 Task: Save favorite listings for beachfront homes in Cape Cod, Miamisburg , with a private beach access, and create a shortlist of coastal properties.
Action: Mouse moved to (829, 451)
Screenshot: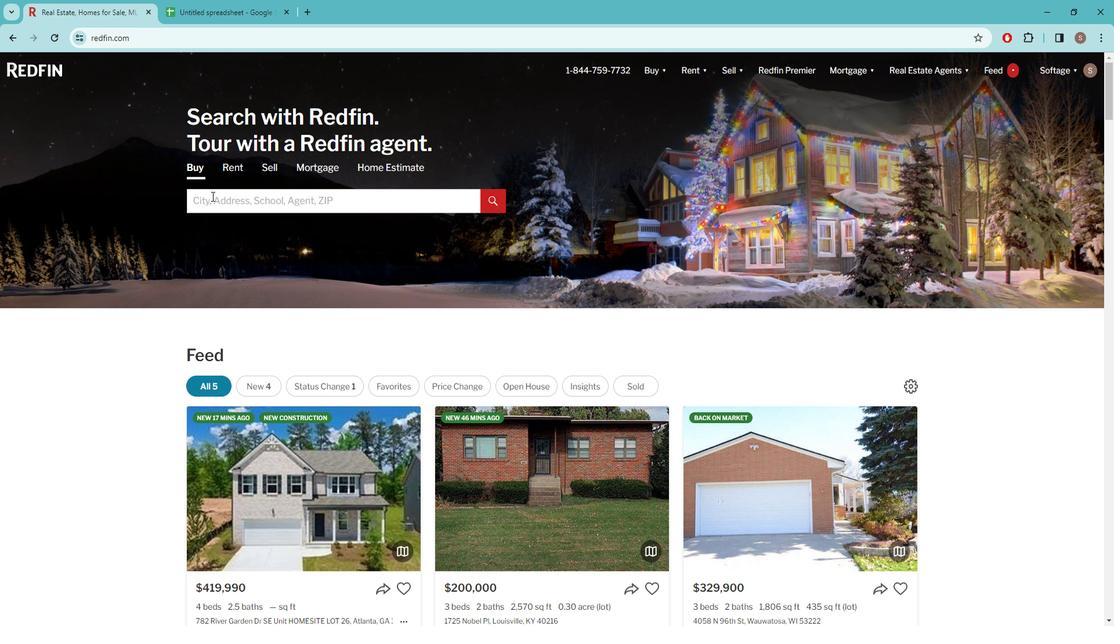 
Action: Mouse pressed left at (829, 451)
Screenshot: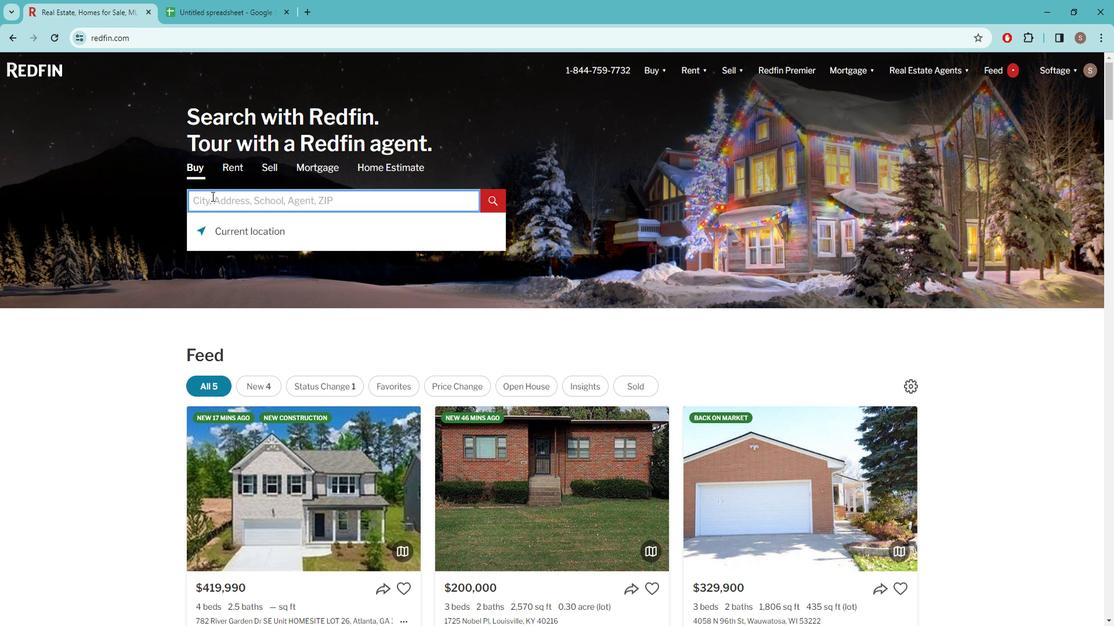 
Action: Key pressed c<Key.caps_lock>APE<Key.space><Key.caps_lock>c<Key.caps_lock>OD,<Key.space><Key.caps_lock>m<Key.caps_lock>ASSACHUSETTS
Screenshot: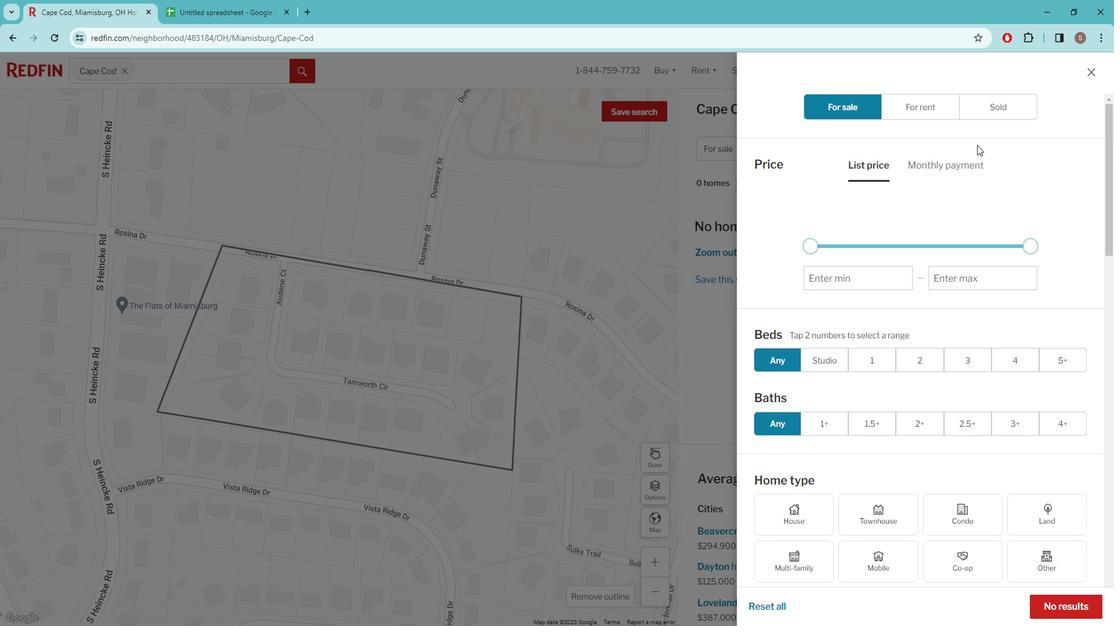 
Action: Mouse moved to (829, 453)
Screenshot: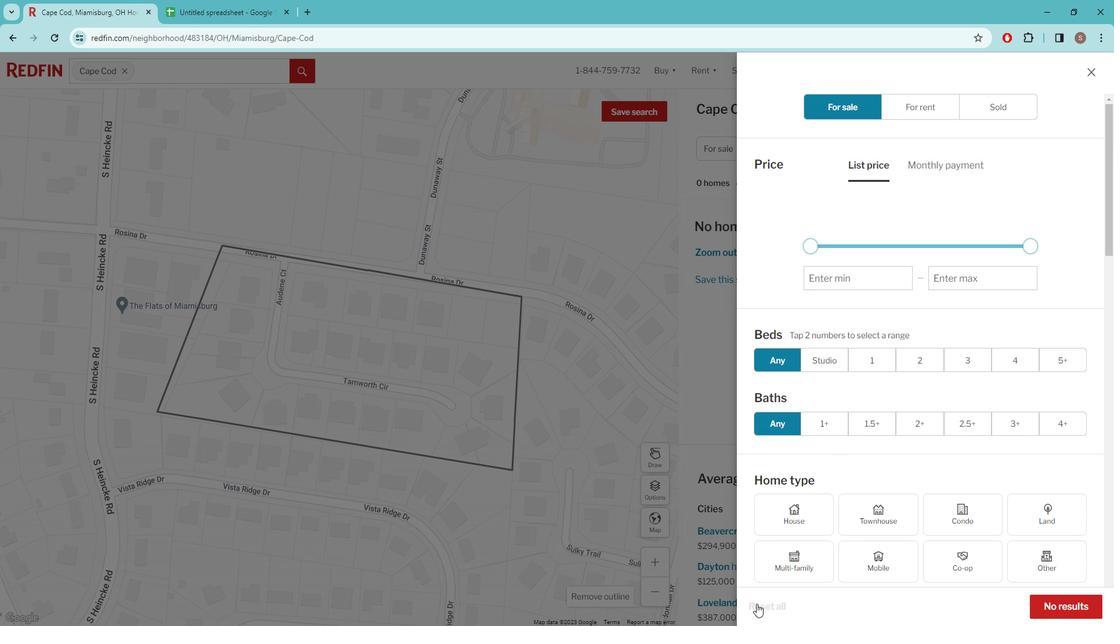 
Action: Key pressed <Key.space><Key.enter>
Screenshot: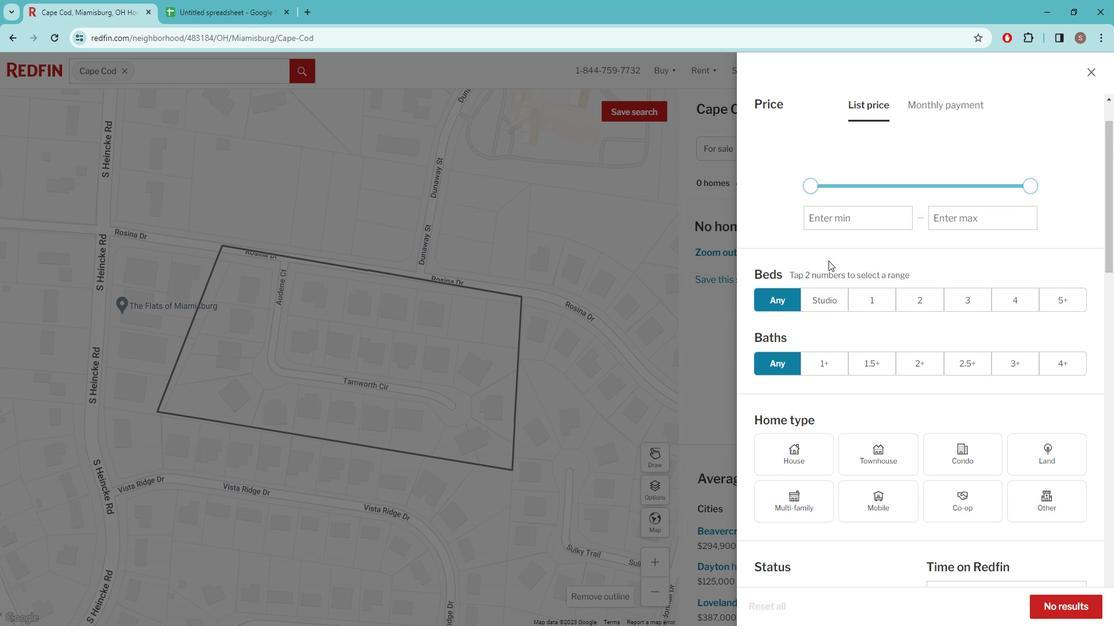 
Action: Mouse moved to (836, 451)
Screenshot: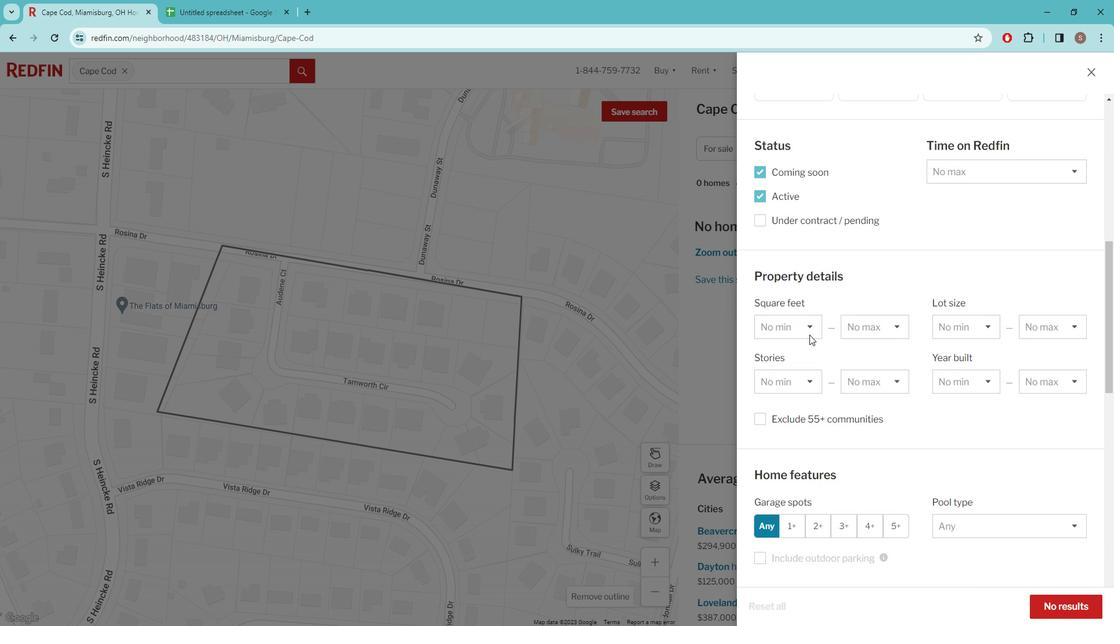 
Action: Mouse pressed left at (836, 451)
Screenshot: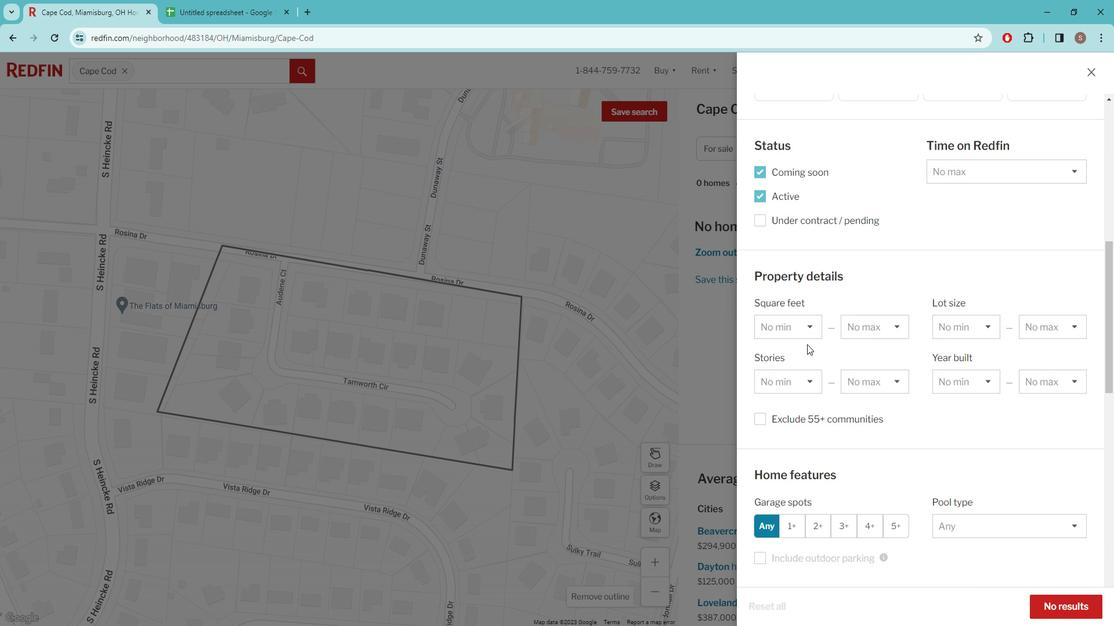 
Action: Mouse moved to (830, 452)
Screenshot: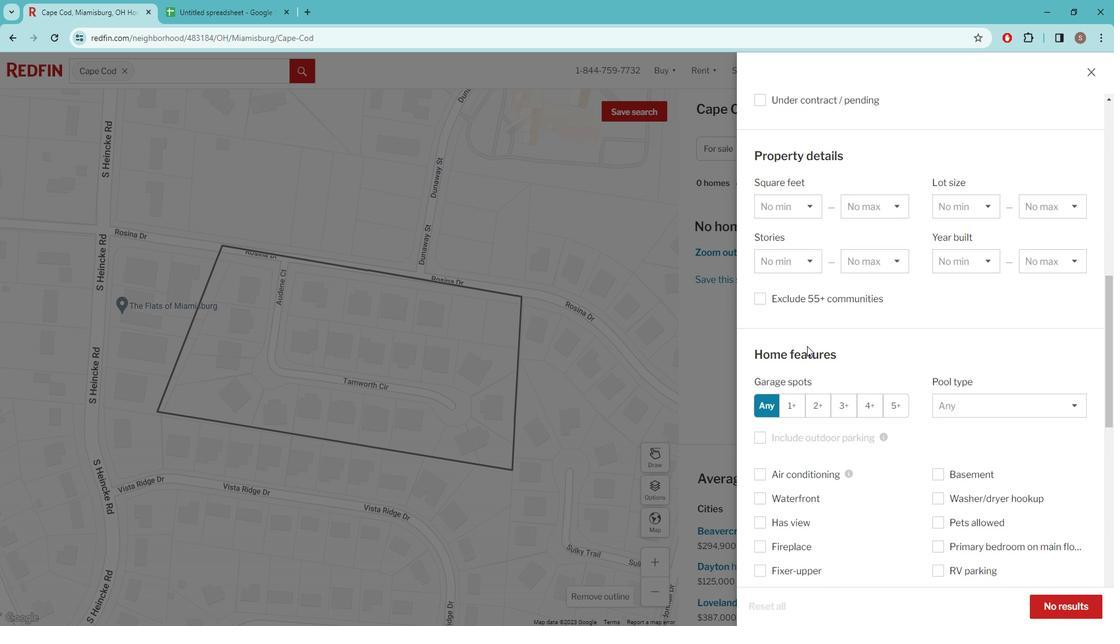 
Action: Mouse pressed left at (830, 452)
Screenshot: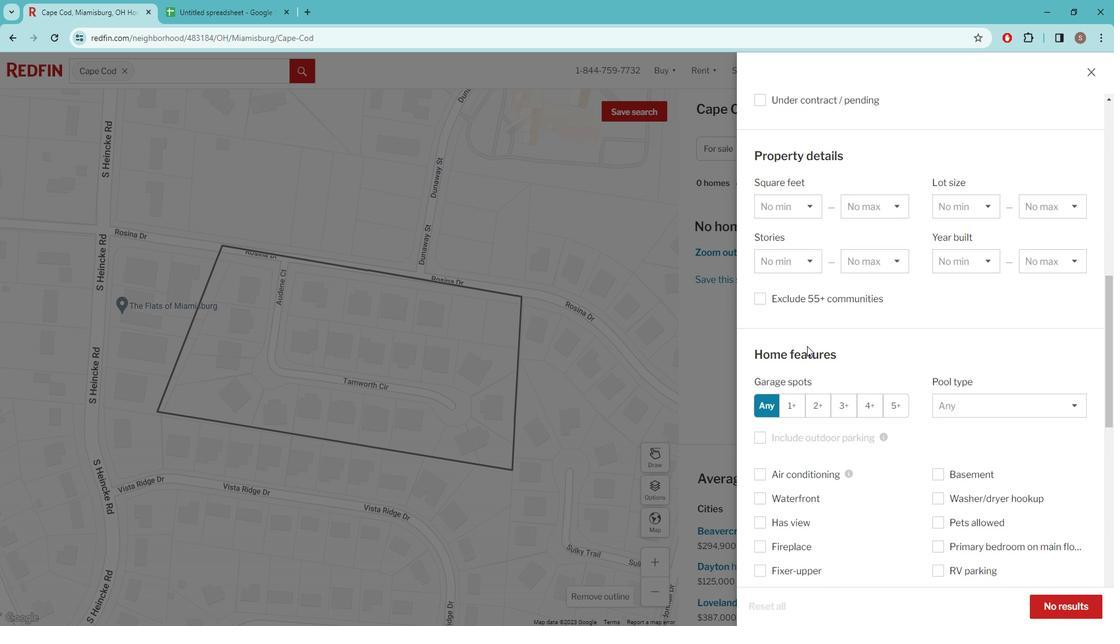 
Action: Mouse moved to (829, 452)
Screenshot: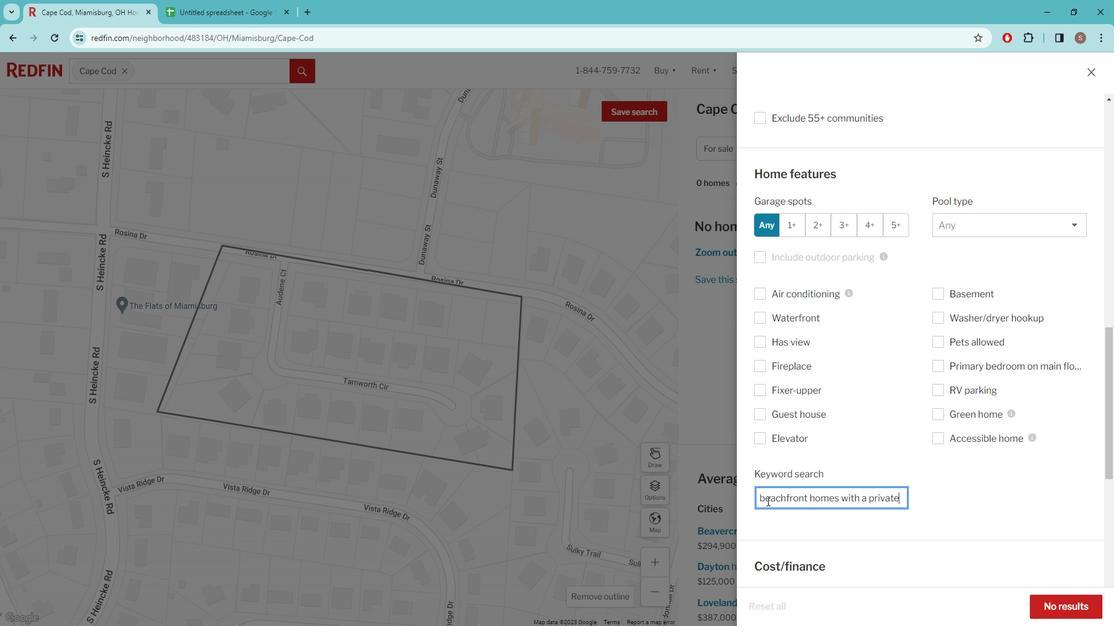 
Action: Key pressed <Key.backspace><Key.backspace><Key.backspace><Key.backspace><Key.backspace><Key.backspace><Key.backspace><Key.backspace><Key.backspace><Key.backspace><Key.backspace><Key.backspace><Key.backspace><Key.backspace><Key.backspace><Key.backspace><Key.space><Key.alt_l><Key.alt_l><Key.alt_l><Key.alt_l><Key.alt_l><Key.alt_l><Key.alt_l><Key.alt_l><Key.alt_l><Key.alt_l><Key.delete>
Screenshot: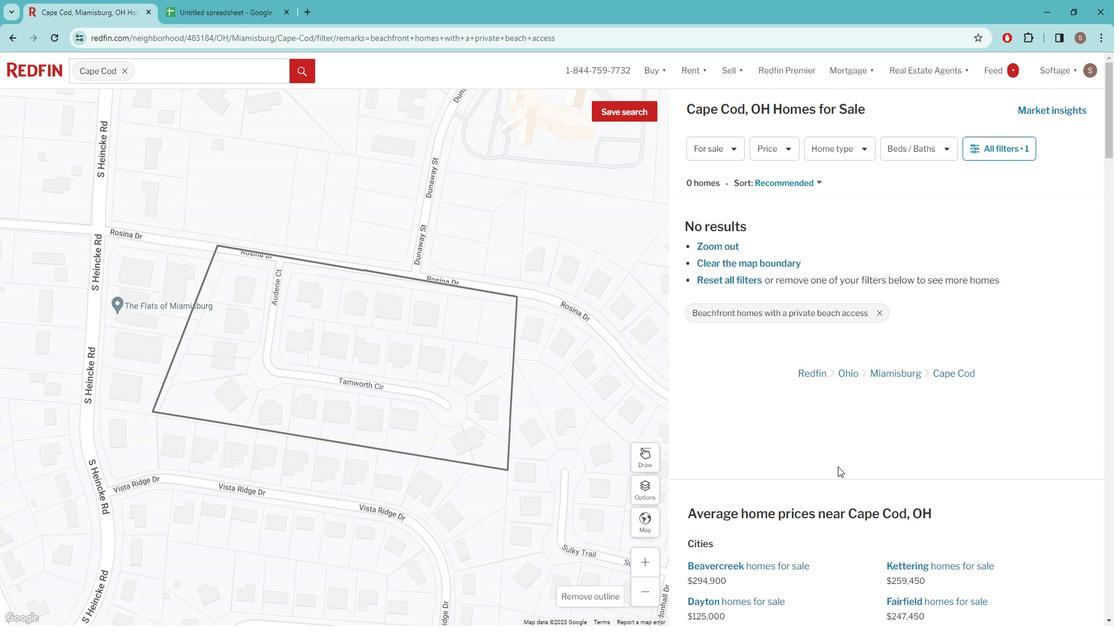 
Action: Mouse moved to (828, 453)
Screenshot: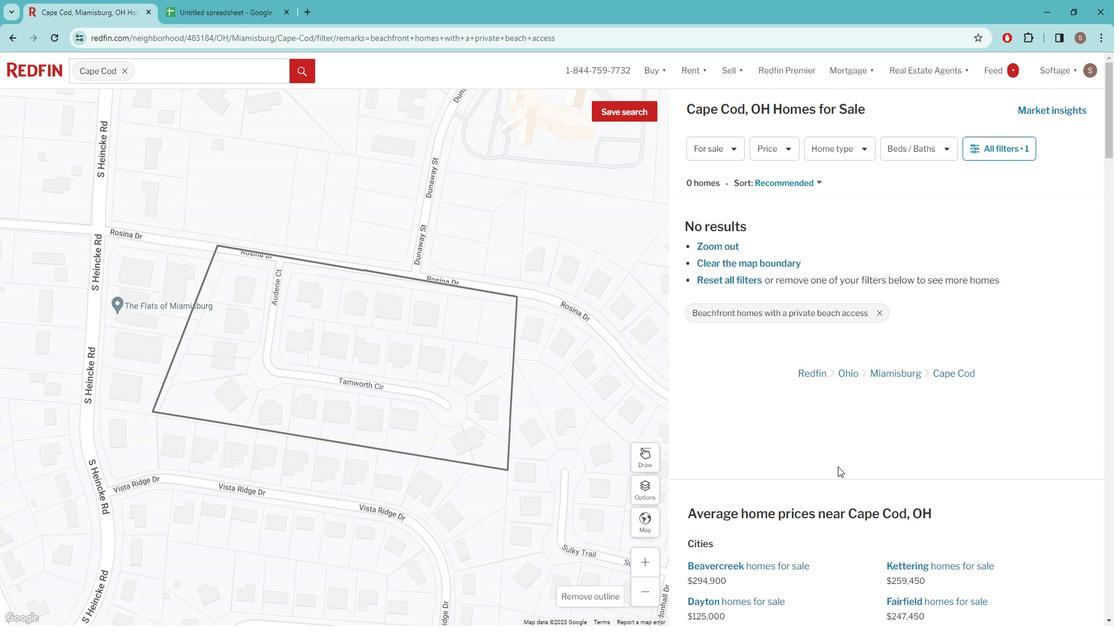 
Action: Mouse pressed left at (828, 453)
Screenshot: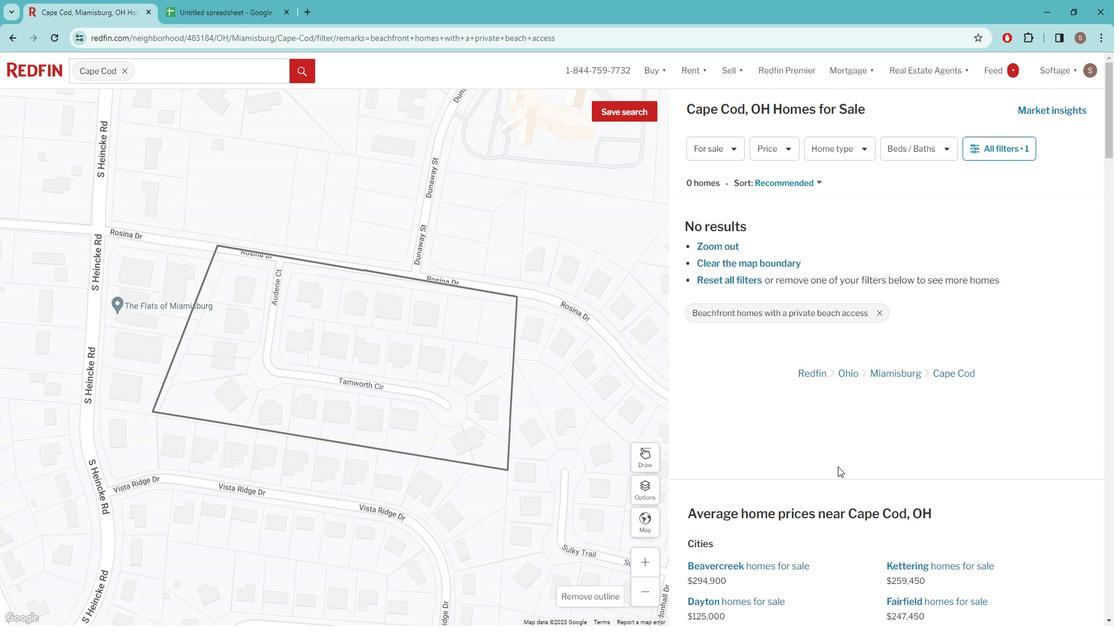 
Action: Mouse moved to (842, 447)
Screenshot: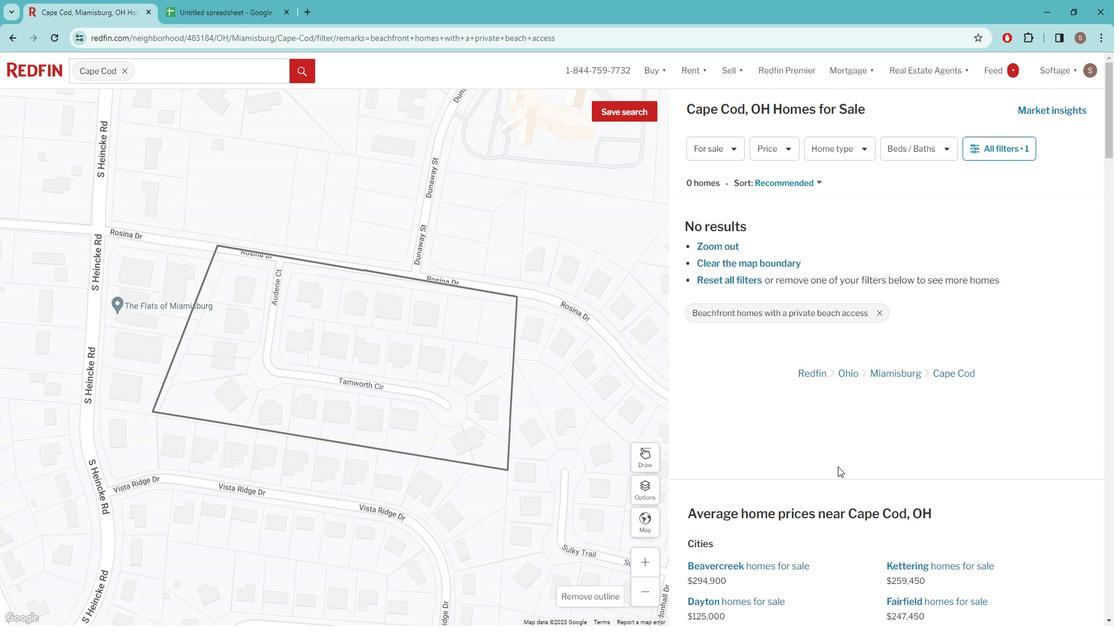 
Action: Mouse pressed left at (842, 447)
Screenshot: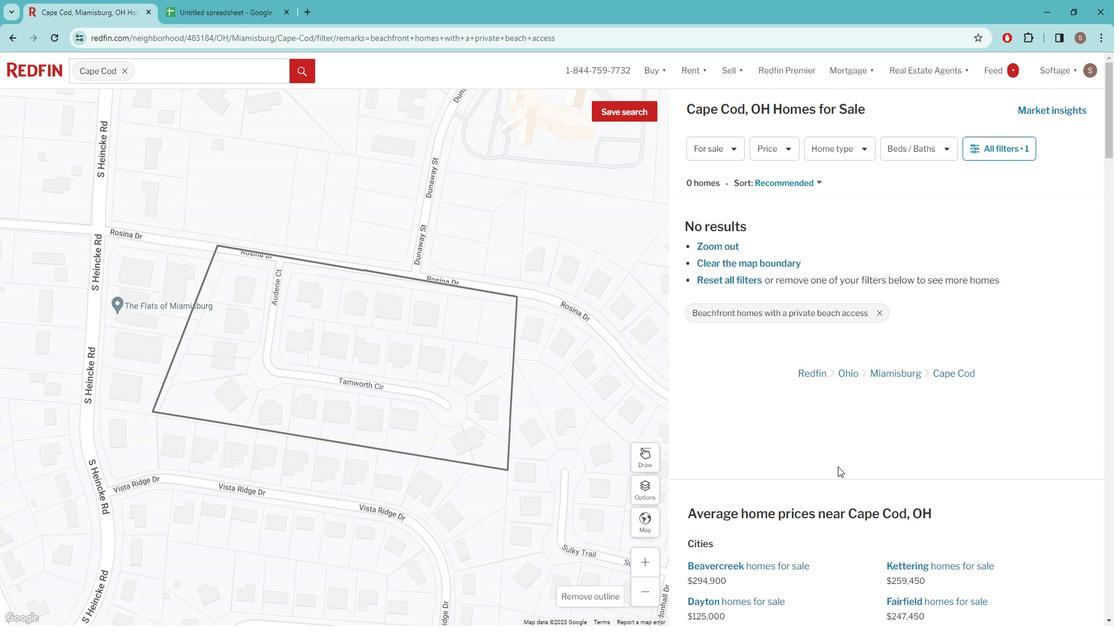 
Action: Mouse moved to (826, 445)
Screenshot: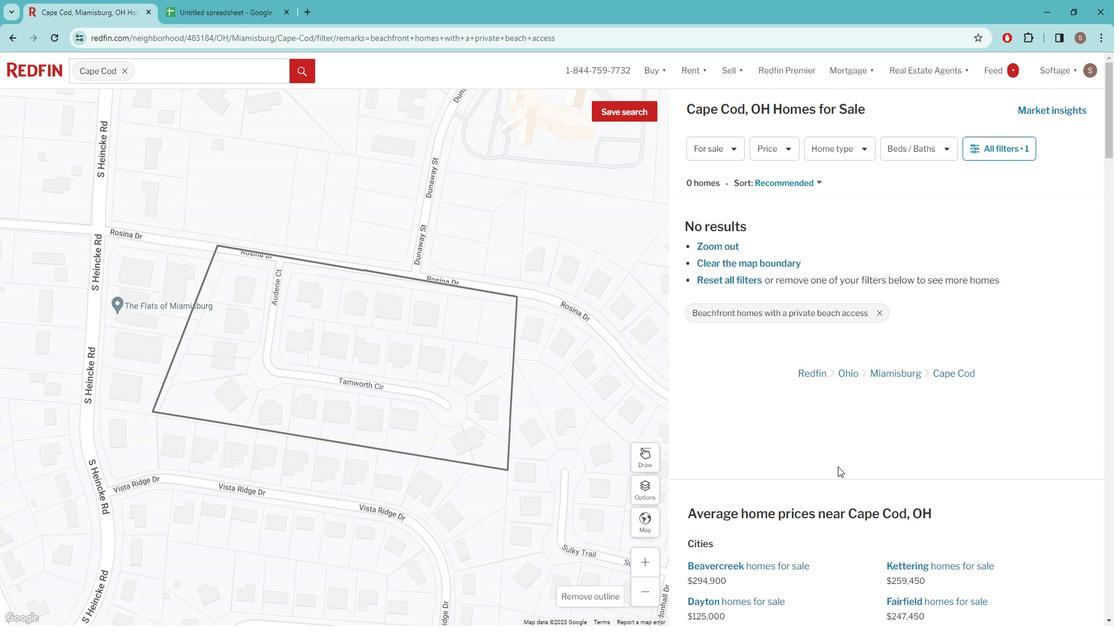 
Action: Mouse pressed left at (826, 445)
Screenshot: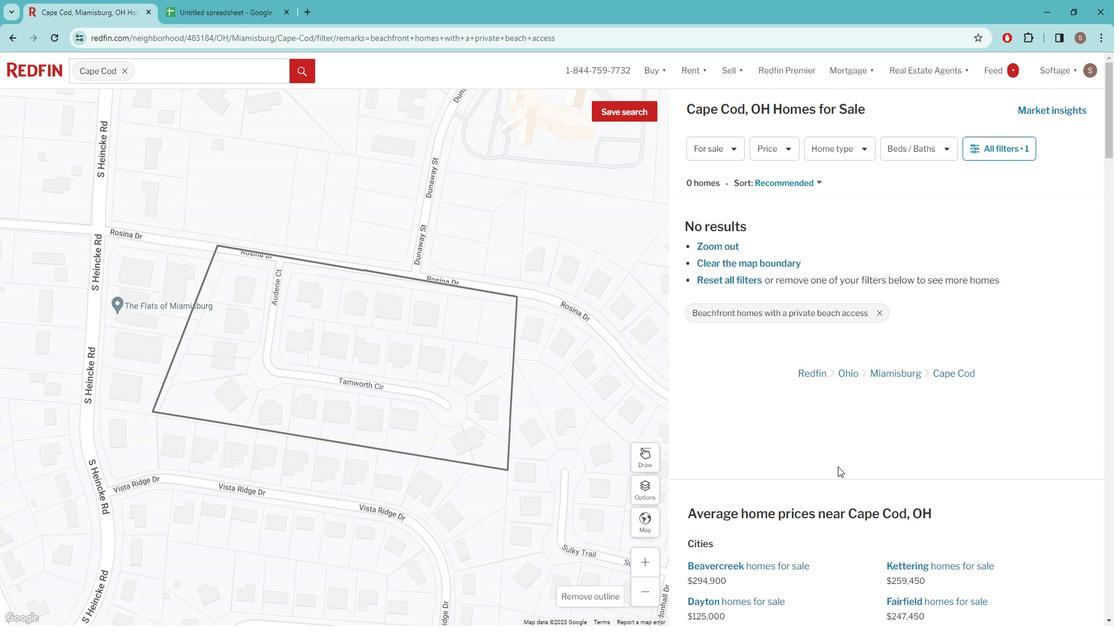 
Action: Mouse moved to (830, 451)
Screenshot: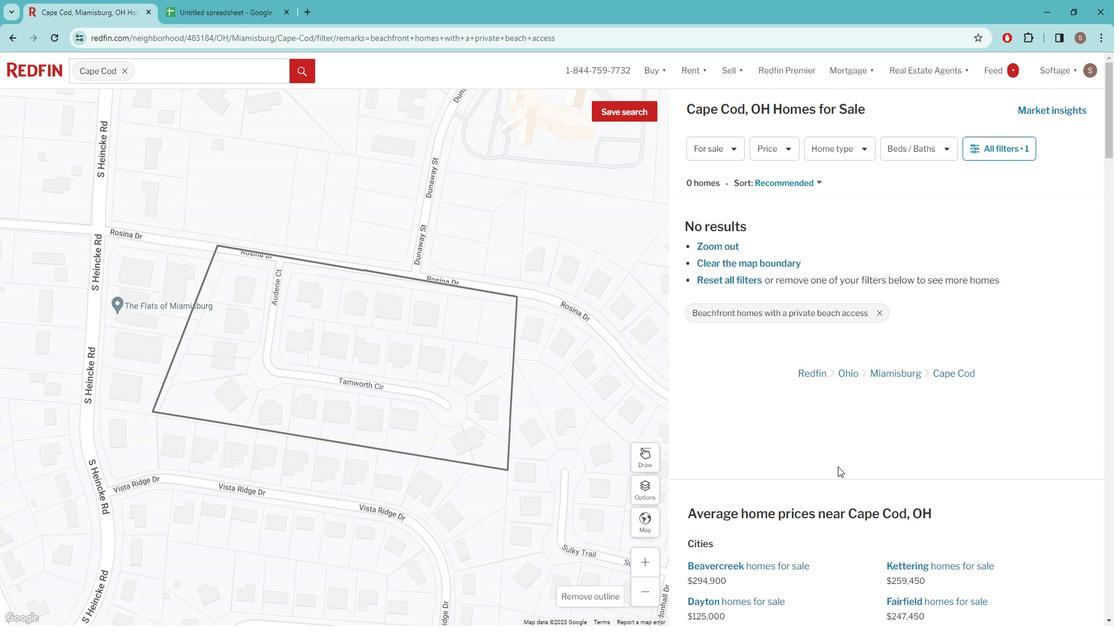 
Action: Mouse pressed left at (830, 451)
Screenshot: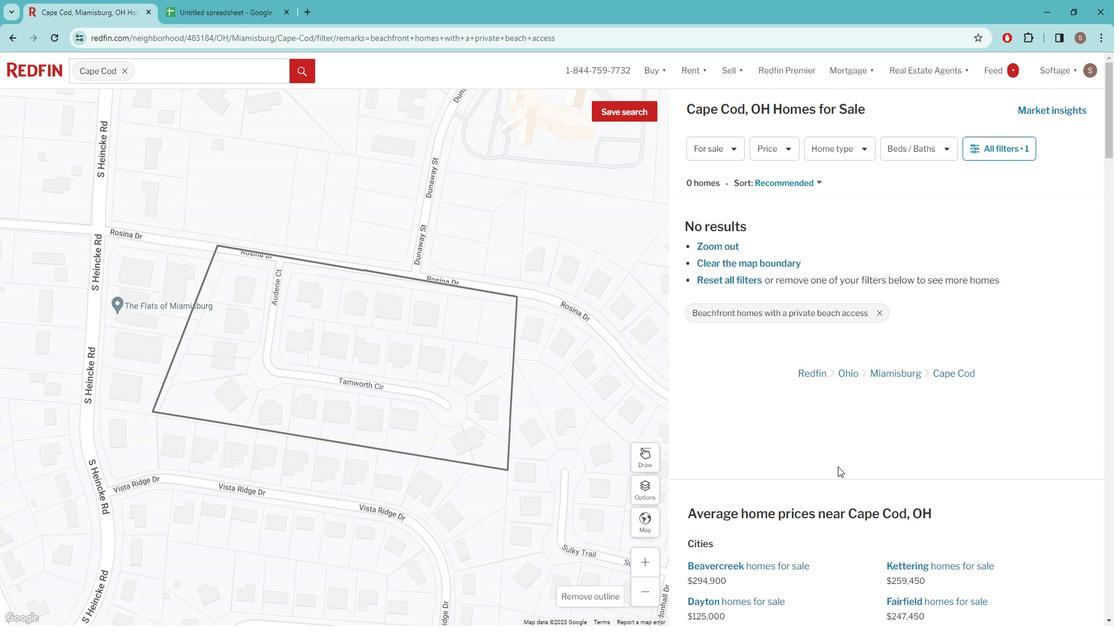 
Action: Mouse moved to (827, 459)
Screenshot: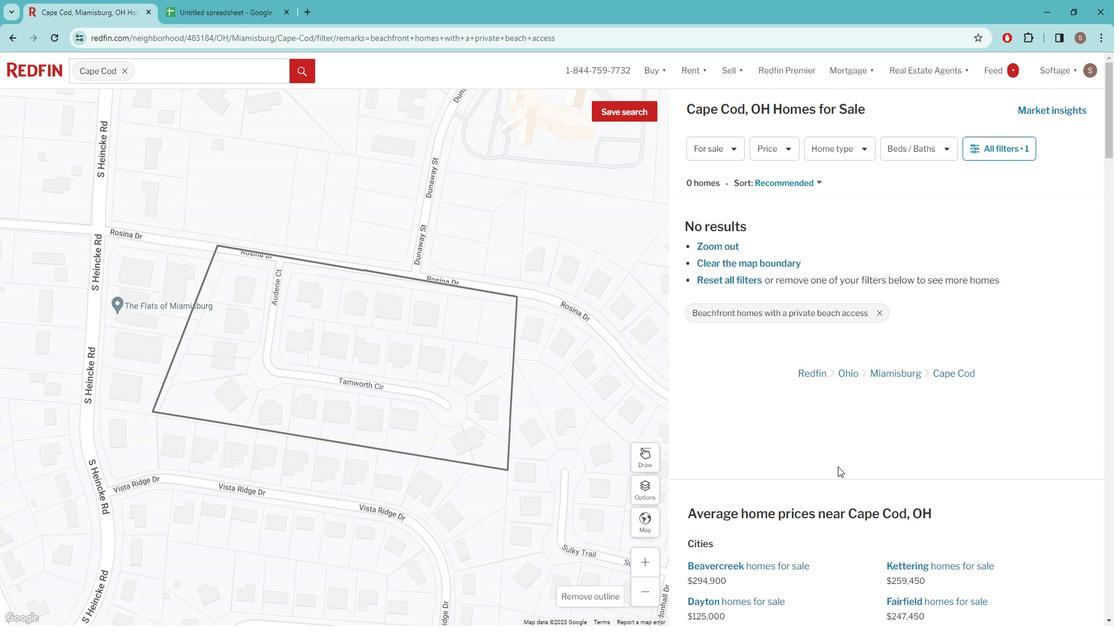 
Action: Mouse pressed left at (827, 459)
Screenshot: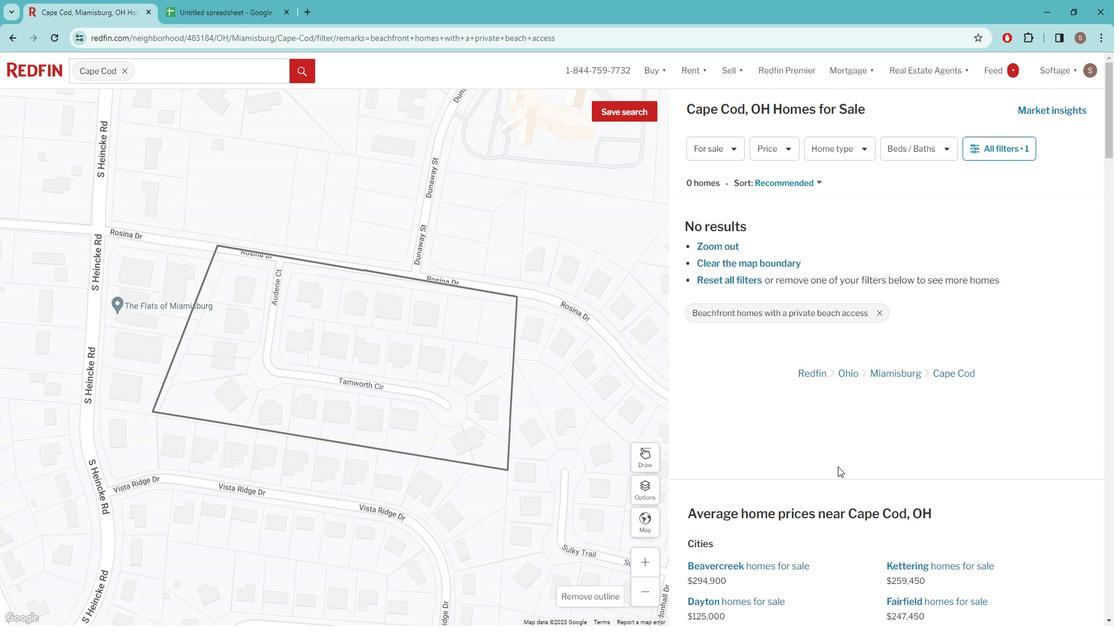 
Action: Mouse moved to (841, 449)
Screenshot: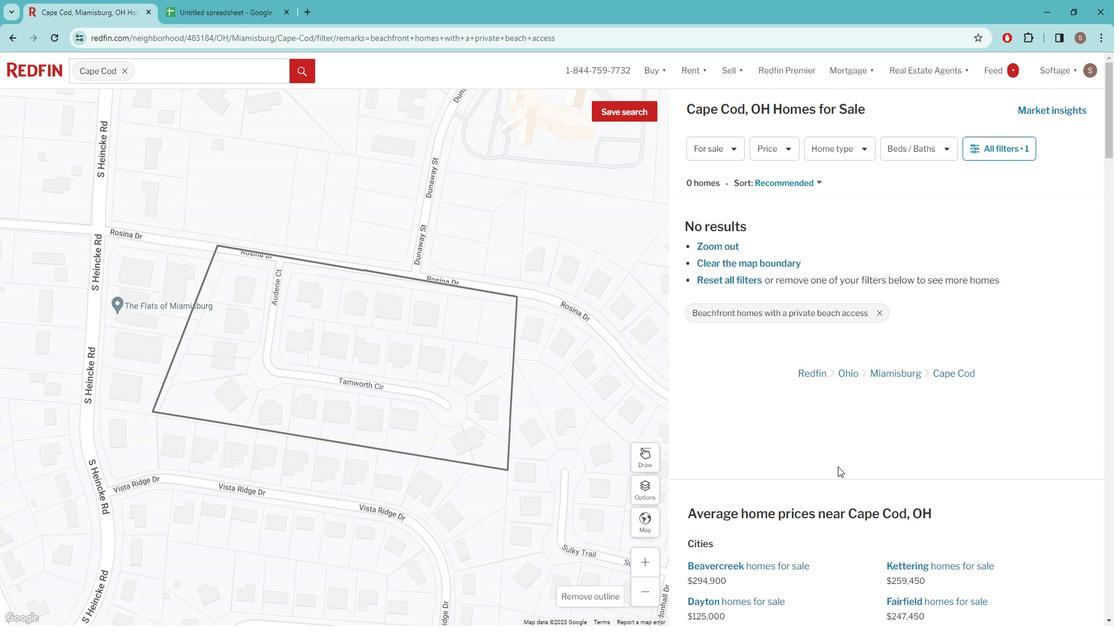 
Action: Mouse pressed left at (841, 449)
Screenshot: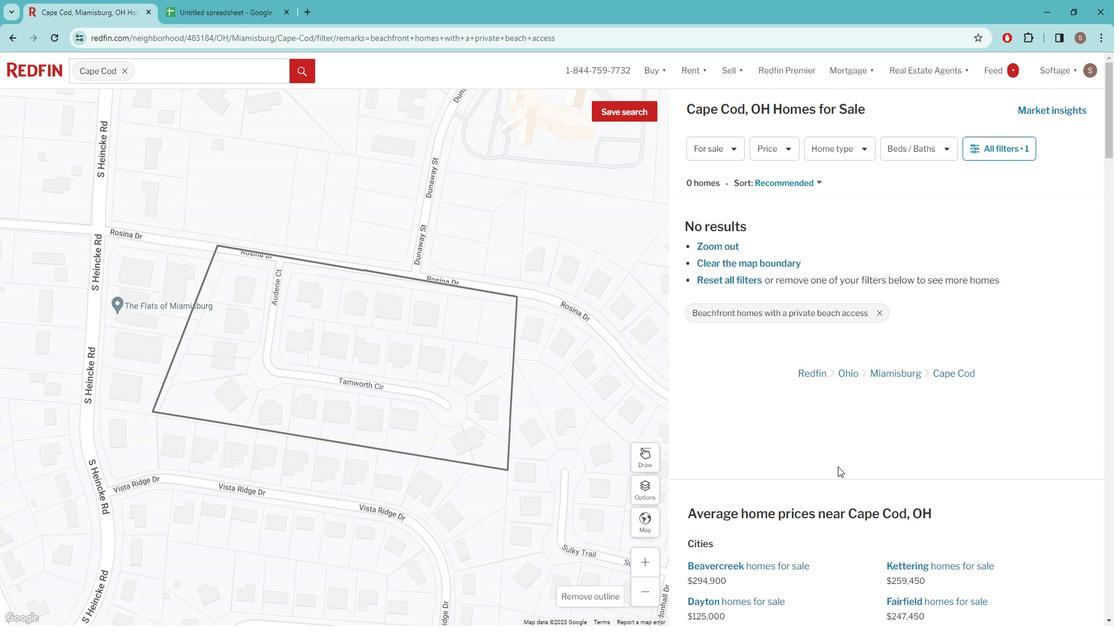 
Action: Mouse moved to (837, 470)
Screenshot: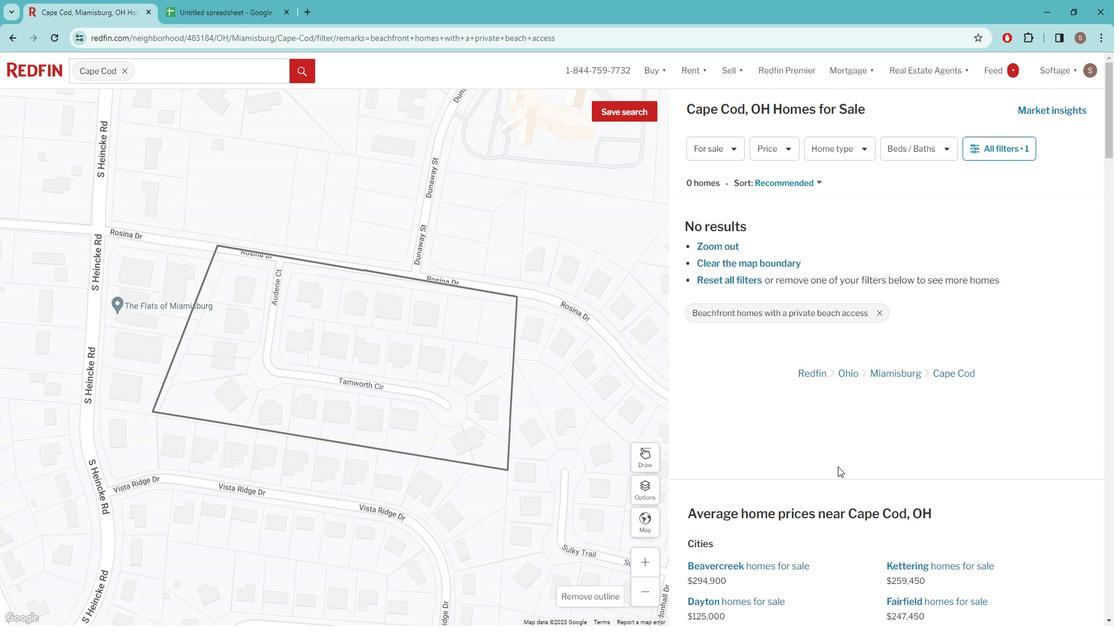 
Action: Mouse pressed left at (837, 470)
Screenshot: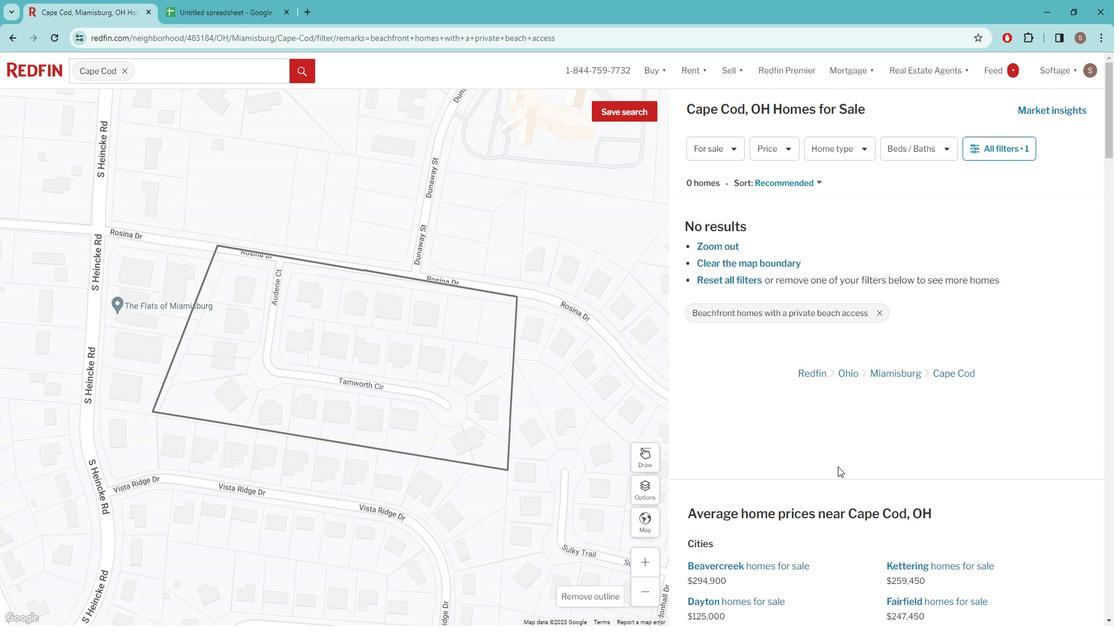 
Action: Mouse moved to (838, 460)
Screenshot: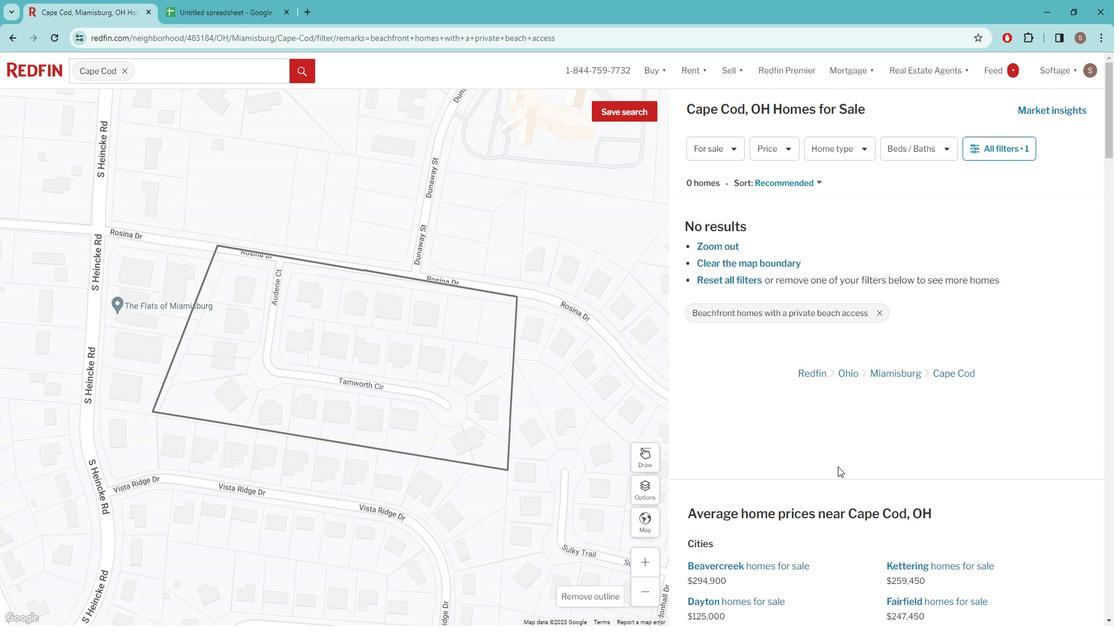 
Action: Mouse scrolled (838, 460) with delta (0, 0)
Screenshot: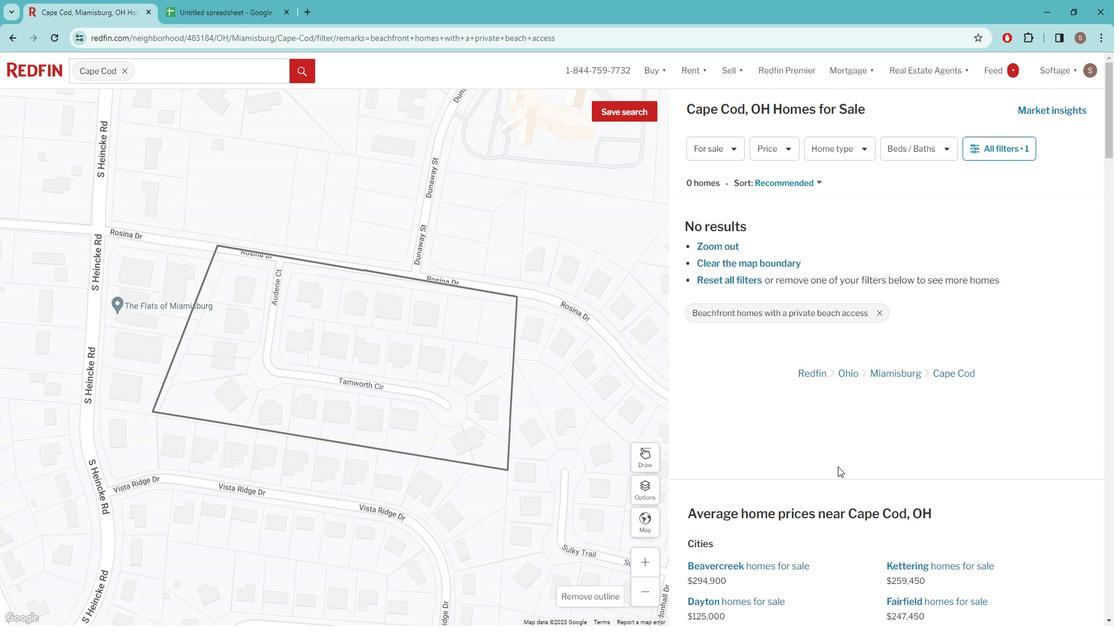 
Action: Mouse scrolled (838, 460) with delta (0, 0)
Screenshot: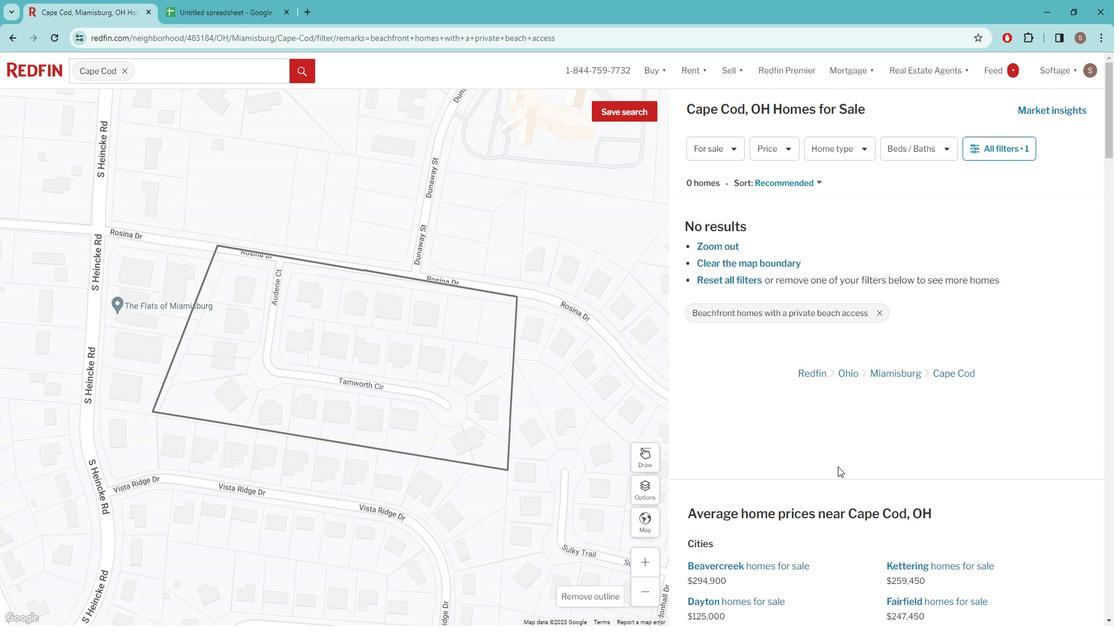 
Action: Mouse moved to (838, 460)
Screenshot: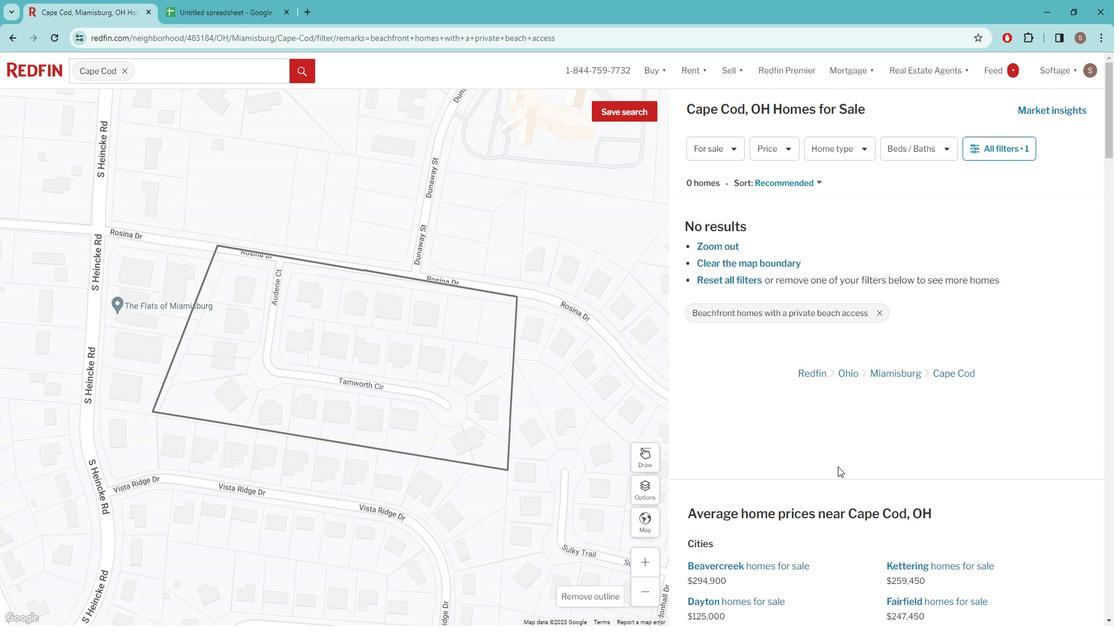 
Action: Mouse scrolled (838, 460) with delta (0, 0)
Screenshot: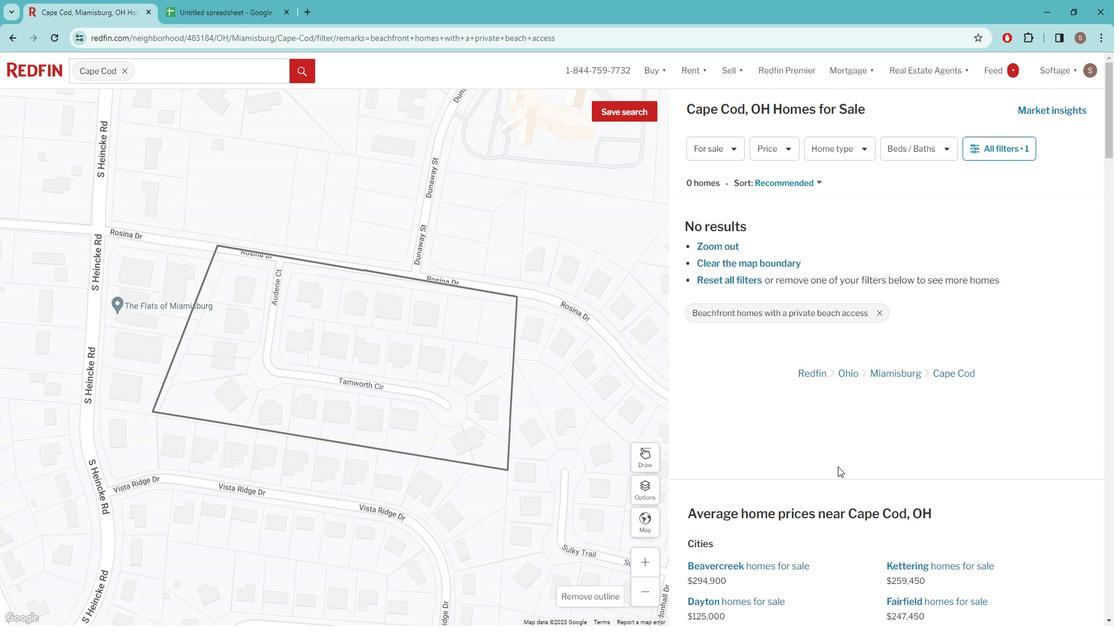 
Action: Mouse moved to (838, 459)
Screenshot: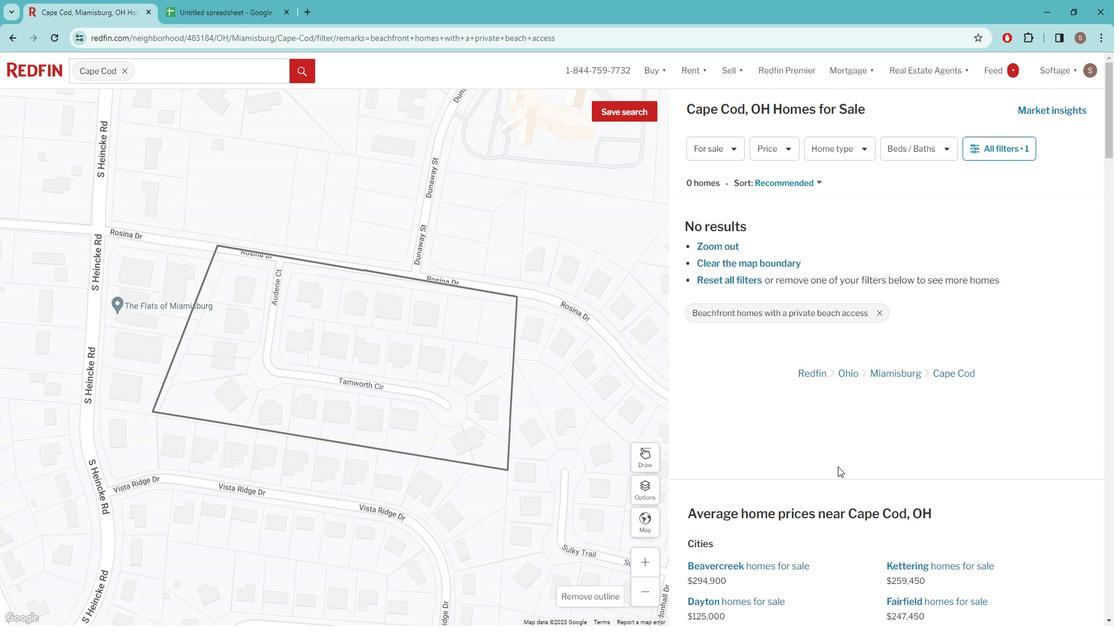 
Action: Mouse scrolled (838, 459) with delta (0, 0)
Screenshot: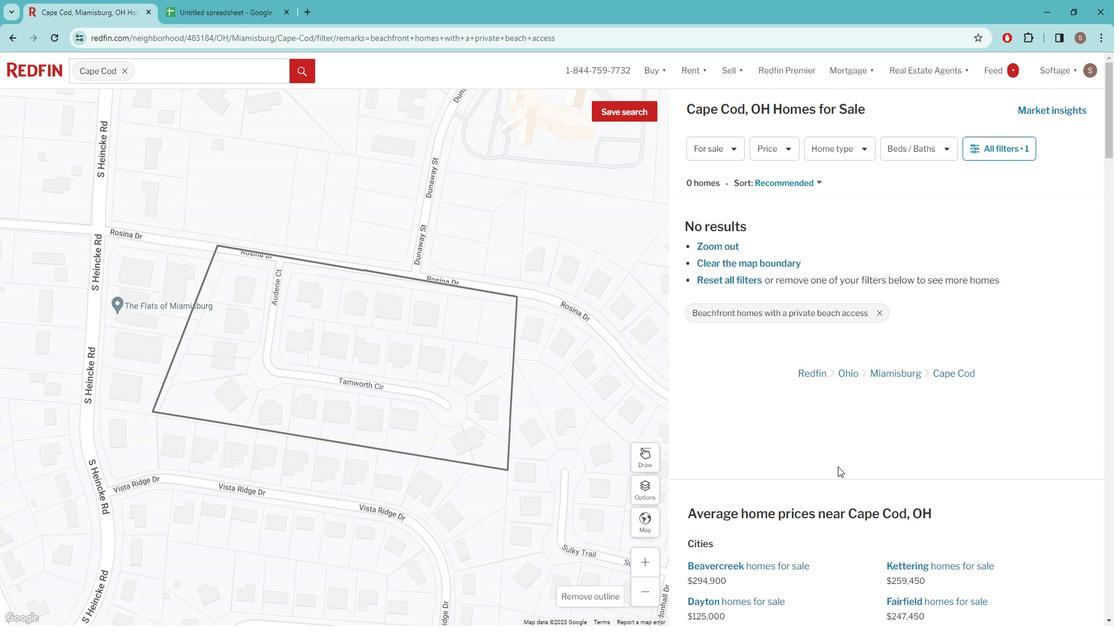 
Action: Mouse moved to (838, 459)
Screenshot: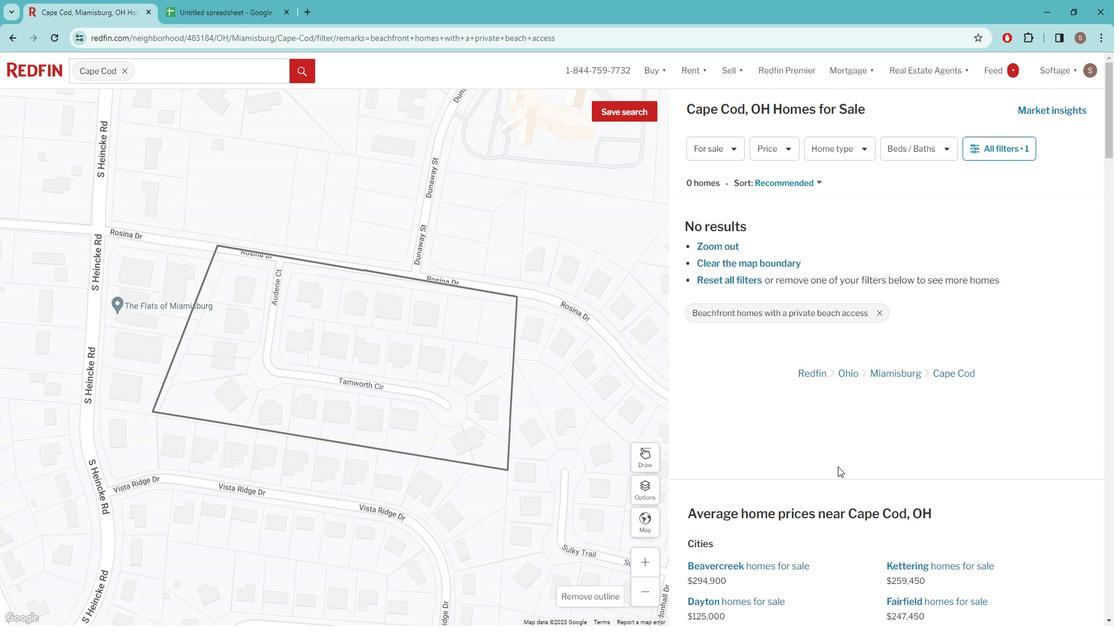 
Action: Mouse scrolled (838, 459) with delta (0, 0)
Screenshot: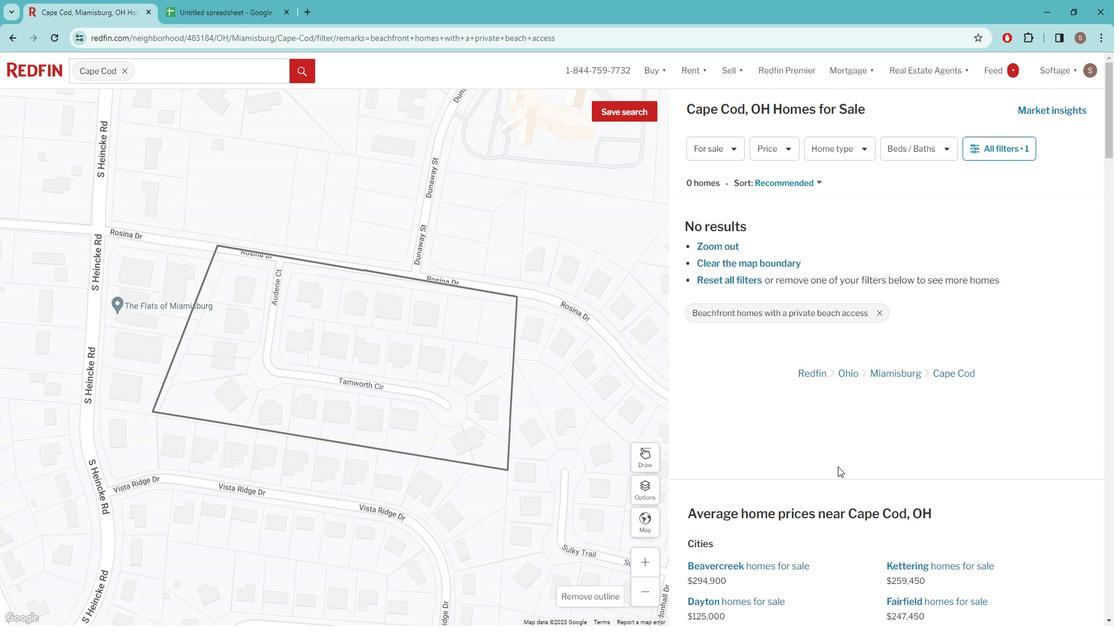 
Action: Mouse moved to (838, 457)
Screenshot: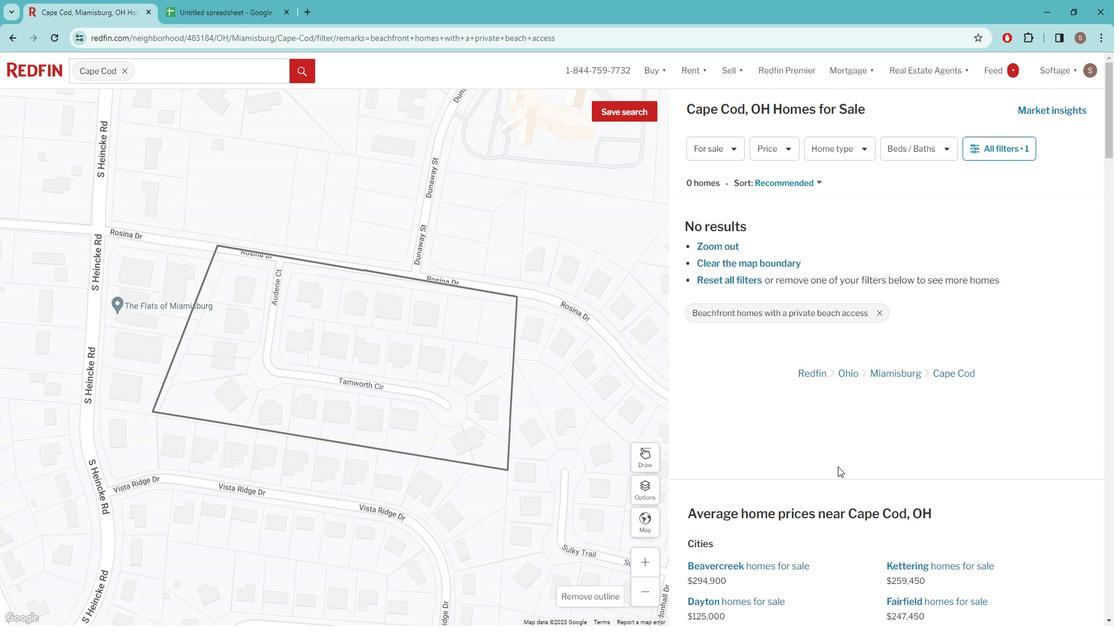 
Action: Mouse scrolled (838, 457) with delta (0, 0)
Screenshot: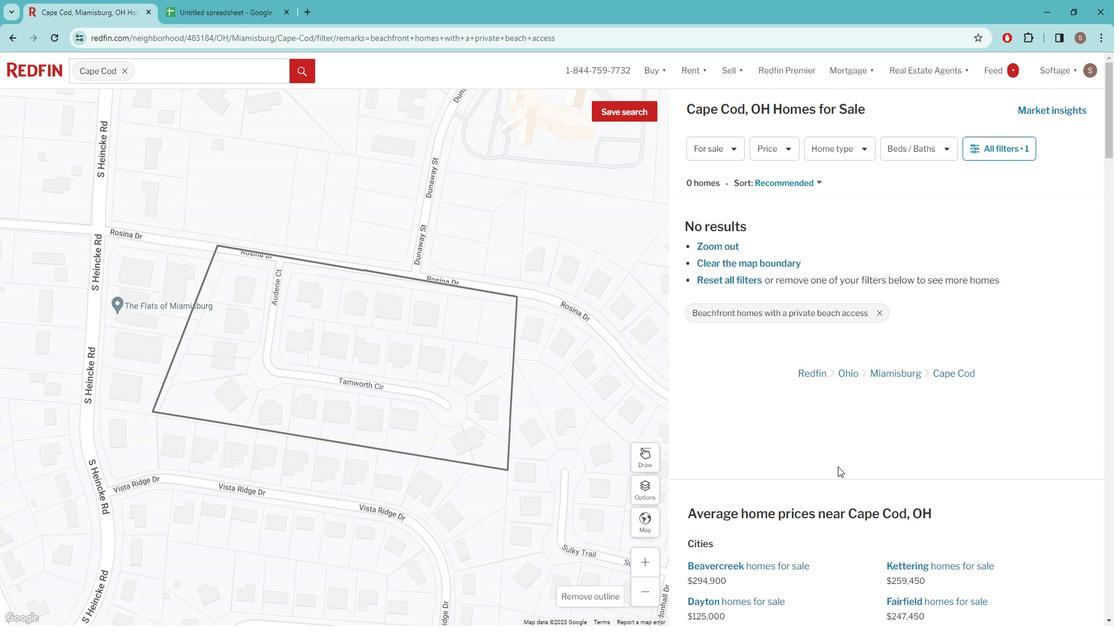 
Action: Mouse moved to (838, 457)
Screenshot: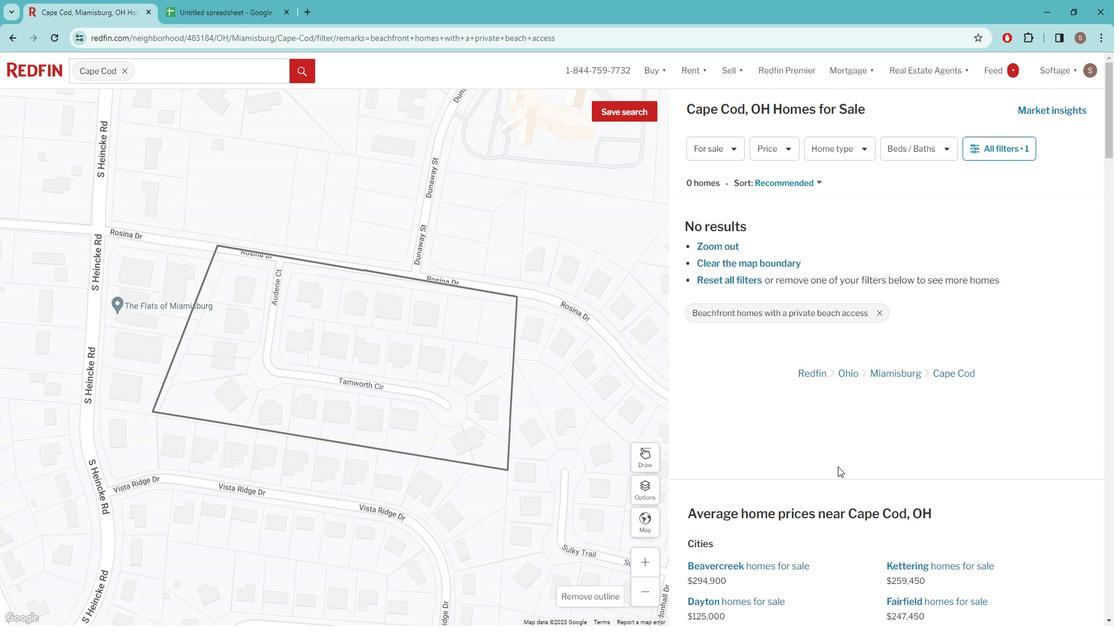 
Action: Mouse scrolled (838, 457) with delta (0, 0)
Screenshot: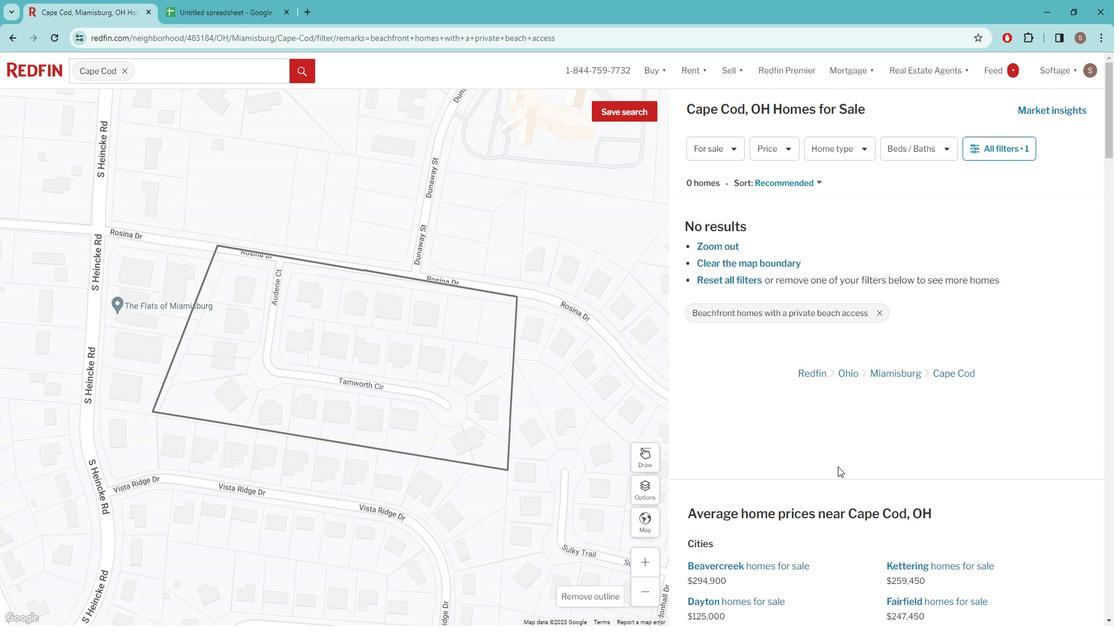 
Action: Mouse moved to (837, 461)
Screenshot: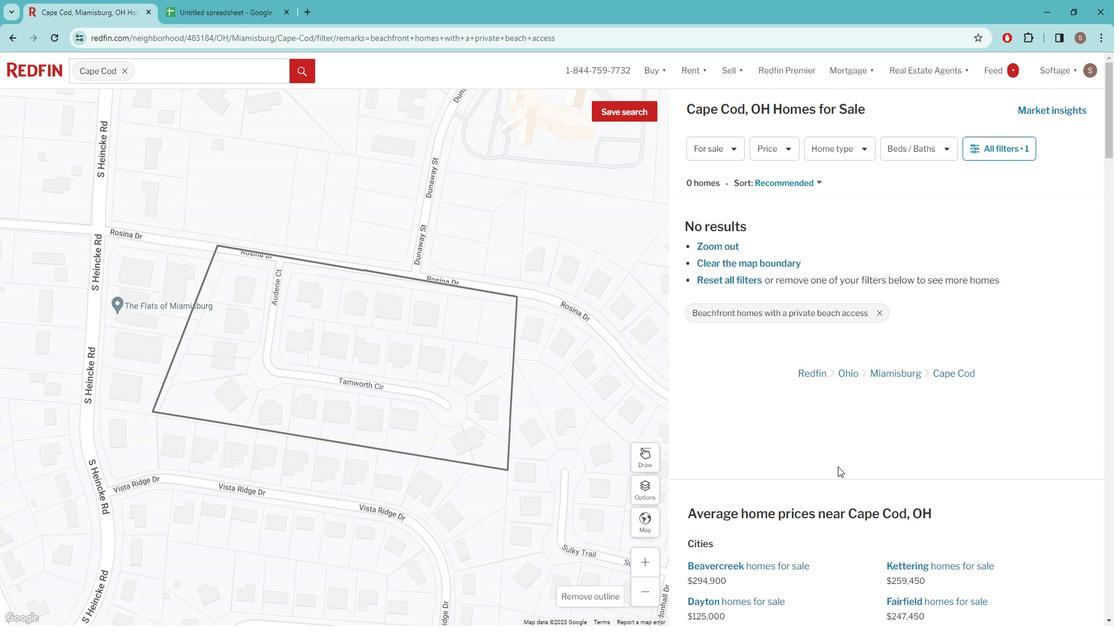 
Action: Mouse scrolled (837, 461) with delta (0, 0)
Screenshot: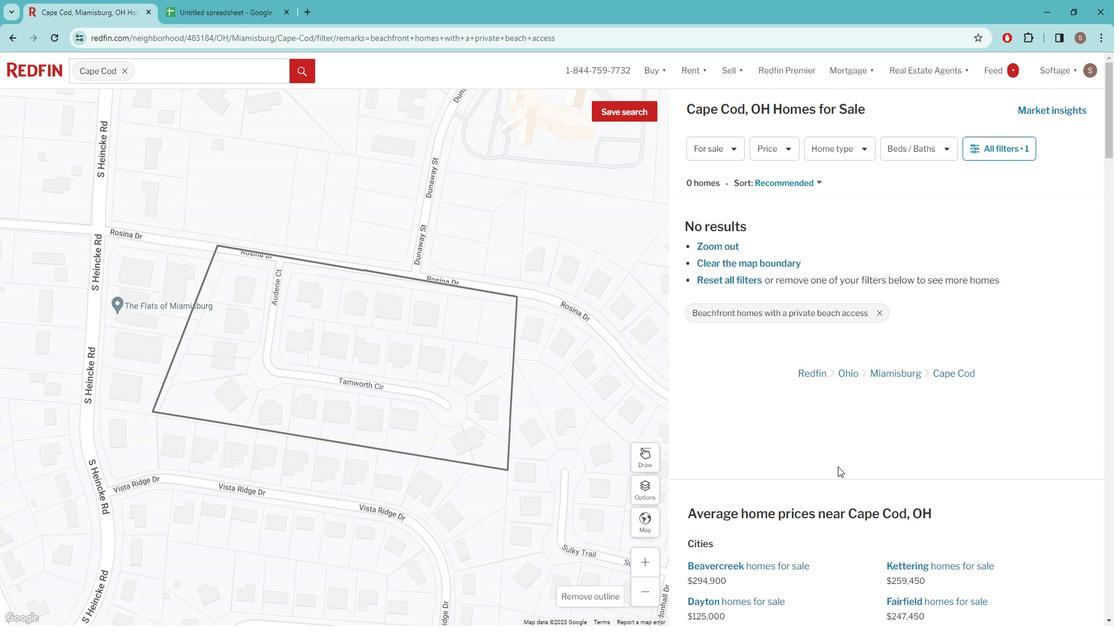 
Action: Mouse scrolled (837, 461) with delta (0, 0)
Screenshot: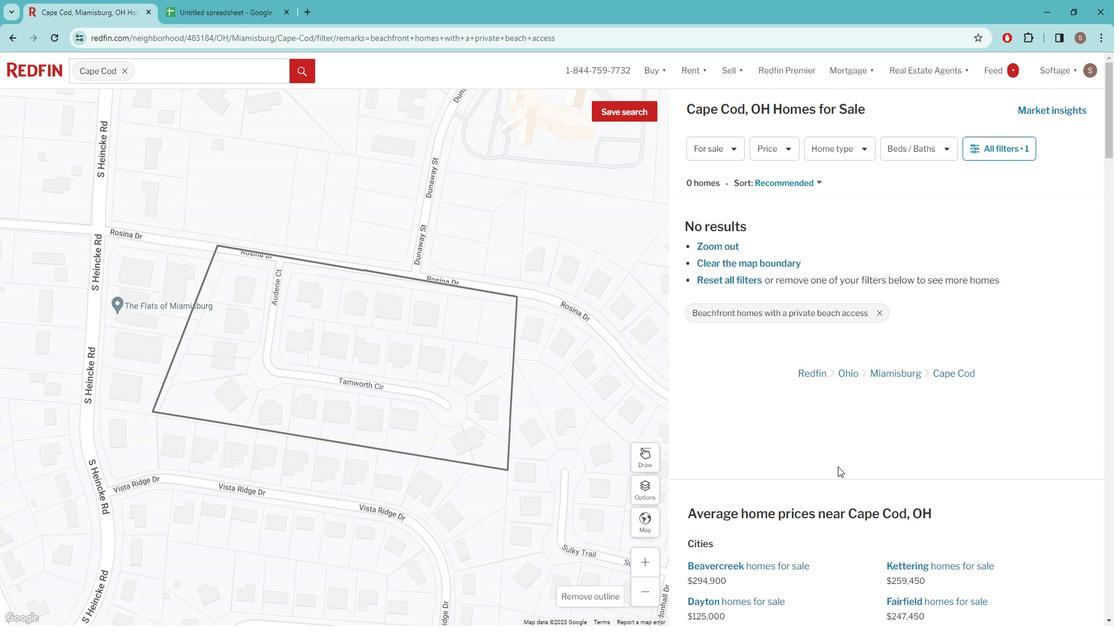 
Action: Mouse scrolled (837, 461) with delta (0, 0)
Screenshot: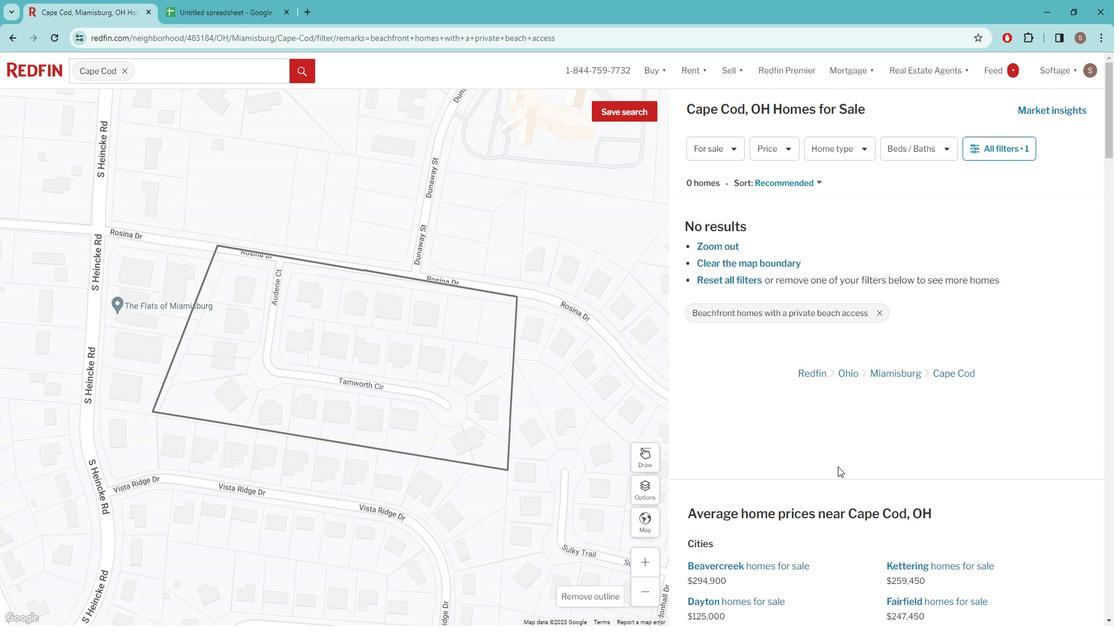 
Action: Mouse scrolled (837, 461) with delta (0, 0)
Screenshot: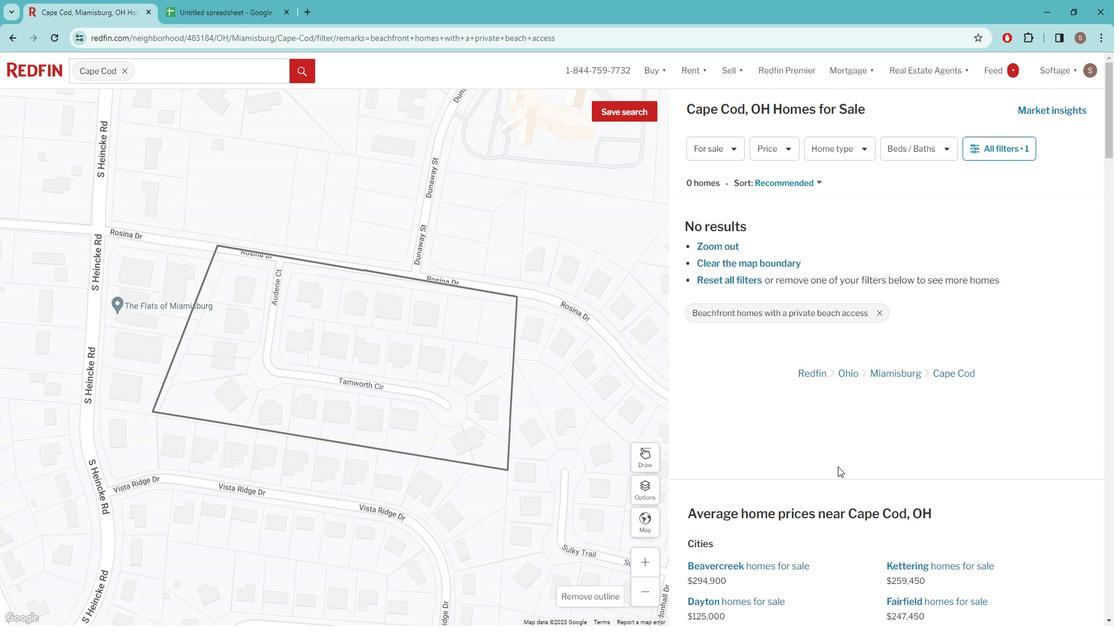 
Action: Mouse scrolled (837, 461) with delta (0, 0)
Screenshot: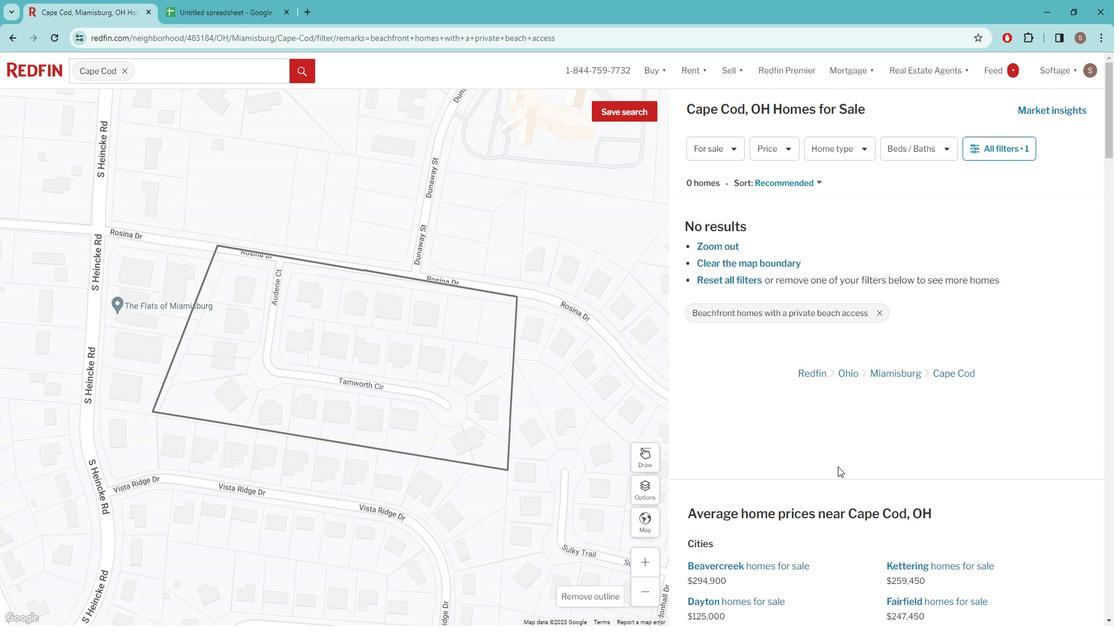 
Action: Mouse moved to (838, 467)
Screenshot: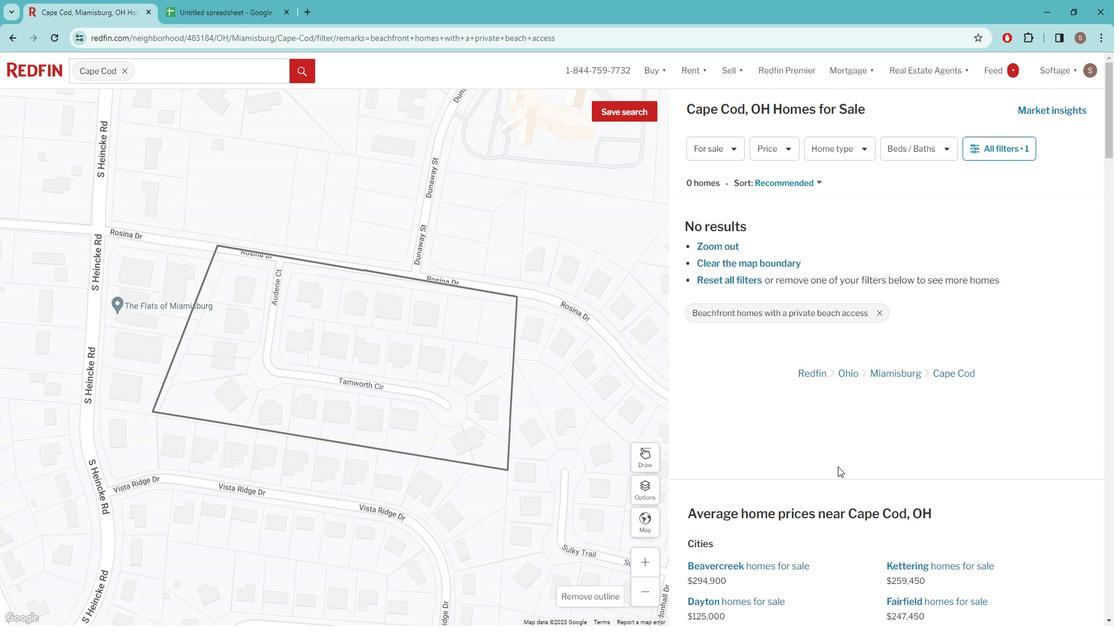 
Action: Mouse pressed left at (838, 467)
Screenshot: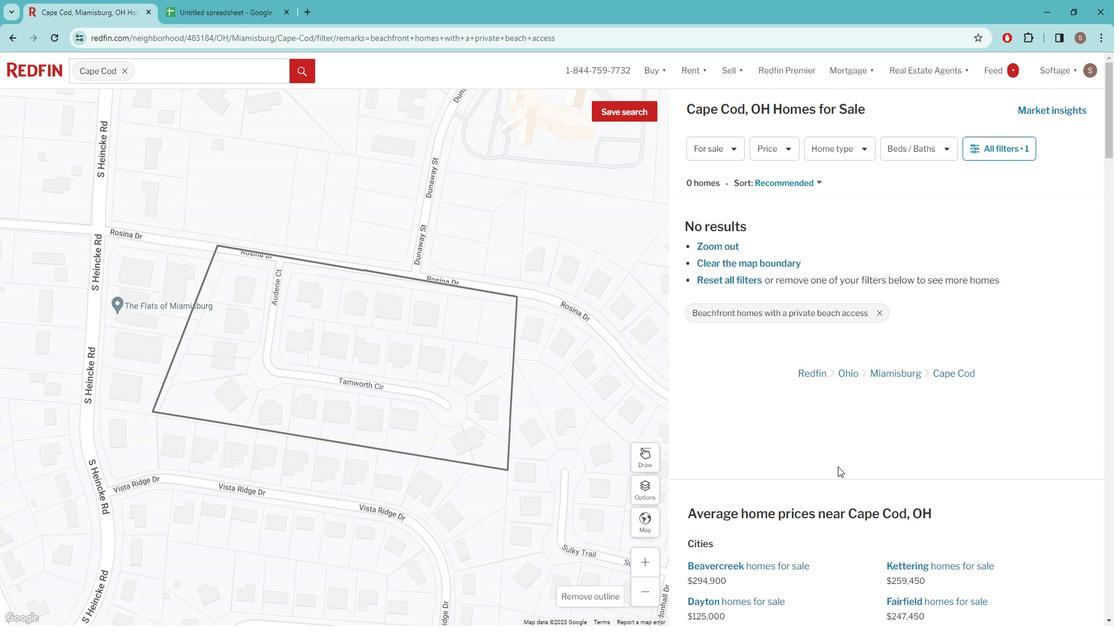 
Action: Key pressed ctrl+BEACHFRONT<Key.space>HOME<Key.space>WITH<Key.space>PRIVATE<Key.space>BEACH<Key.space>ACCESS
Screenshot: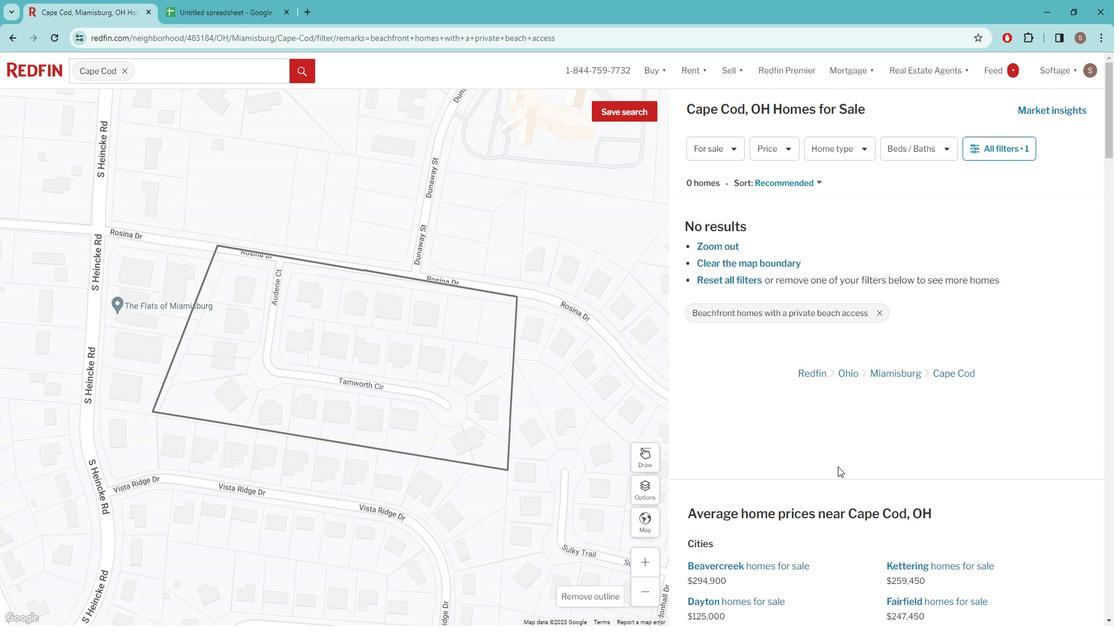 
Action: Mouse moved to (840, 466)
Screenshot: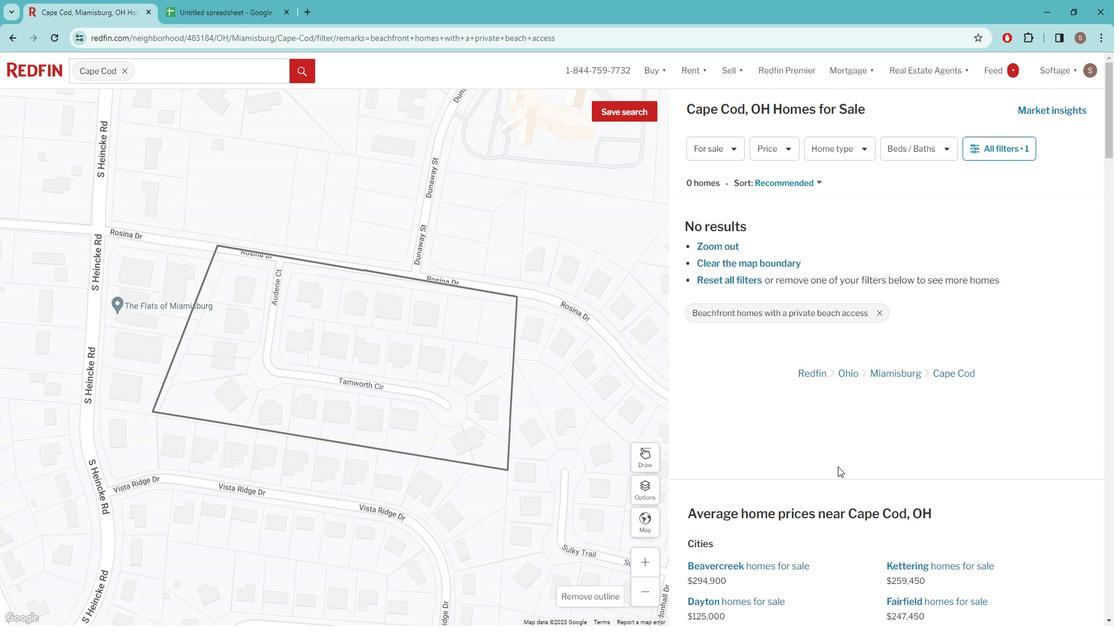 
Action: Mouse scrolled (840, 466) with delta (0, 0)
Screenshot: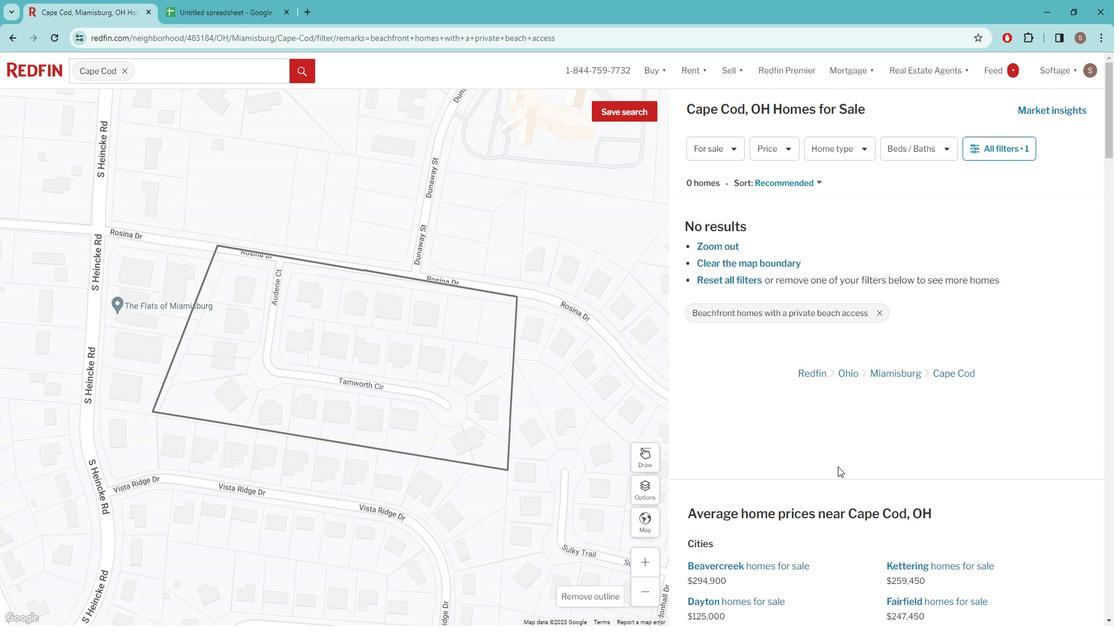 
Action: Mouse scrolled (840, 466) with delta (0, 0)
Screenshot: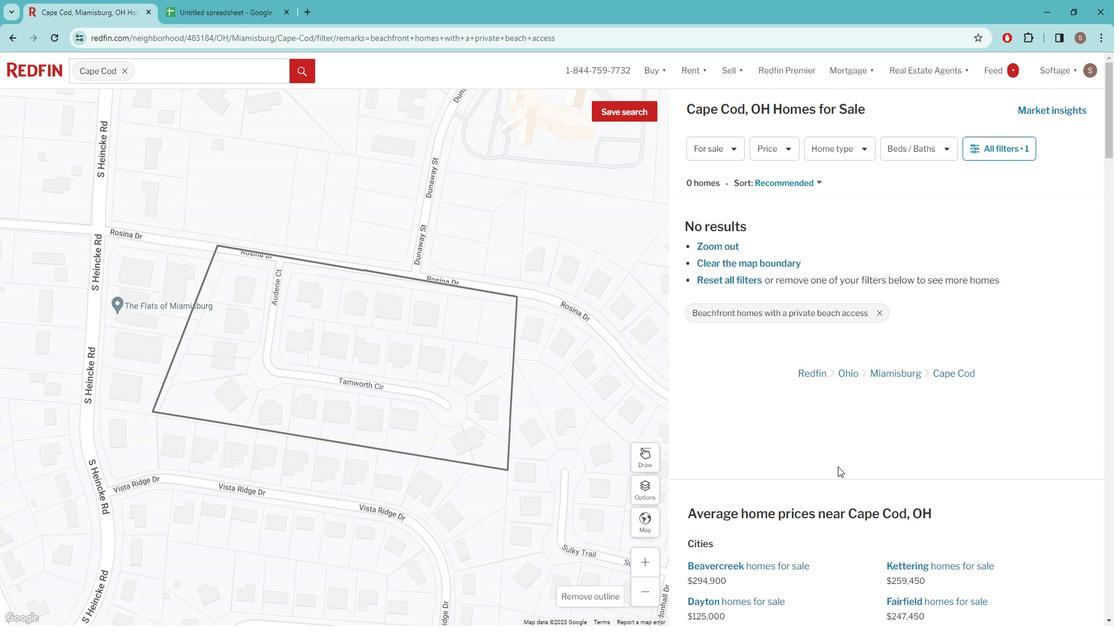 
Action: Mouse scrolled (840, 466) with delta (0, 0)
Screenshot: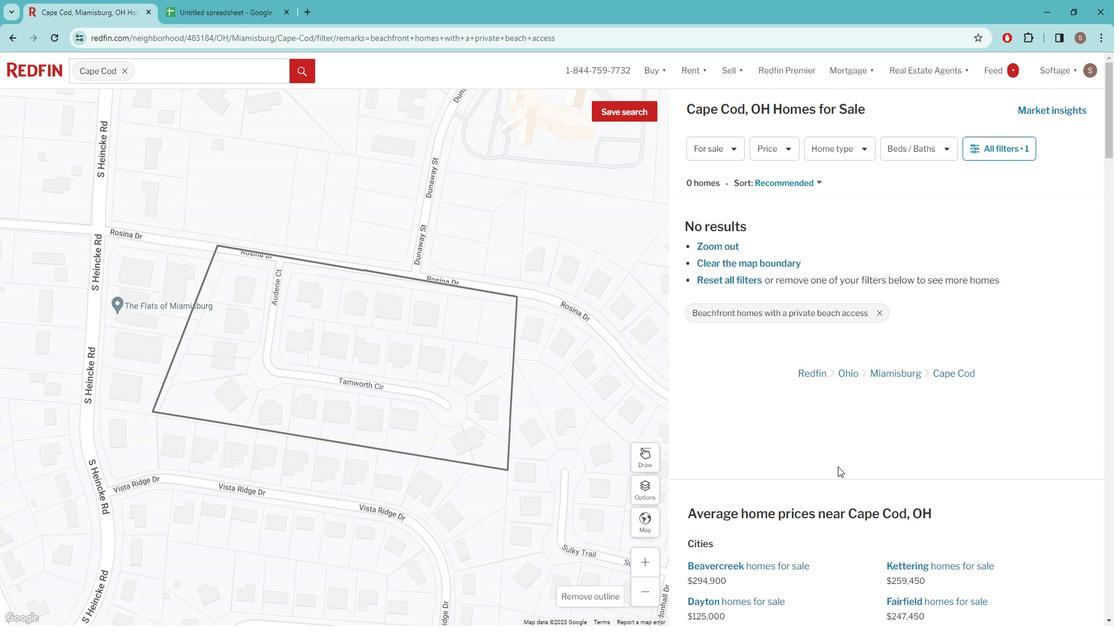 
Action: Mouse scrolled (840, 466) with delta (0, 0)
Screenshot: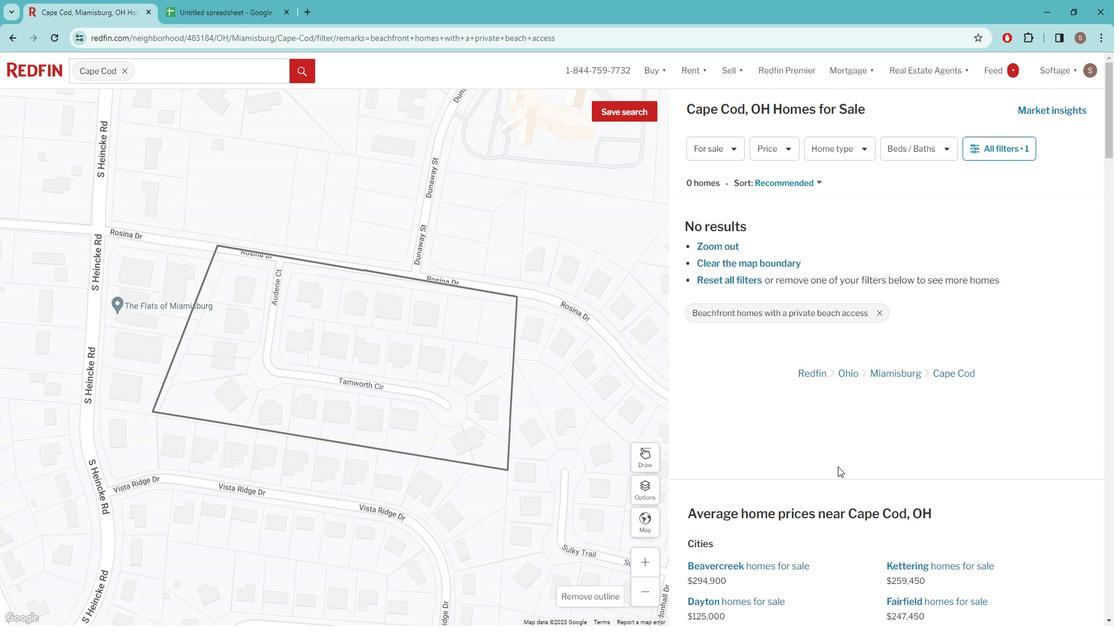 
Action: Mouse scrolled (840, 466) with delta (0, 0)
Screenshot: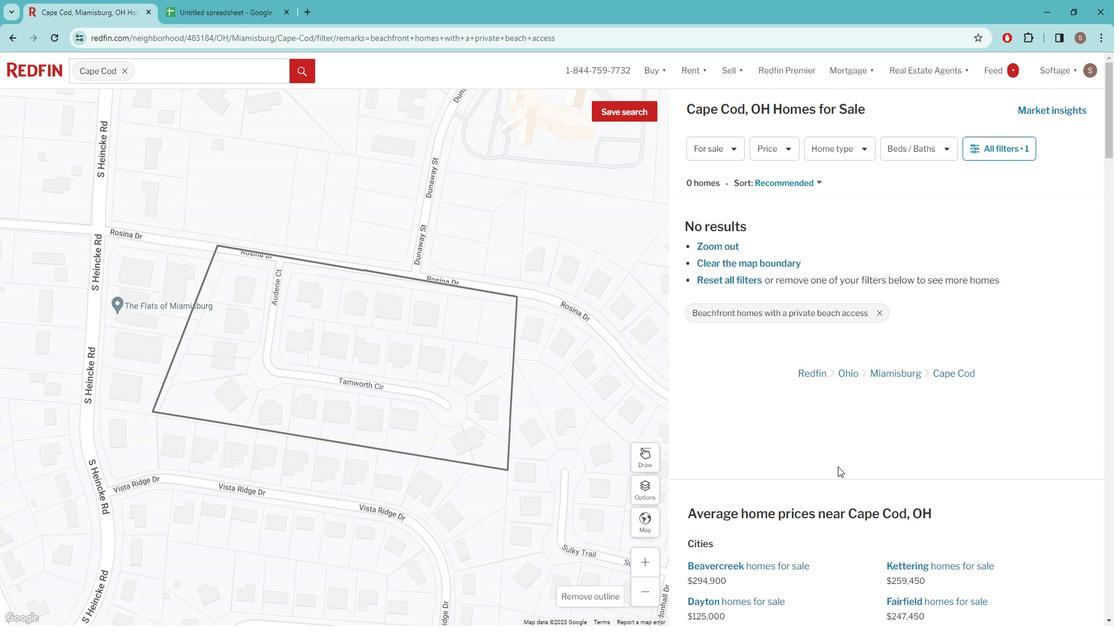 
Action: Mouse moved to (840, 464)
Screenshot: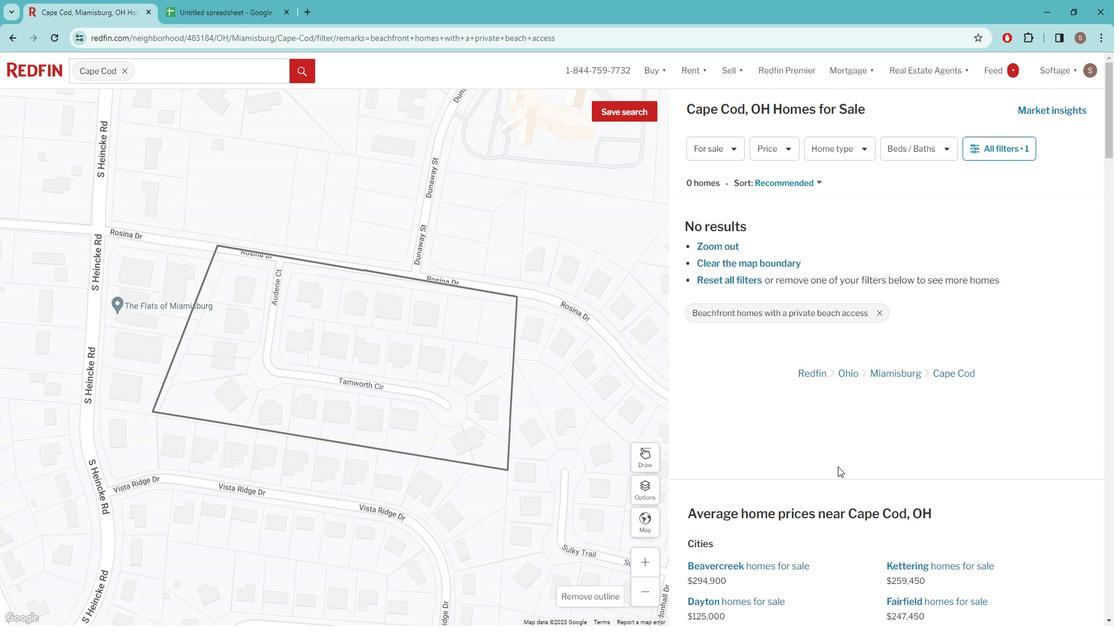 
Action: Mouse scrolled (840, 464) with delta (0, 0)
Screenshot: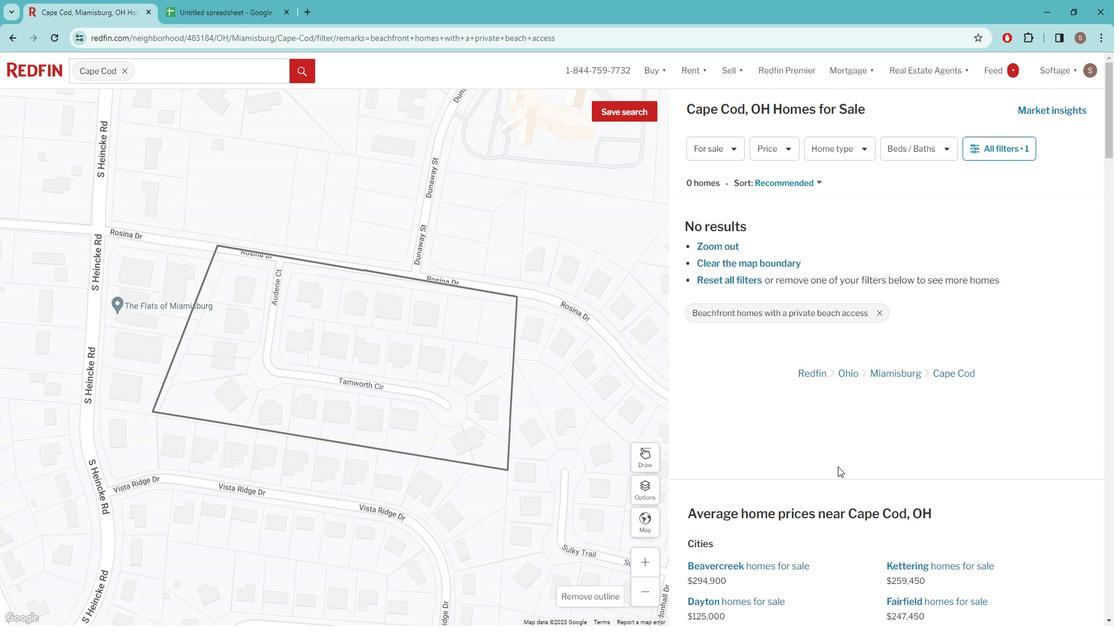
Action: Mouse scrolled (840, 464) with delta (0, 0)
Screenshot: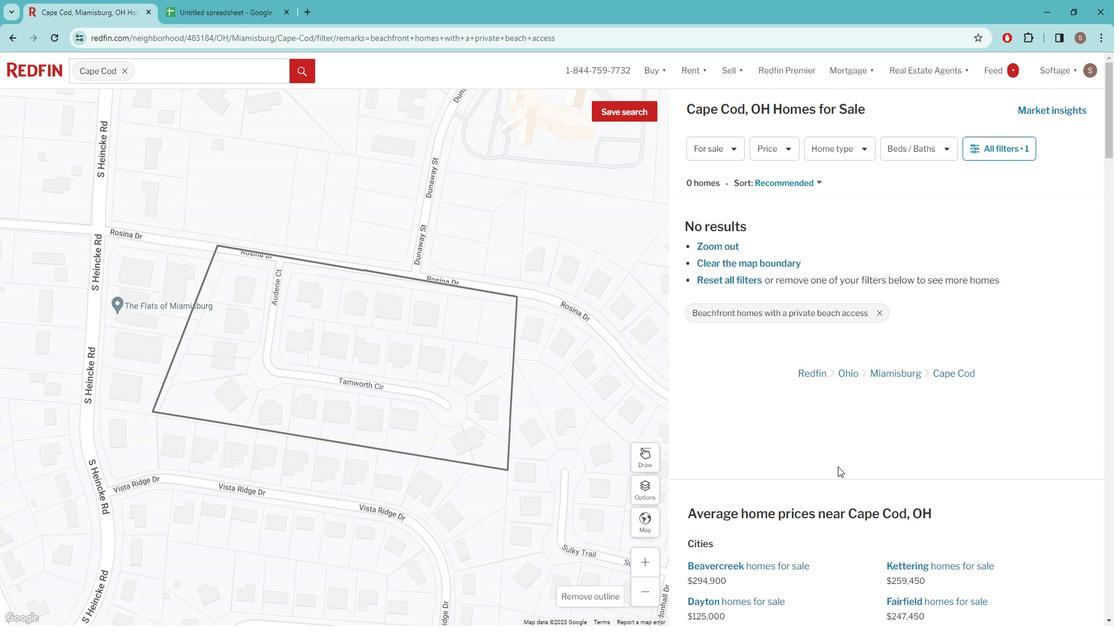 
Action: Mouse scrolled (840, 464) with delta (0, 0)
Screenshot: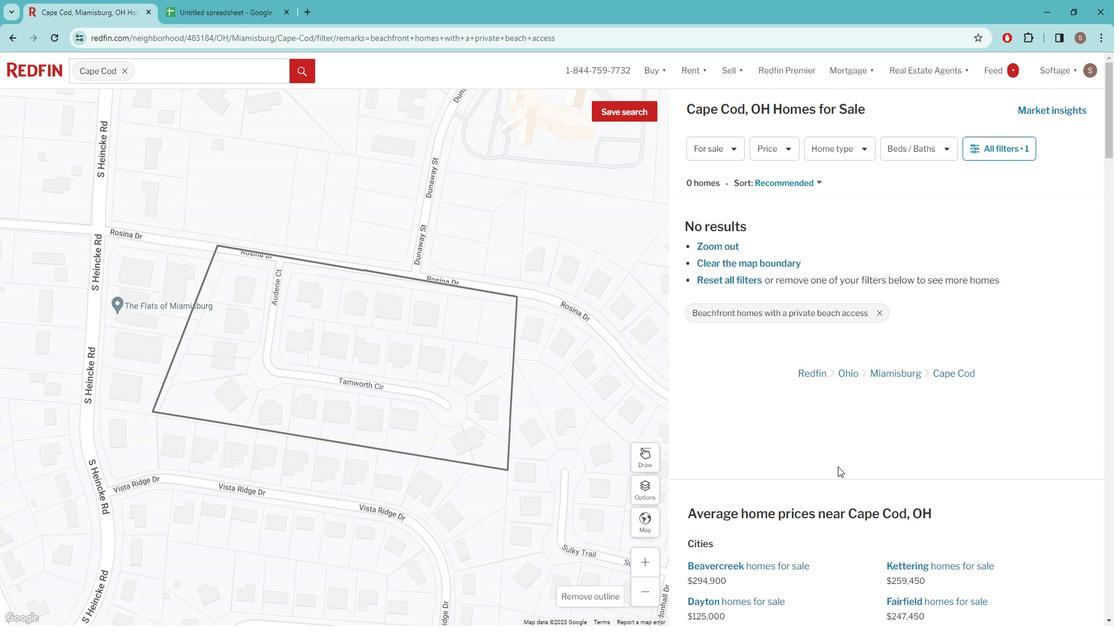 
Action: Mouse scrolled (840, 464) with delta (0, 0)
Screenshot: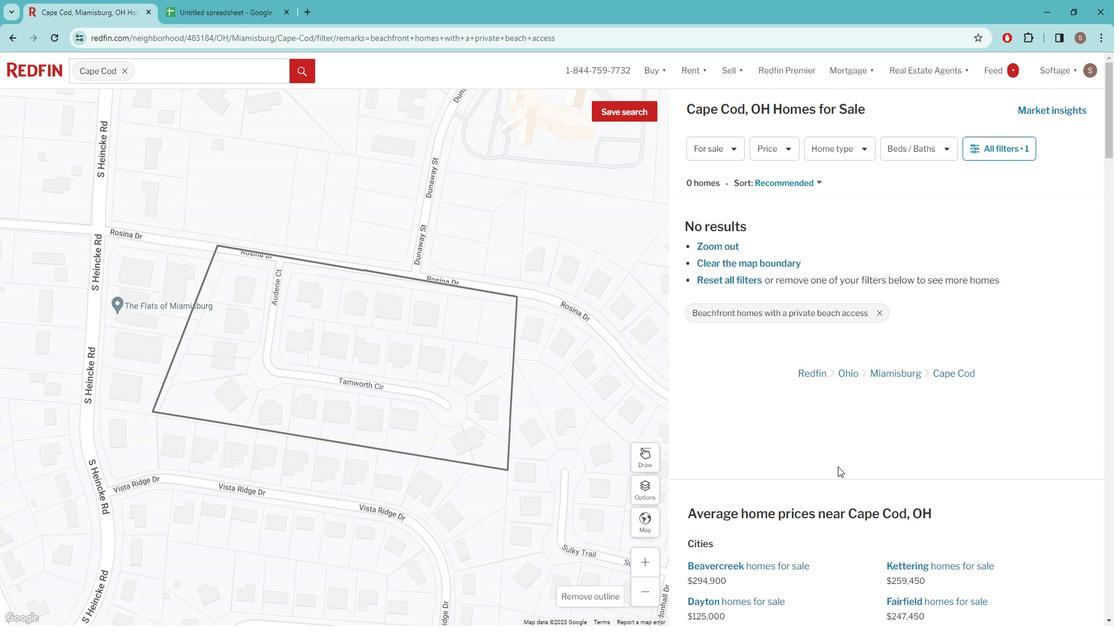 
Action: Mouse moved to (842, 470)
Screenshot: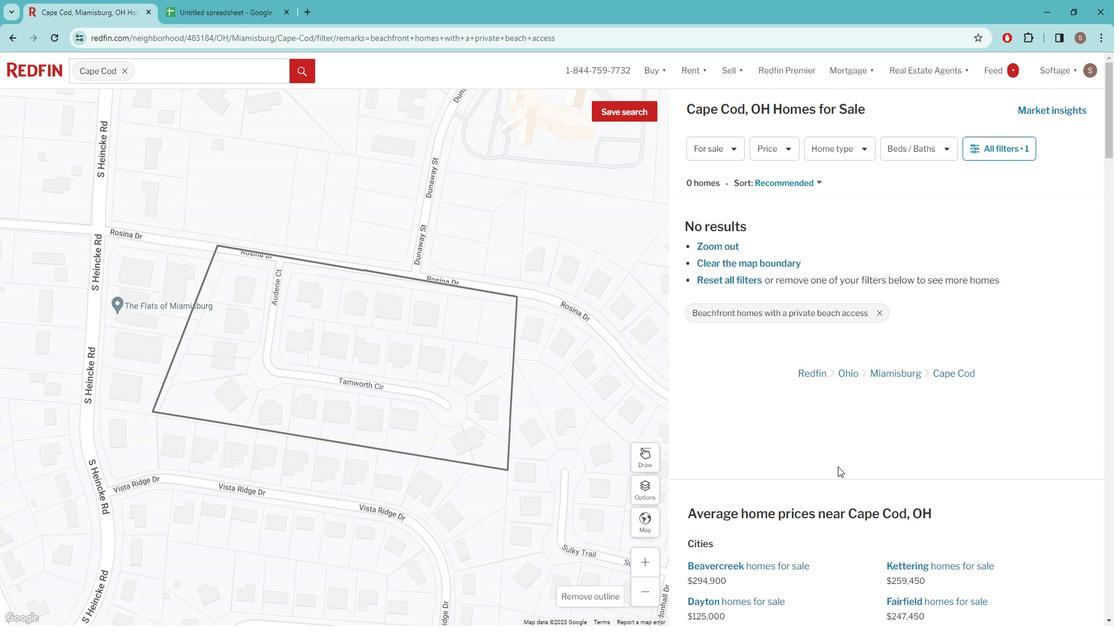
Action: Mouse pressed left at (842, 470)
Screenshot: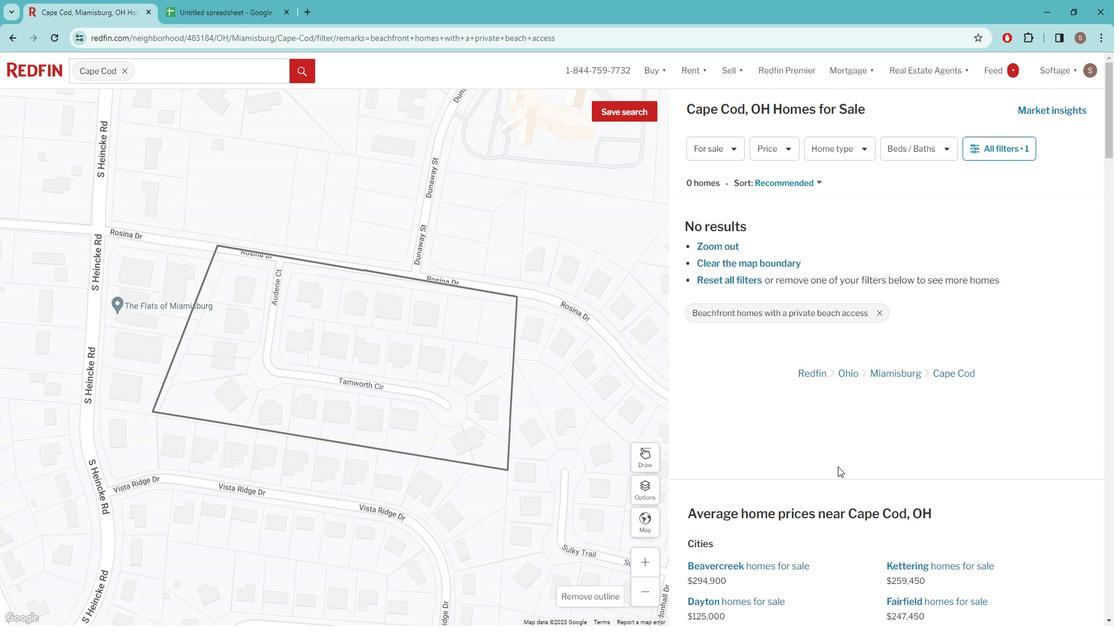 
Action: Mouse moved to (841, 449)
Screenshot: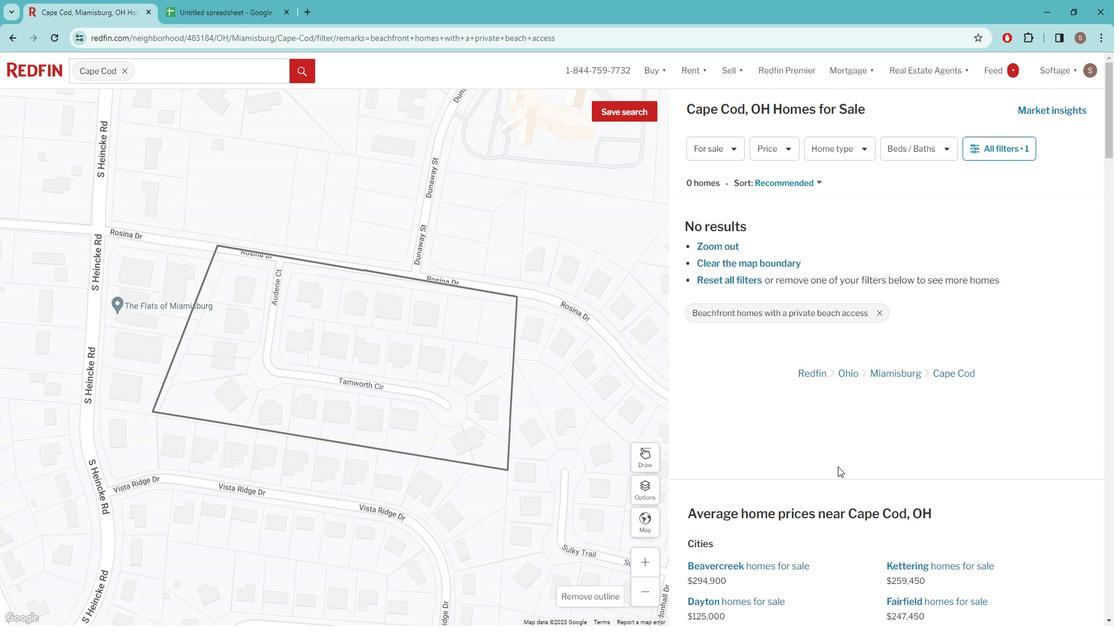 
Action: Mouse pressed left at (841, 449)
Screenshot: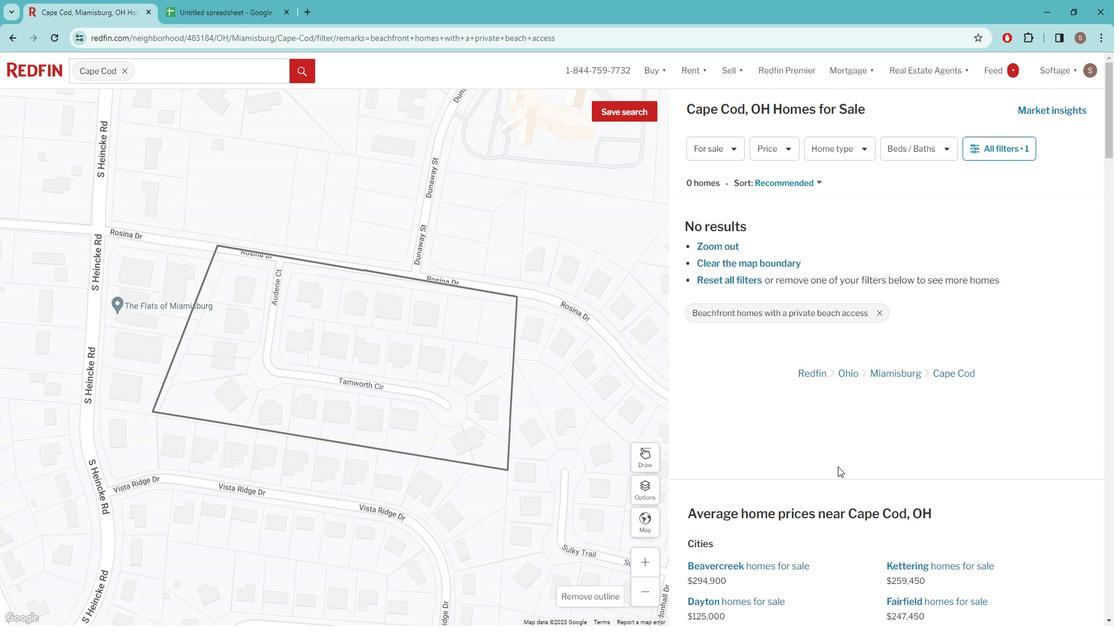 
Action: Mouse moved to (839, 459)
Screenshot: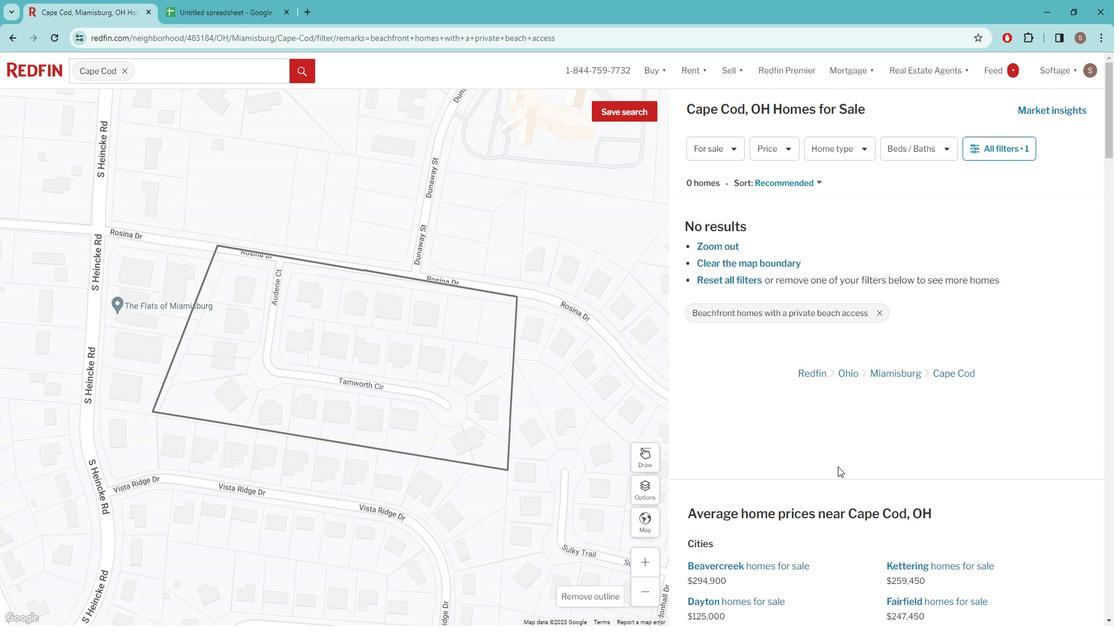 
Action: Mouse scrolled (839, 459) with delta (0, 0)
Screenshot: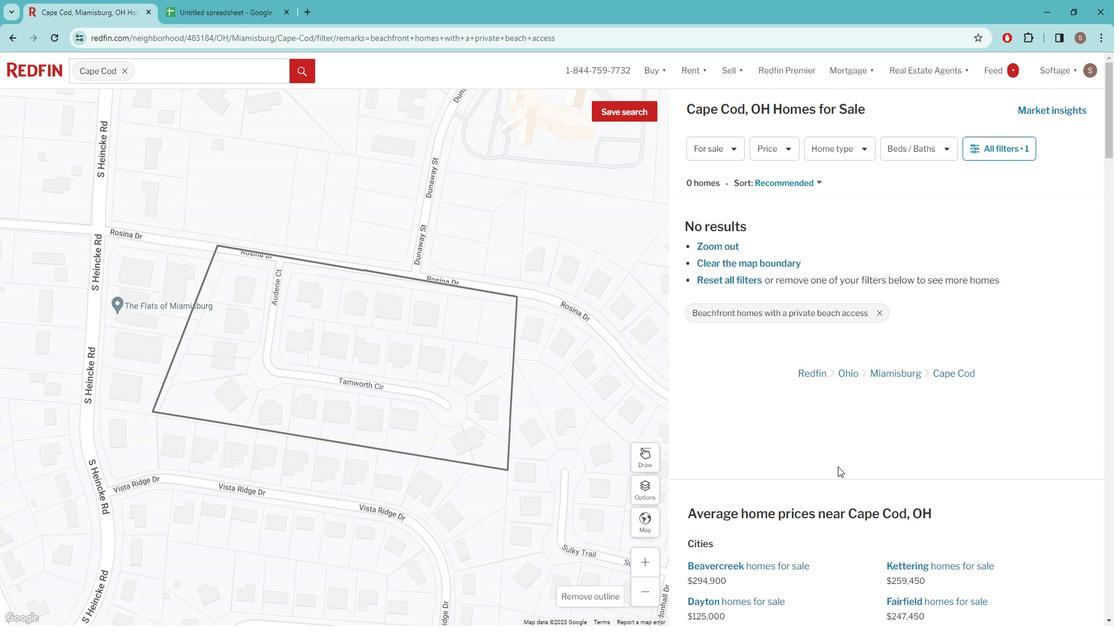 
Action: Mouse scrolled (839, 459) with delta (0, 0)
Screenshot: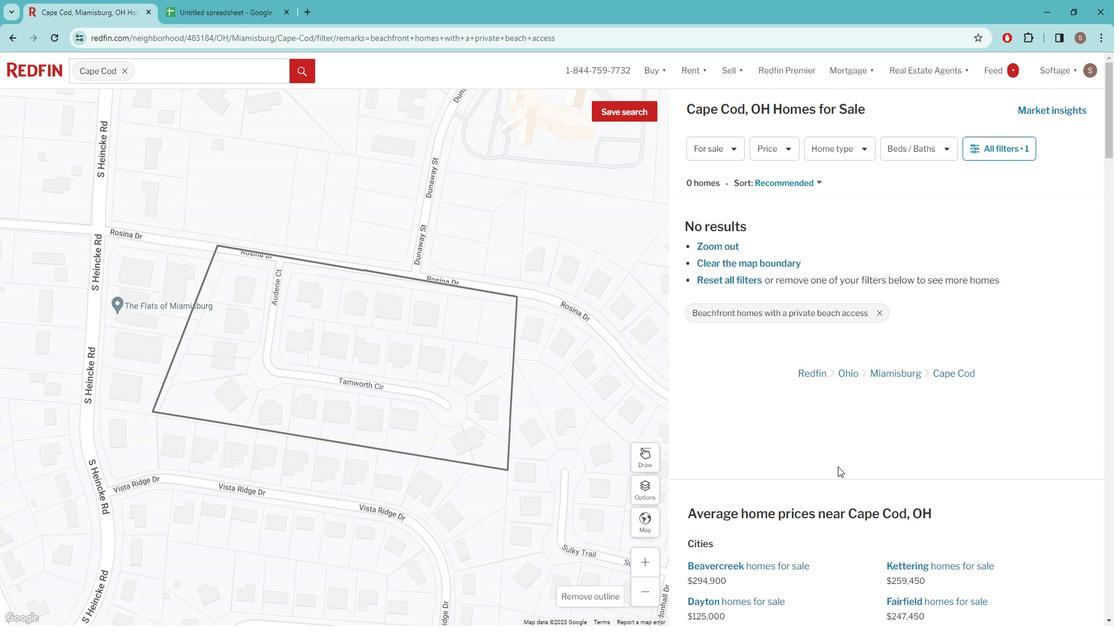 
Action: Mouse scrolled (839, 459) with delta (0, 0)
Screenshot: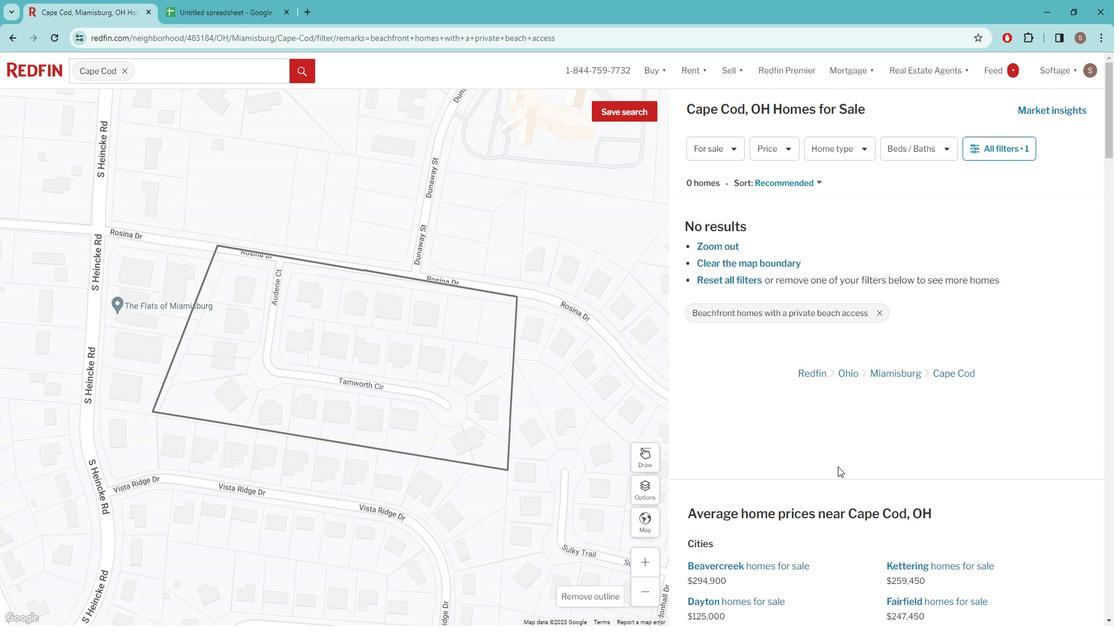 
Action: Mouse scrolled (839, 459) with delta (0, 0)
Screenshot: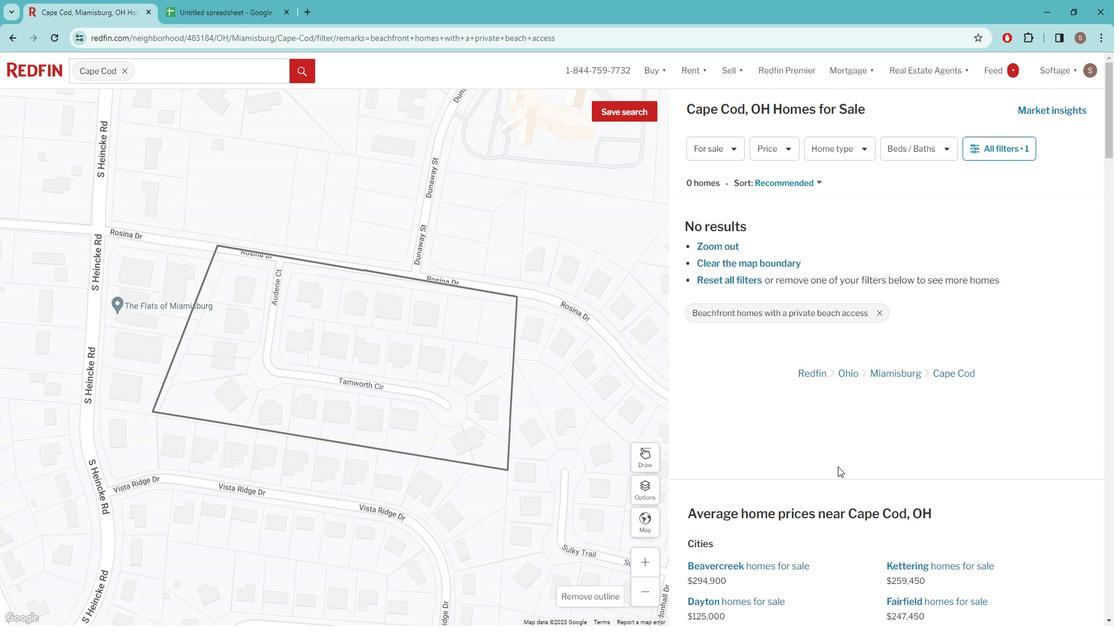 
Action: Mouse scrolled (839, 459) with delta (0, 0)
Screenshot: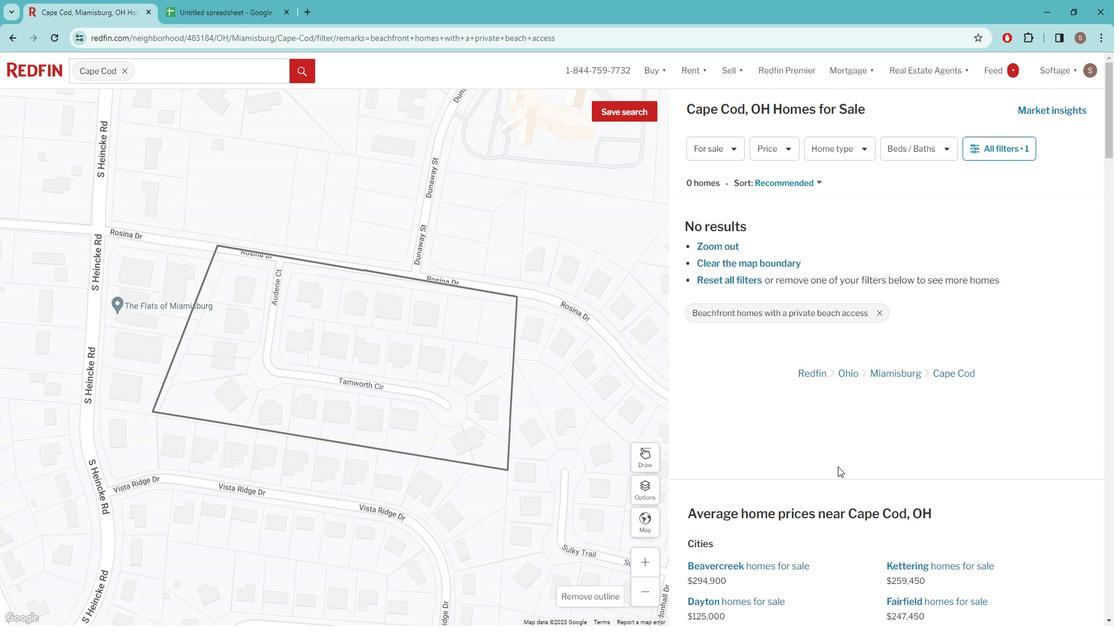 
Action: Mouse scrolled (839, 459) with delta (0, 0)
Screenshot: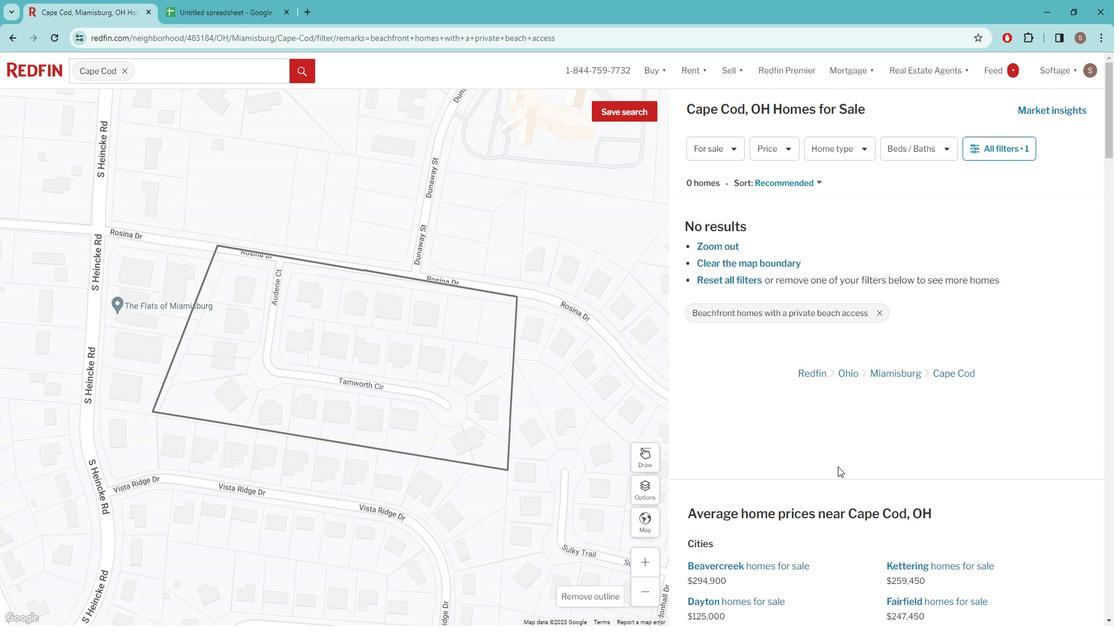 
Action: Mouse moved to (838, 459)
Screenshot: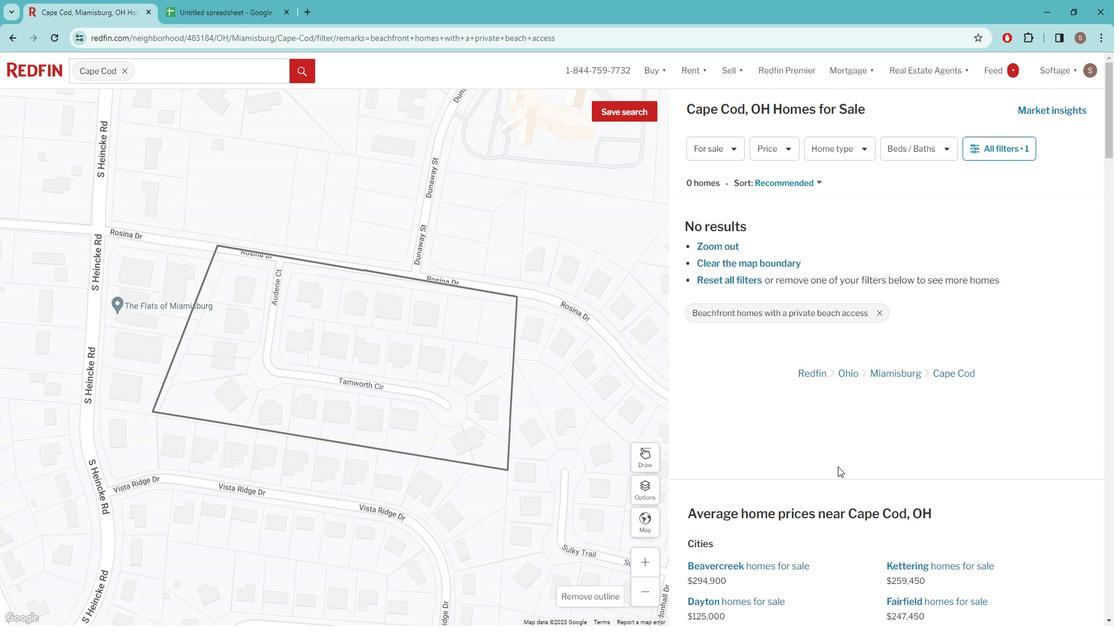 
Action: Mouse scrolled (838, 459) with delta (0, 0)
Screenshot: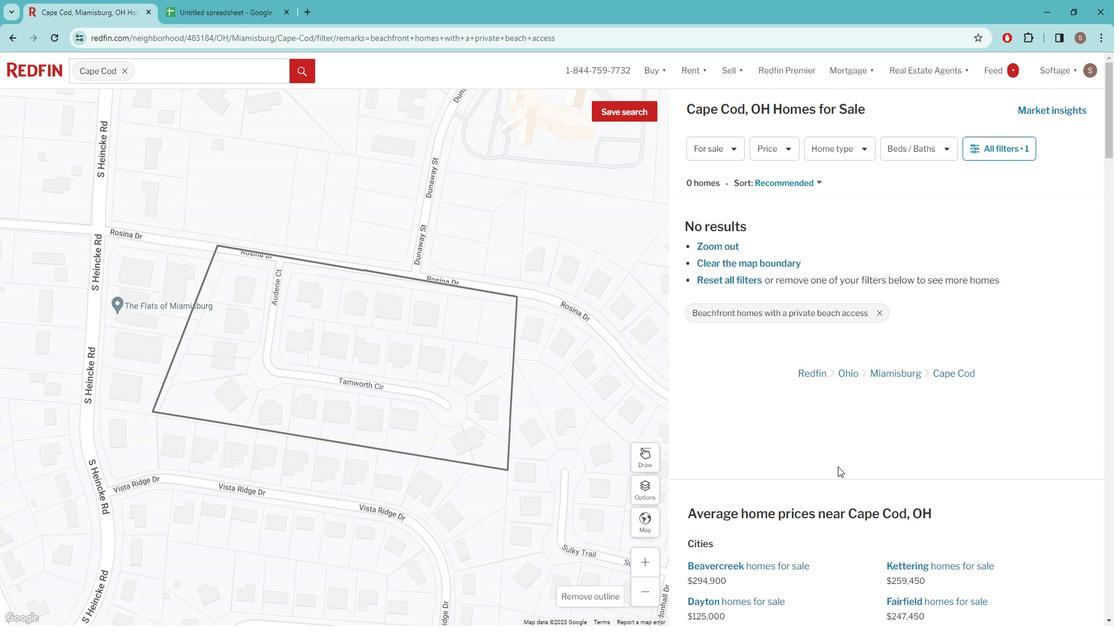 
Action: Mouse scrolled (838, 459) with delta (0, 0)
Screenshot: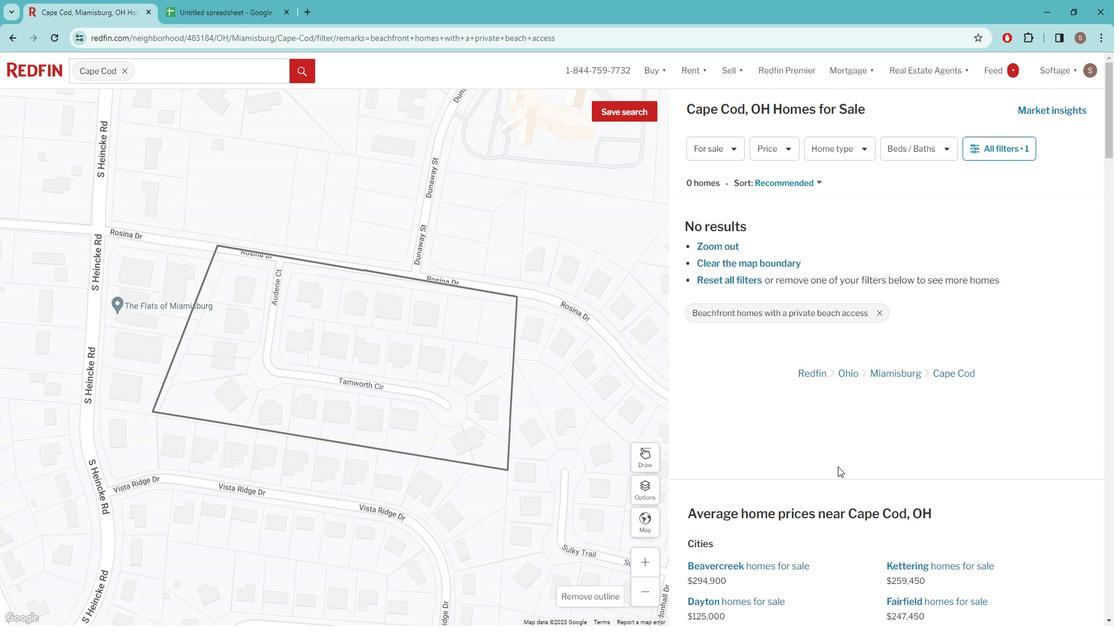 
Action: Mouse scrolled (838, 459) with delta (0, 0)
Screenshot: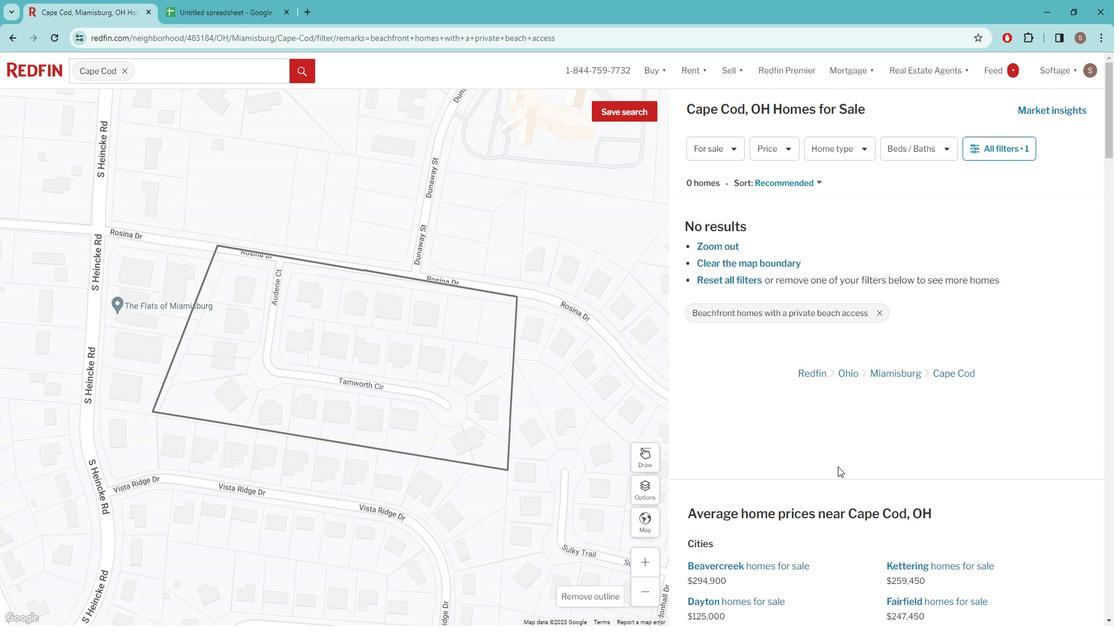
Action: Mouse scrolled (838, 459) with delta (0, 0)
Screenshot: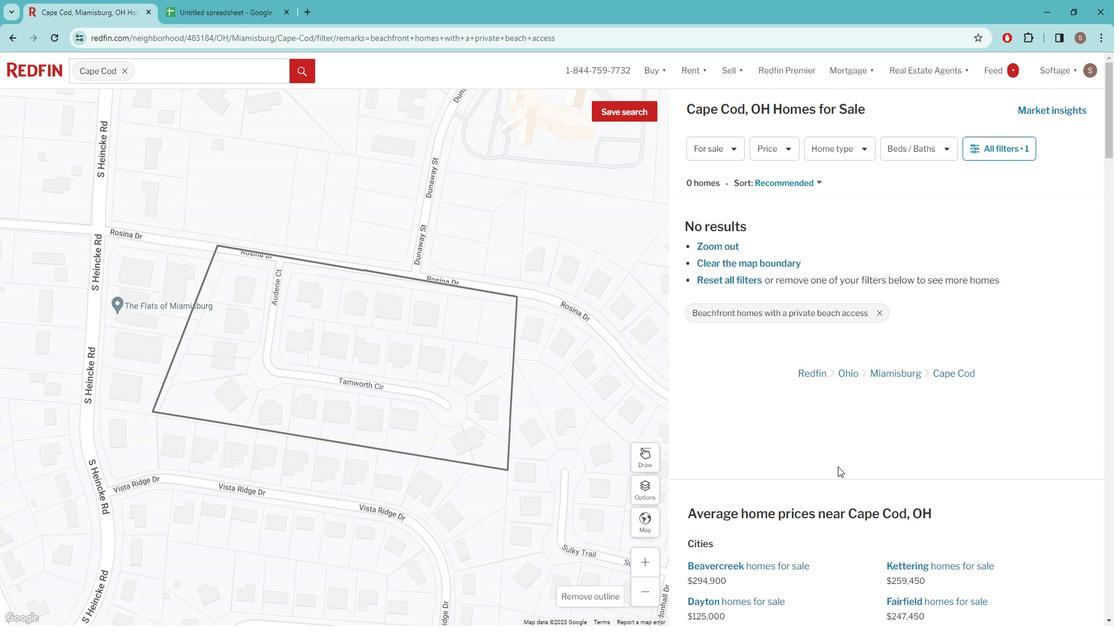 
Action: Mouse scrolled (838, 459) with delta (0, 0)
Screenshot: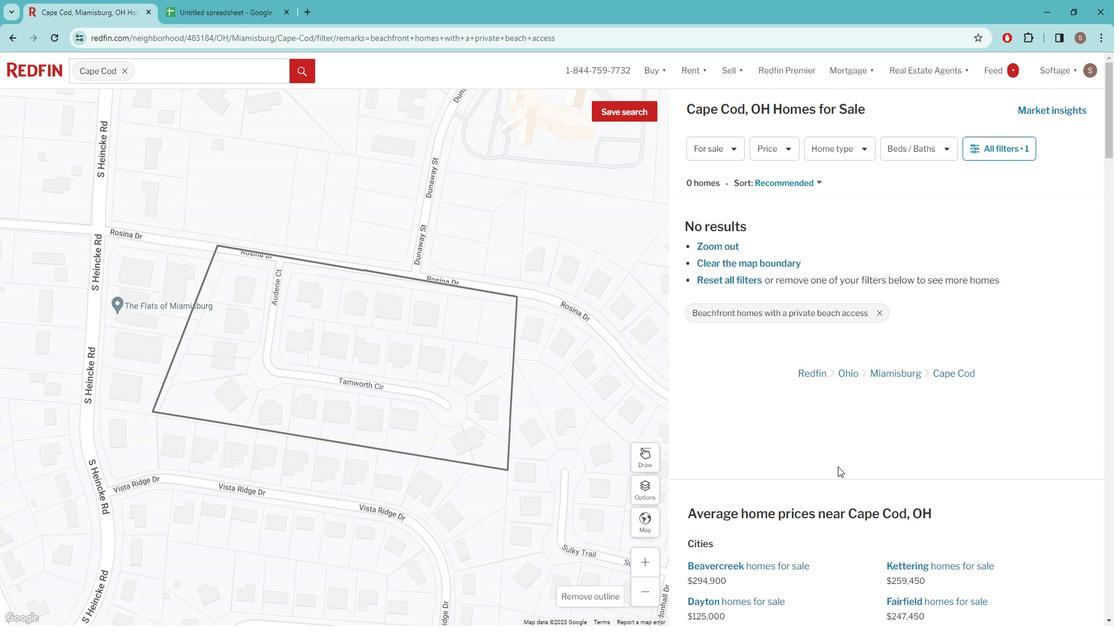 
Action: Mouse scrolled (838, 459) with delta (0, 0)
Screenshot: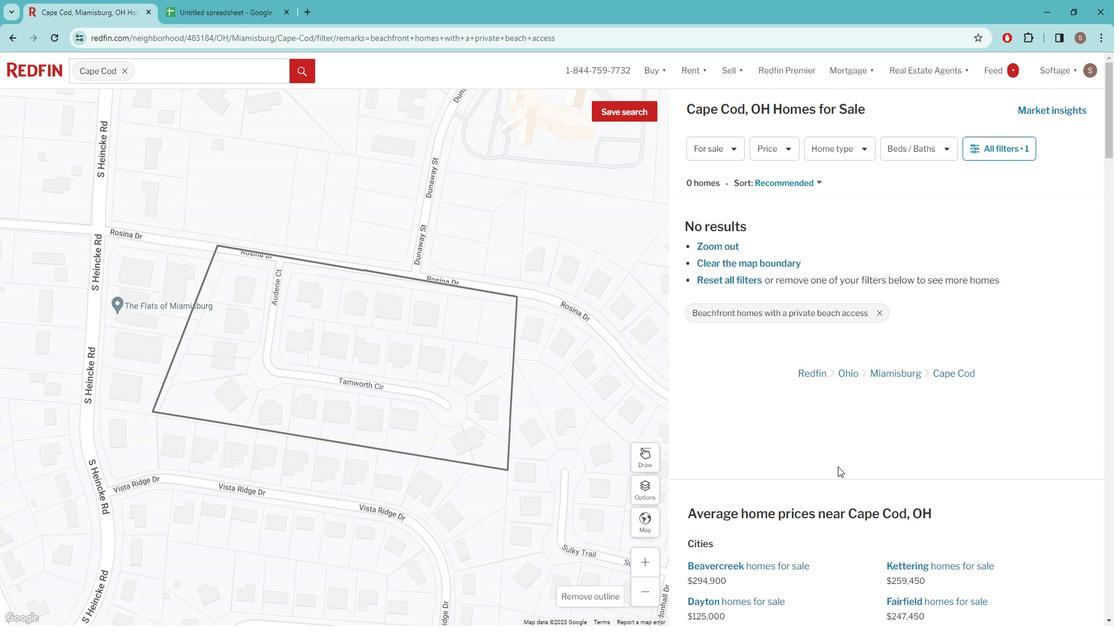
Action: Mouse scrolled (838, 459) with delta (0, 0)
Screenshot: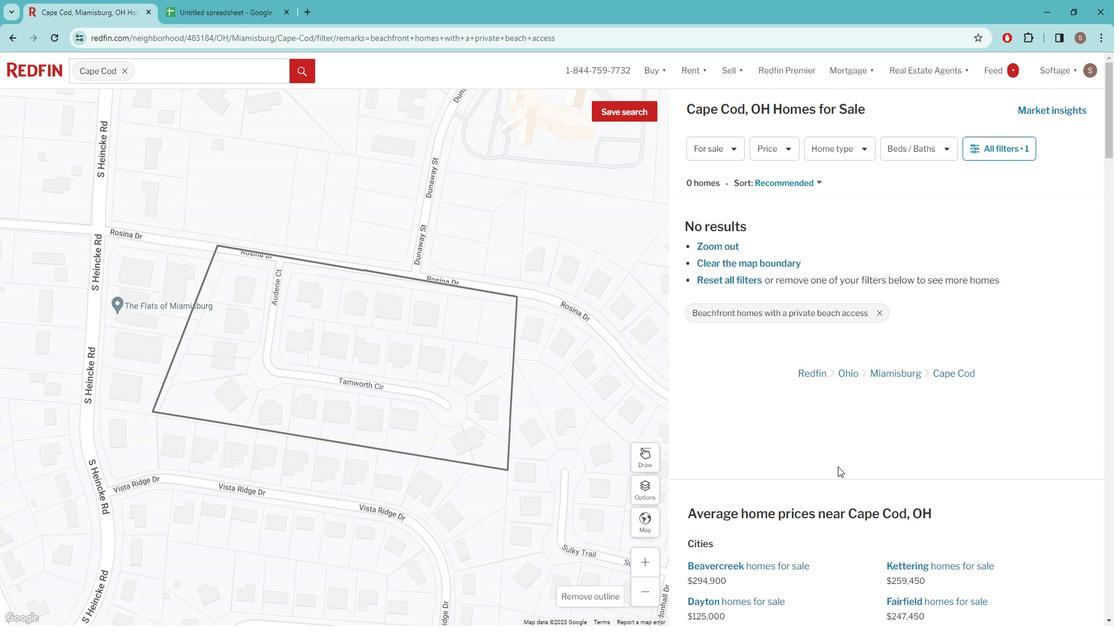 
Action: Mouse scrolled (838, 459) with delta (0, 0)
Screenshot: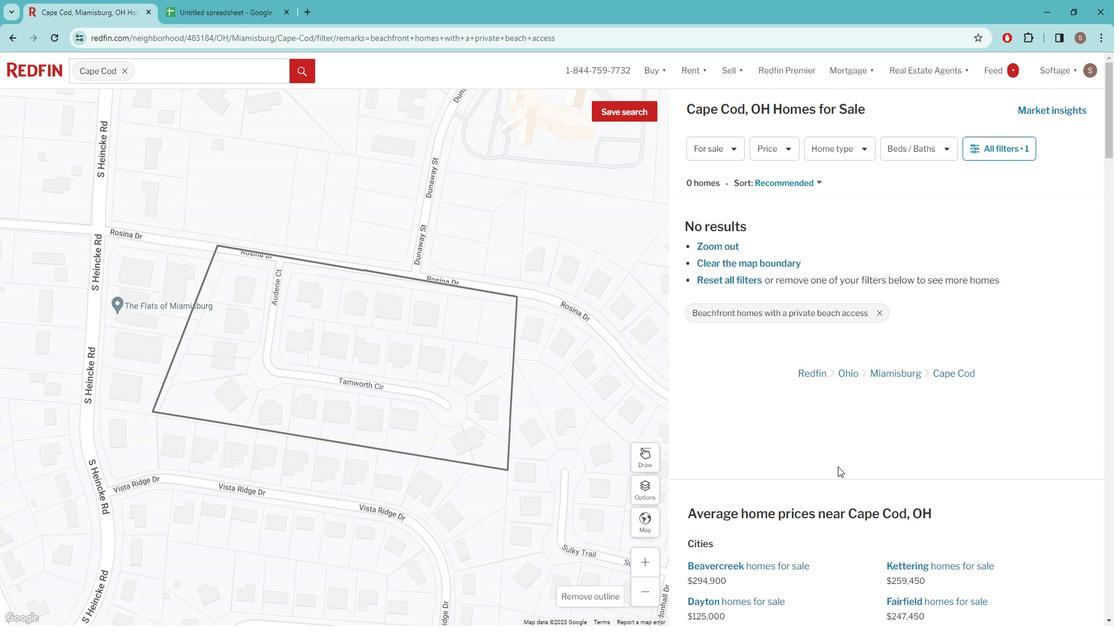 
Action: Mouse scrolled (838, 459) with delta (0, 0)
Screenshot: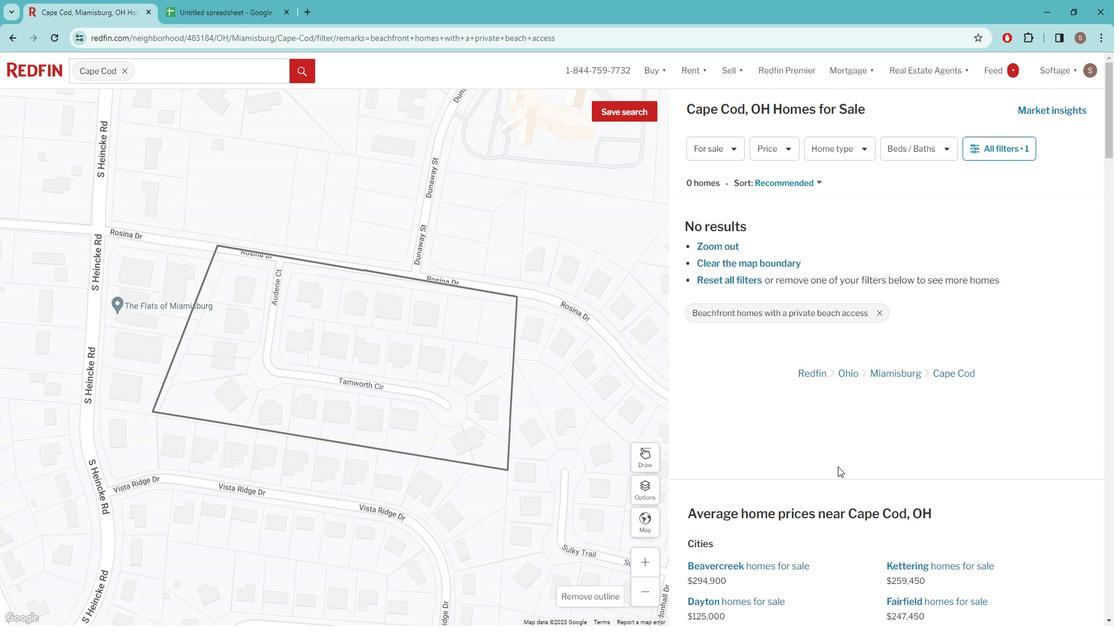 
Action: Mouse scrolled (838, 459) with delta (0, 0)
Screenshot: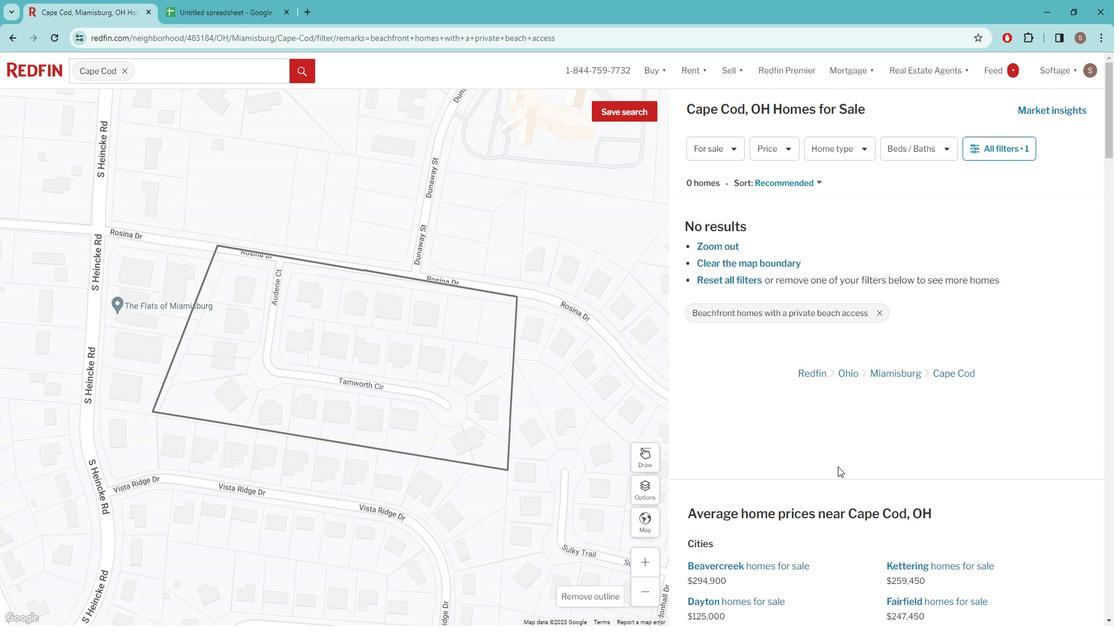 
Action: Mouse scrolled (838, 459) with delta (0, 0)
Screenshot: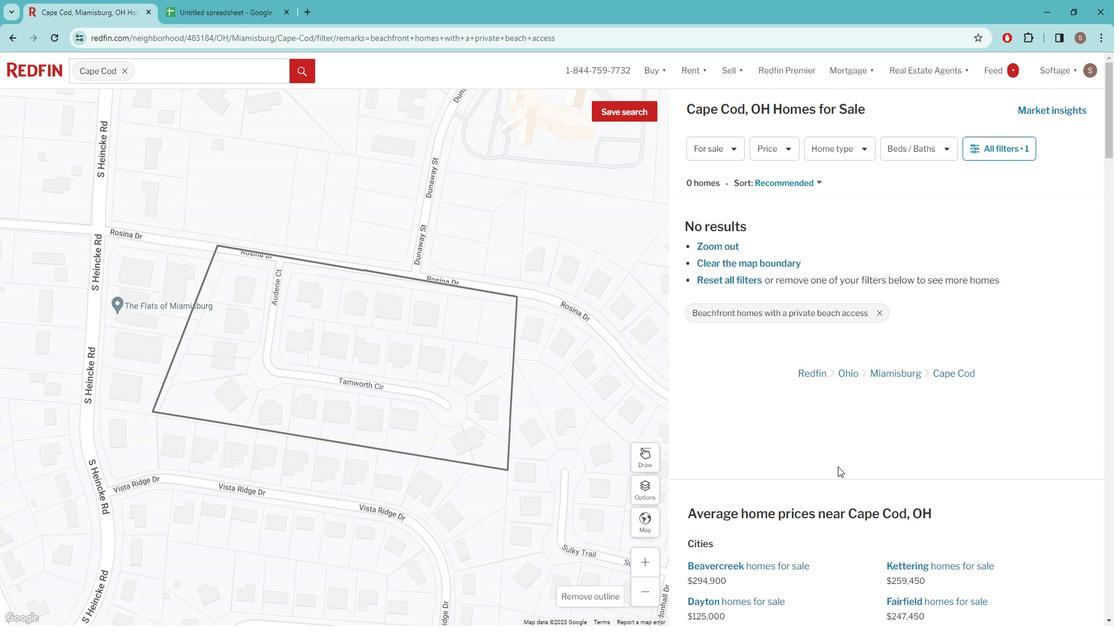 
Action: Mouse moved to (838, 459)
Screenshot: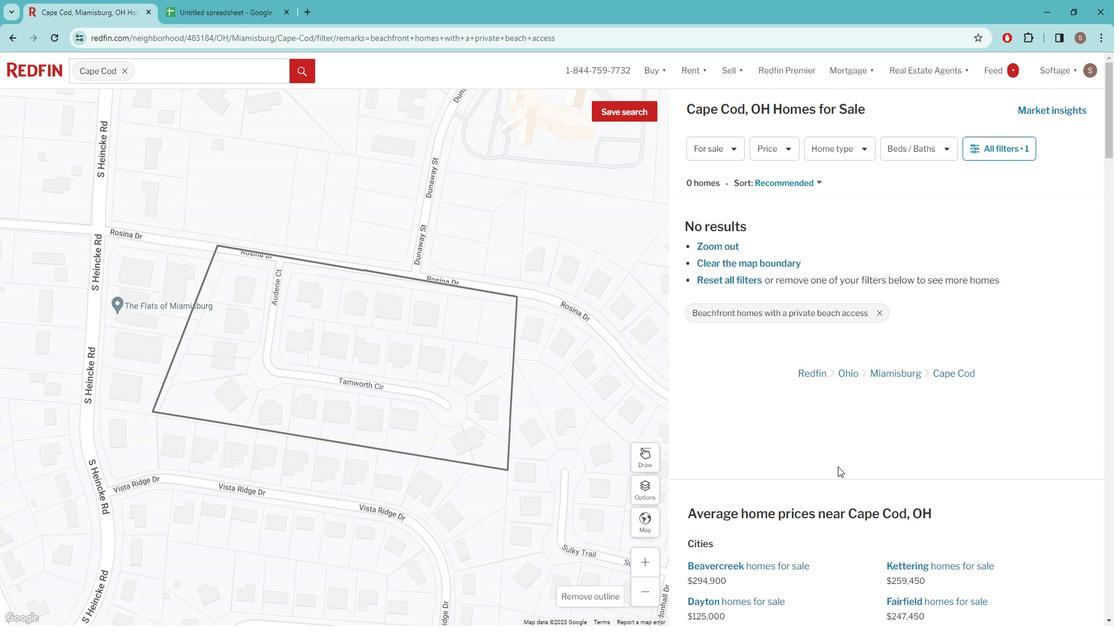 
Action: Mouse scrolled (838, 459) with delta (0, 0)
Screenshot: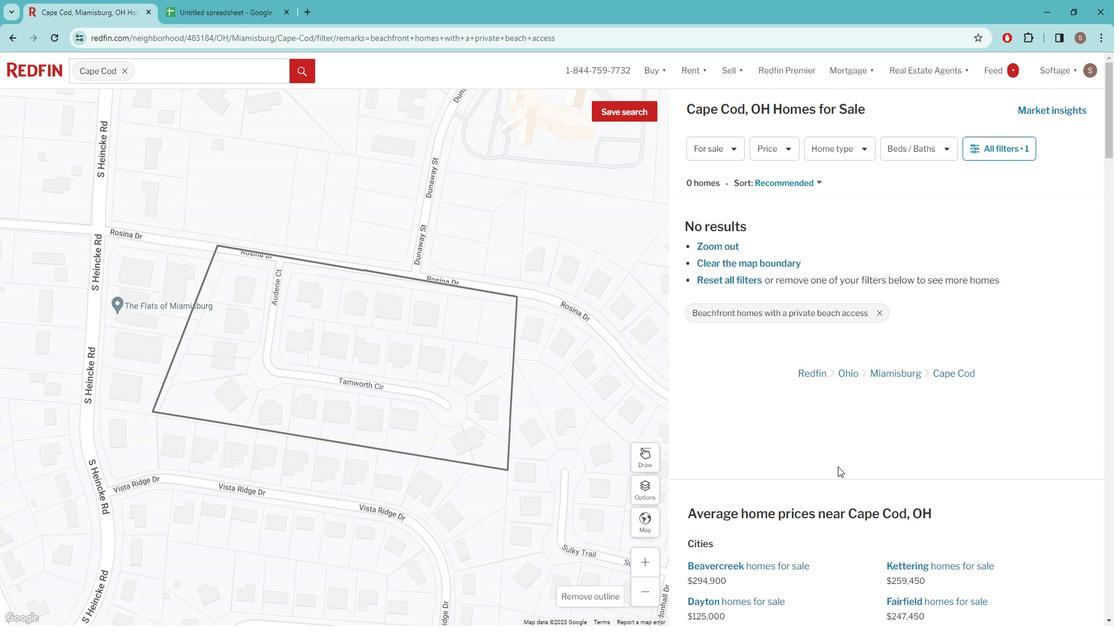 
Action: Mouse scrolled (838, 459) with delta (0, 0)
Screenshot: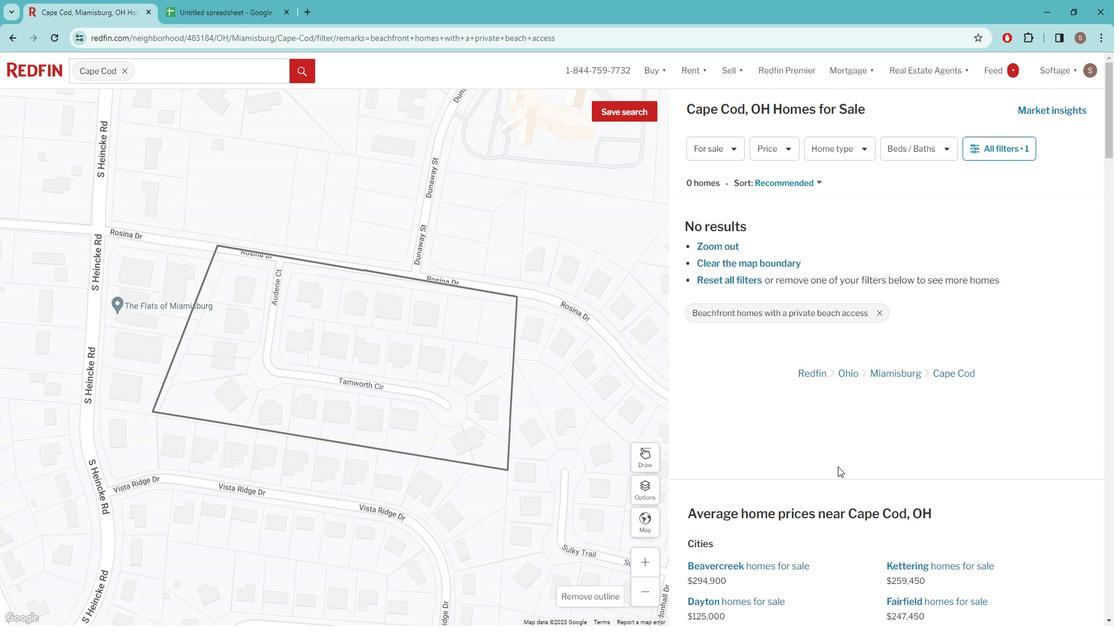 
Action: Mouse scrolled (838, 459) with delta (0, 0)
Screenshot: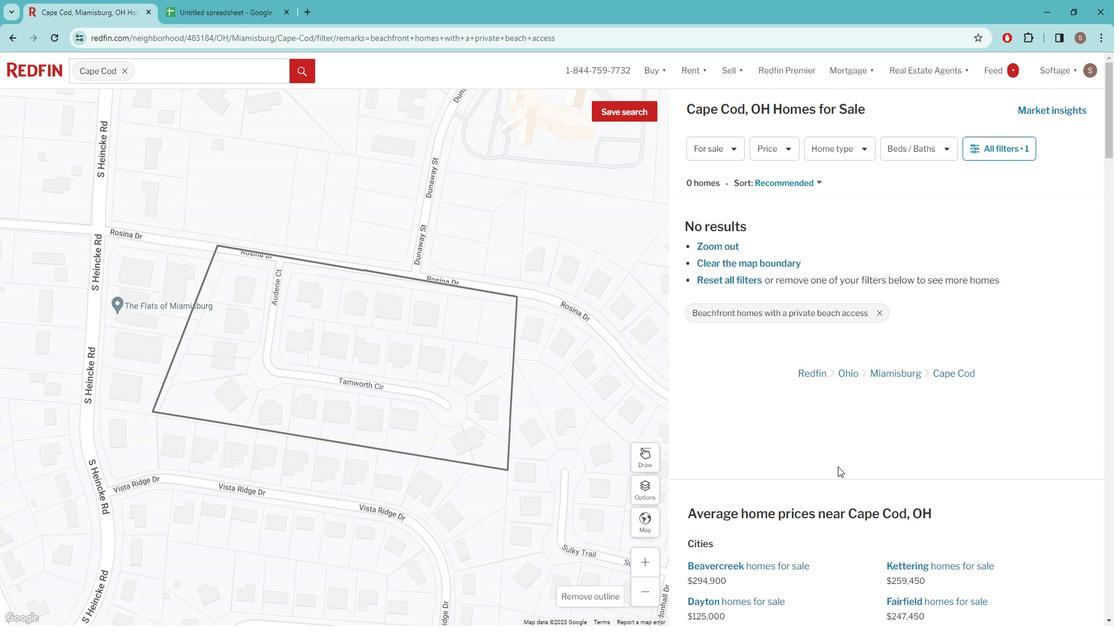 
Action: Mouse scrolled (838, 459) with delta (0, 0)
Screenshot: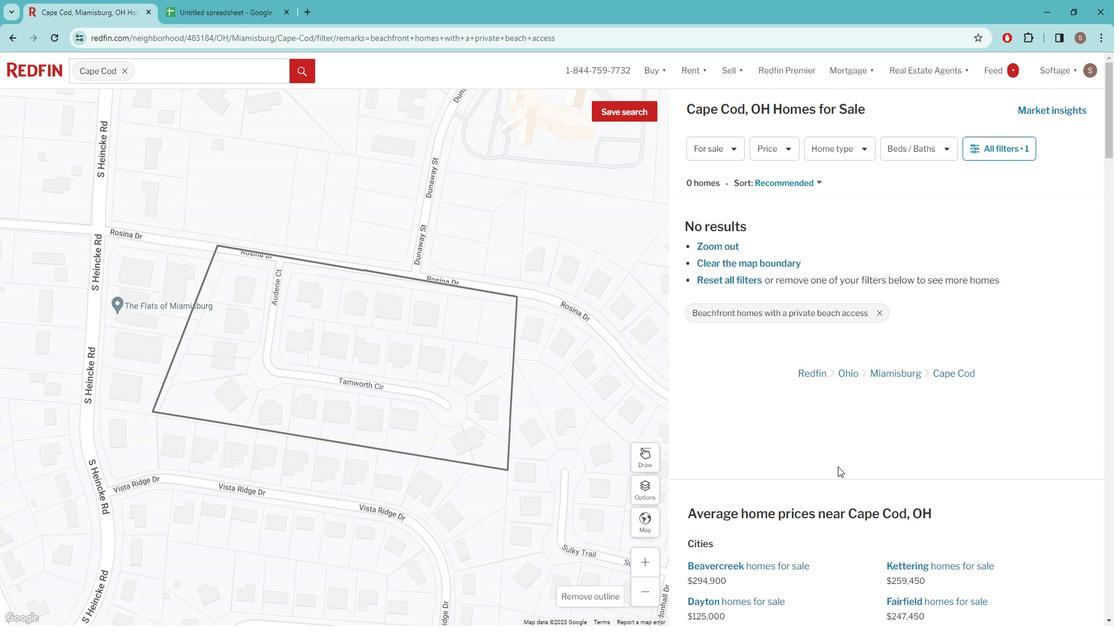 
Action: Mouse scrolled (838, 459) with delta (0, 0)
Screenshot: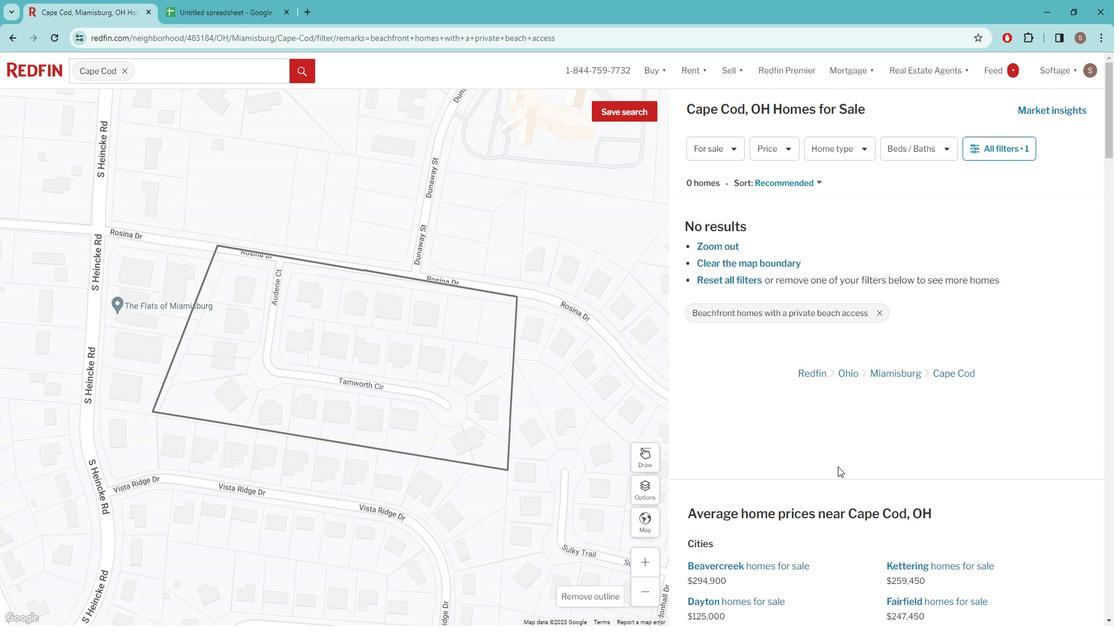 
Action: Mouse scrolled (838, 459) with delta (0, 0)
Screenshot: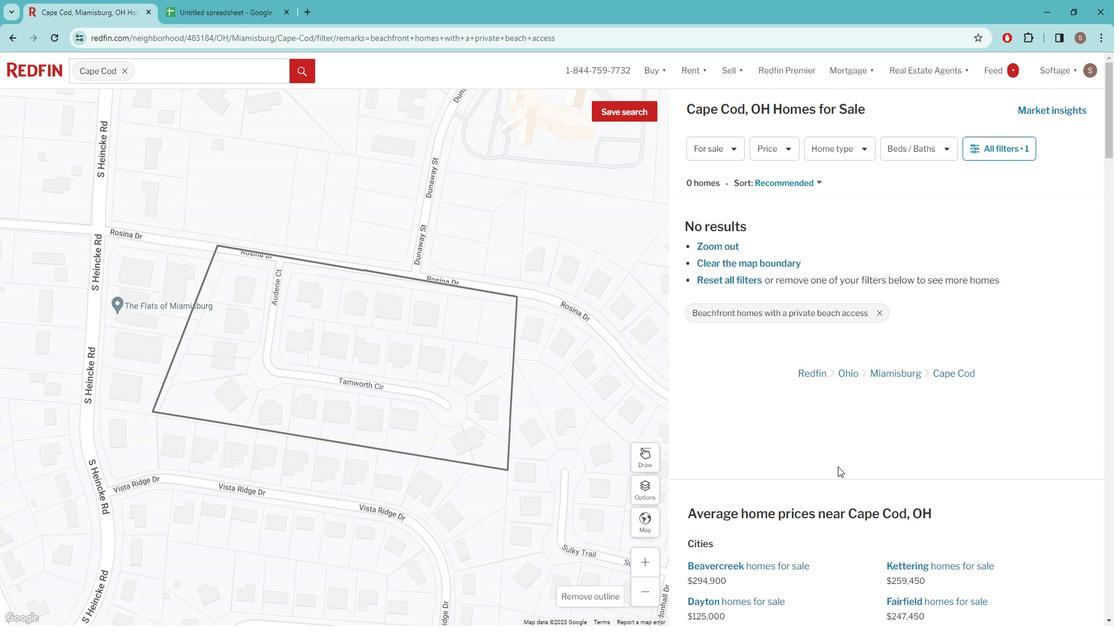 
Action: Mouse scrolled (838, 459) with delta (0, 0)
Screenshot: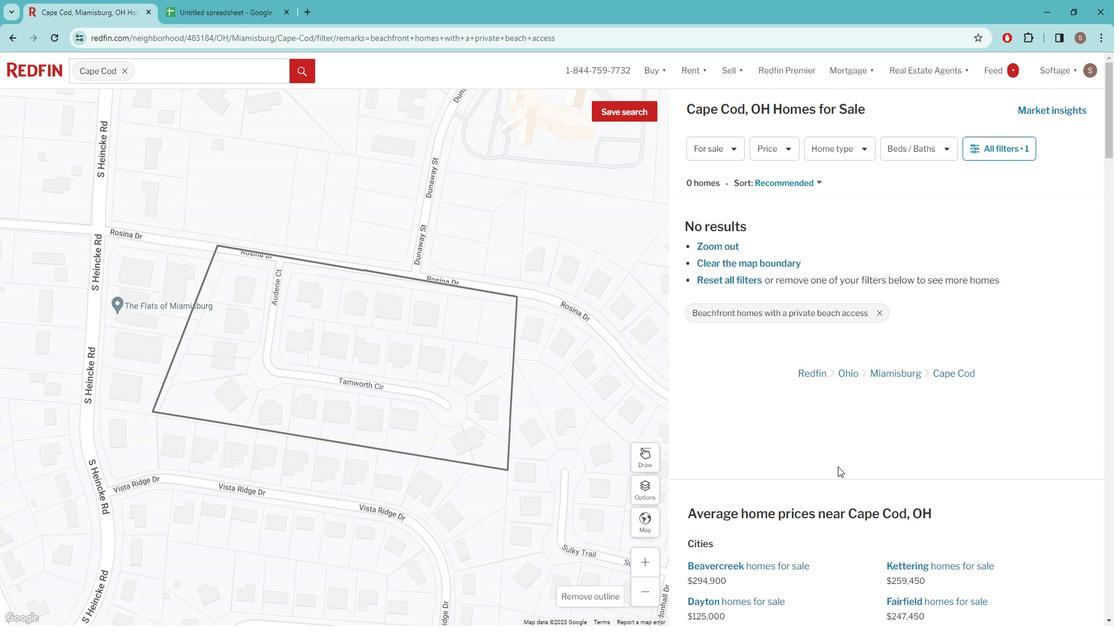 
Action: Mouse scrolled (838, 459) with delta (0, 0)
Screenshot: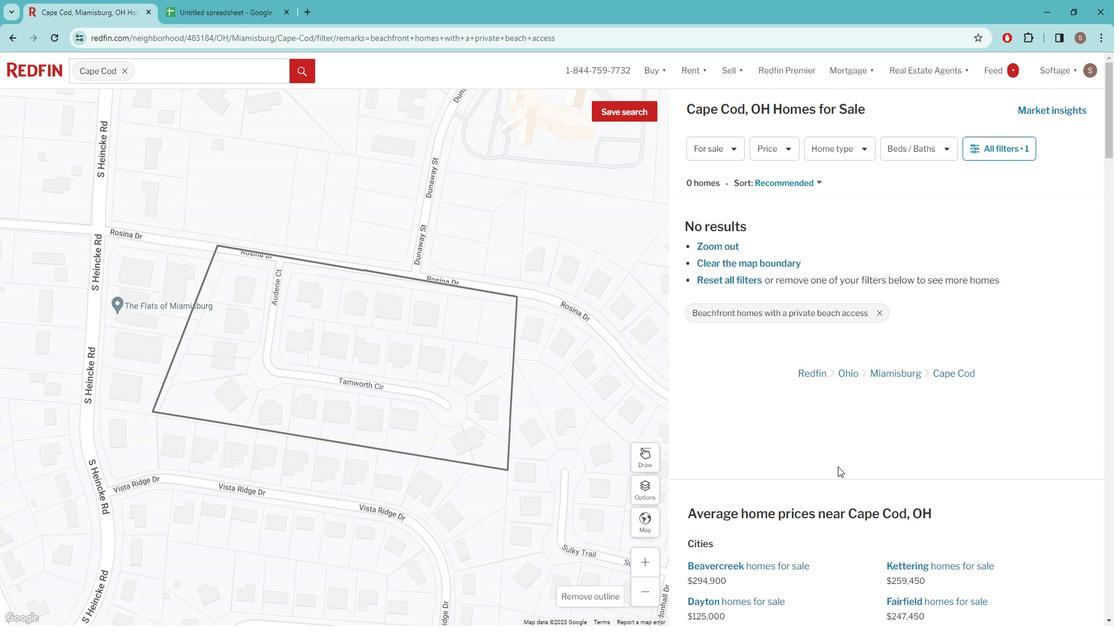 
Action: Mouse scrolled (838, 459) with delta (0, 0)
Screenshot: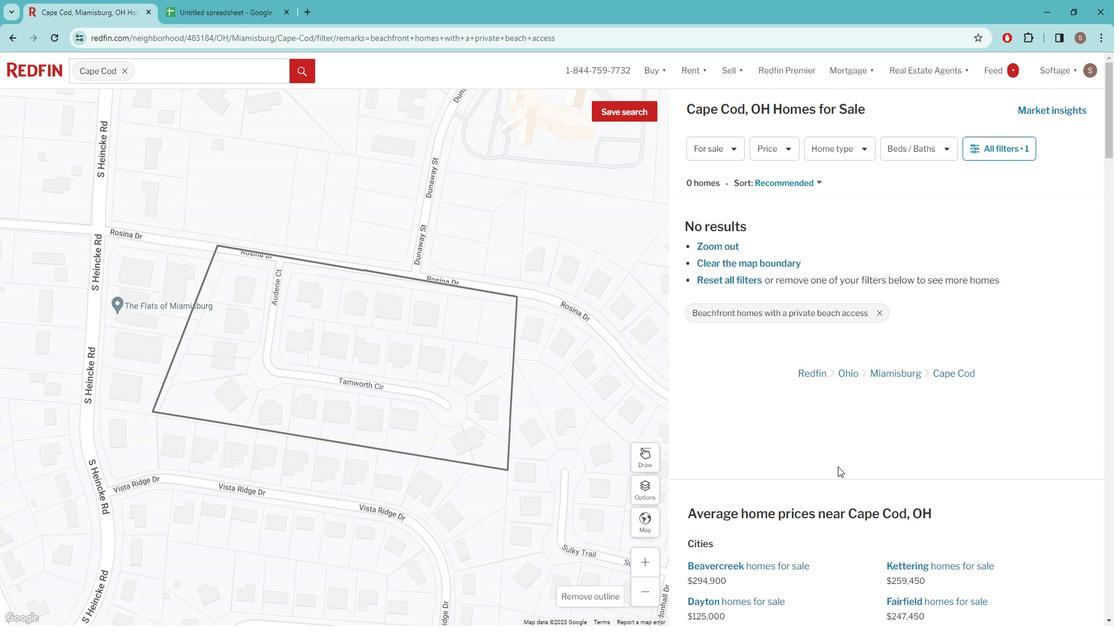 
Action: Mouse scrolled (838, 459) with delta (0, 0)
Screenshot: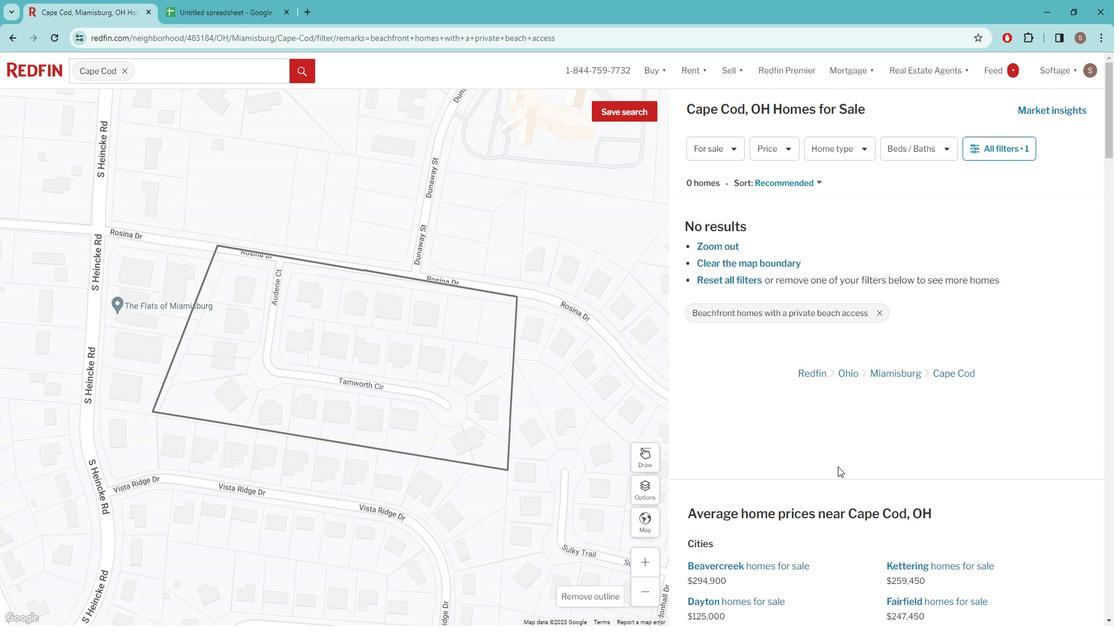 
Action: Mouse moved to (839, 459)
Screenshot: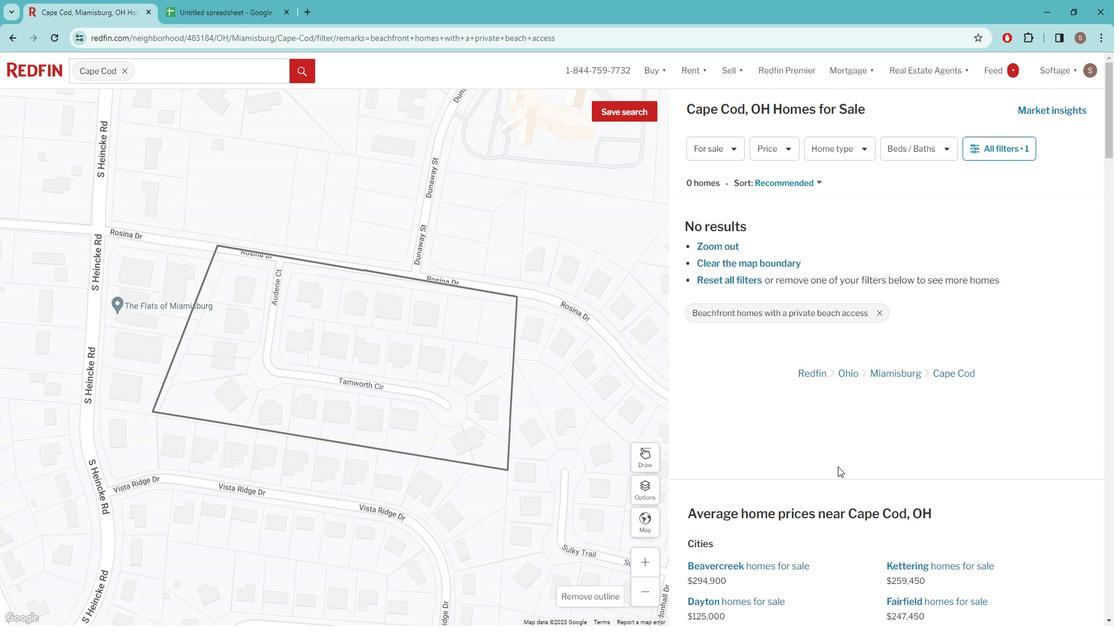 
Action: Mouse scrolled (839, 459) with delta (0, 0)
Screenshot: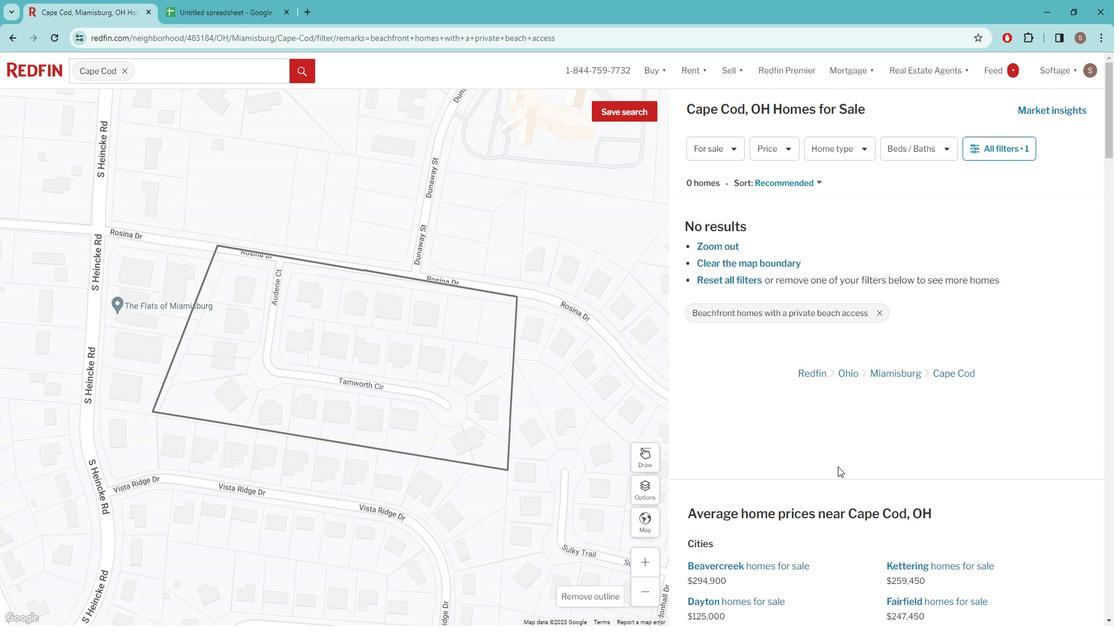 
Action: Mouse scrolled (839, 459) with delta (0, 0)
Screenshot: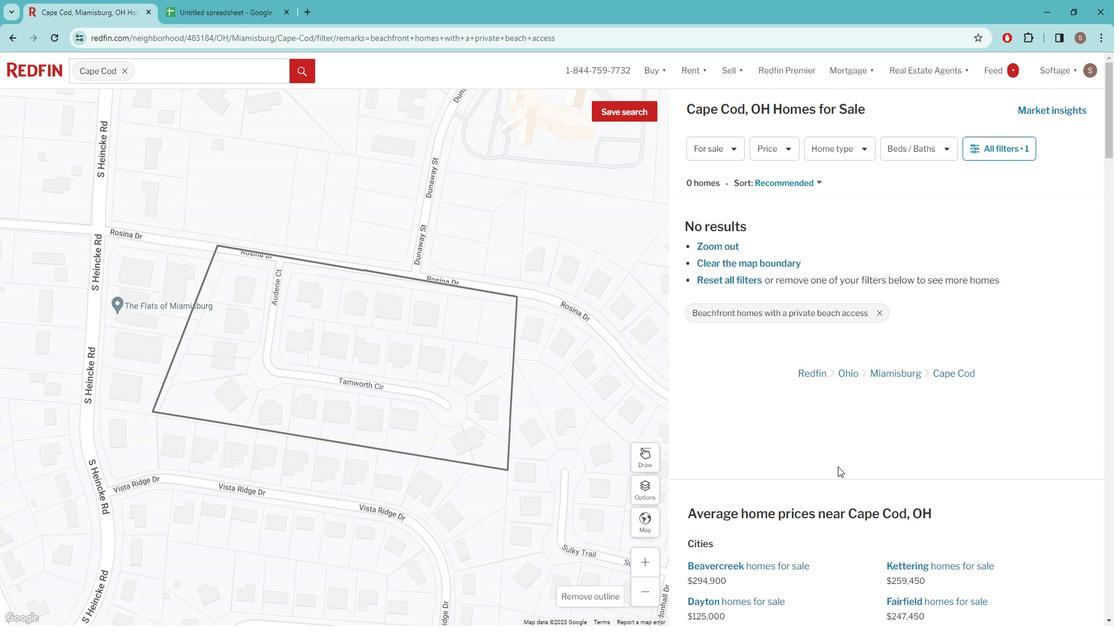 
Action: Mouse scrolled (839, 459) with delta (0, 0)
Screenshot: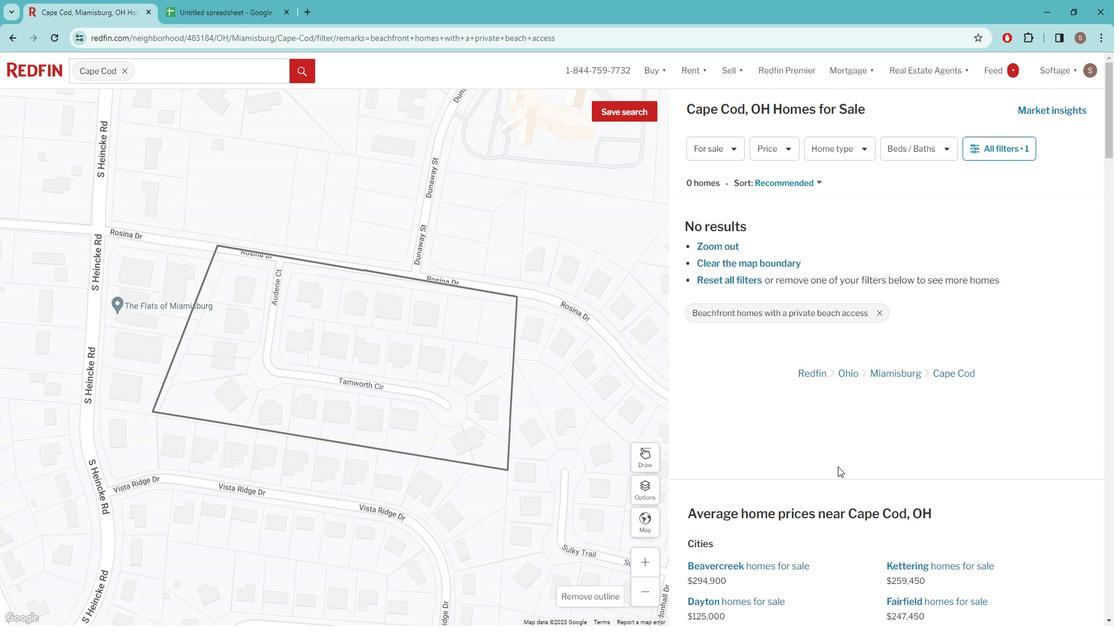 
Action: Mouse moved to (839, 462)
Screenshot: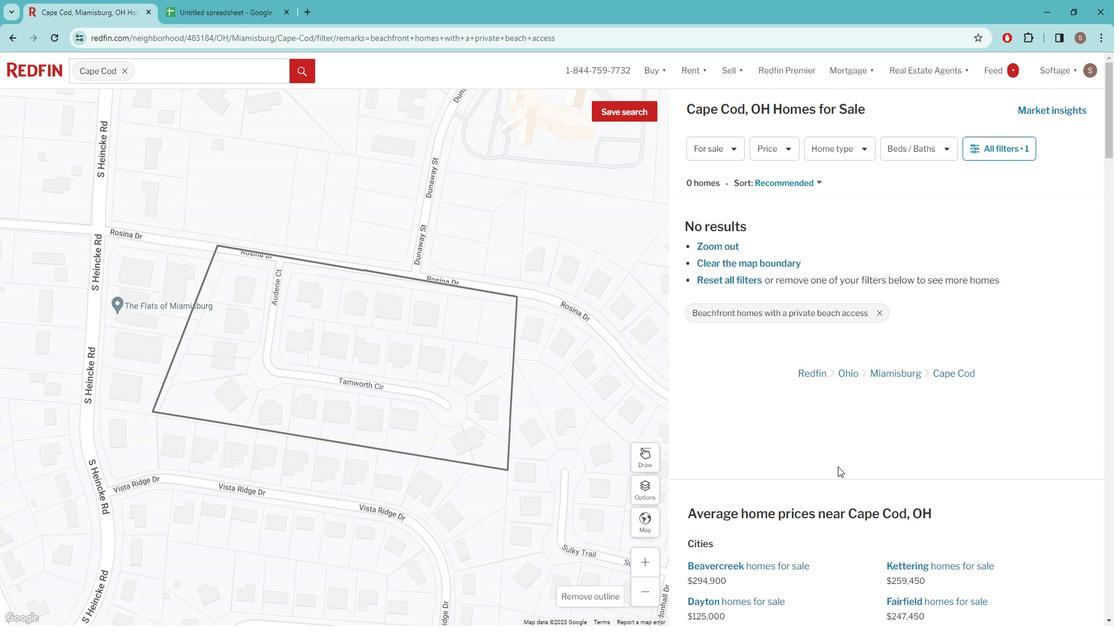 
Action: Mouse pressed left at (839, 462)
Screenshot: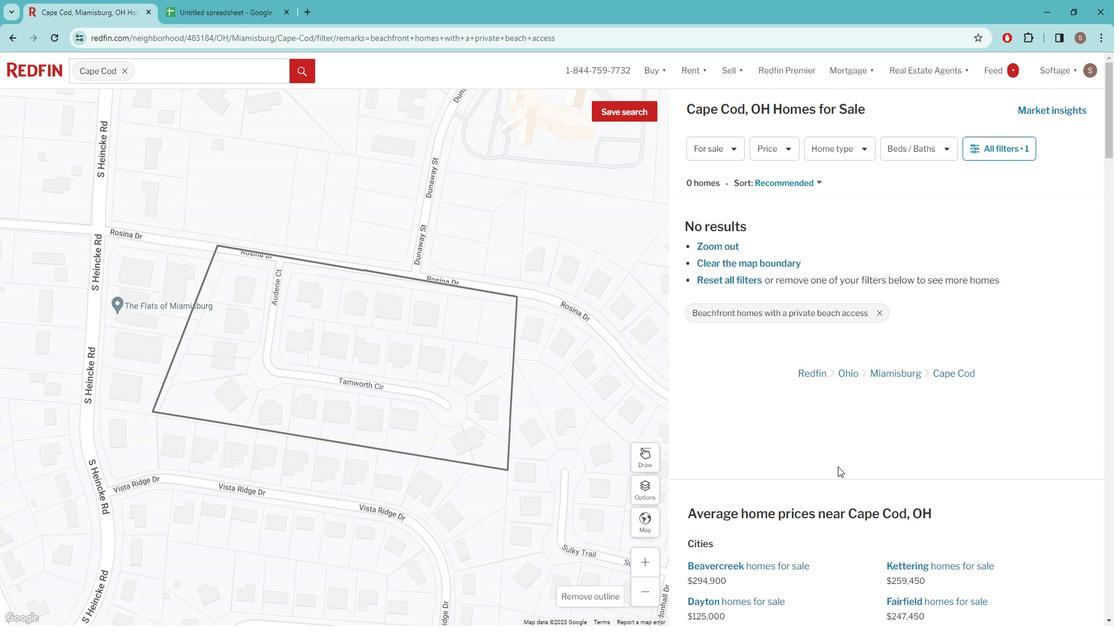 
Action: Mouse moved to (840, 461)
Screenshot: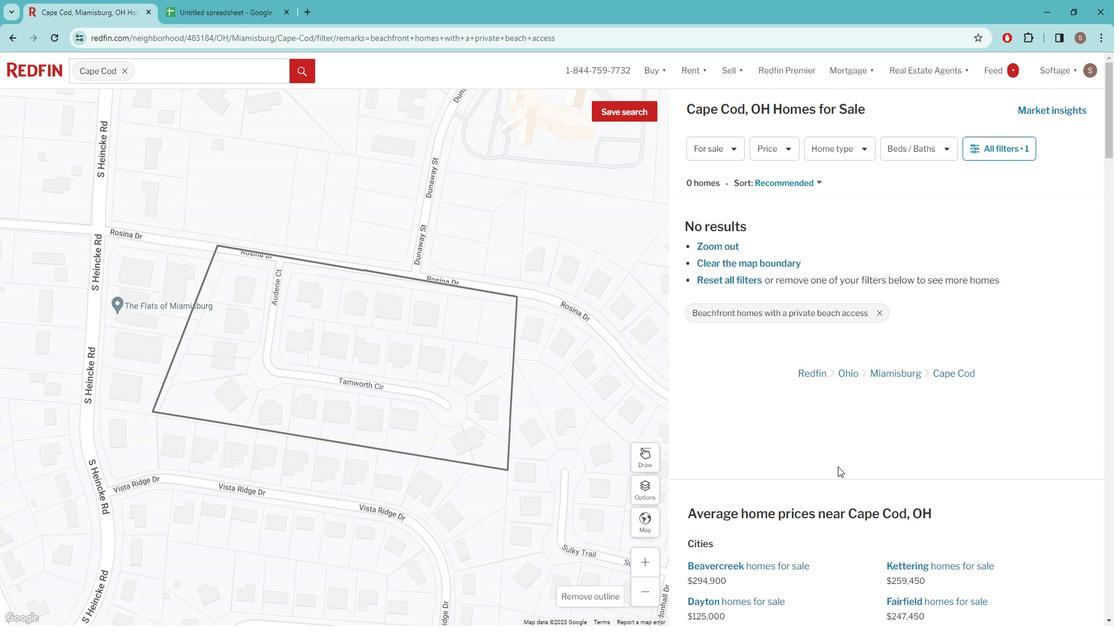 
Action: Mouse pressed left at (840, 461)
Screenshot: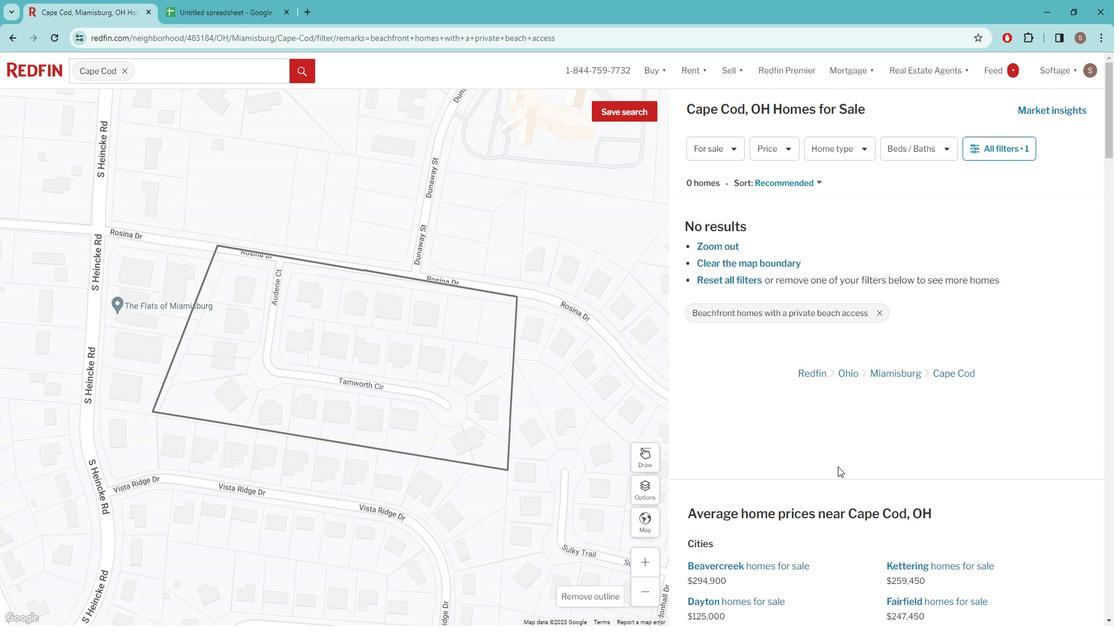 
Action: Mouse moved to (838, 462)
Screenshot: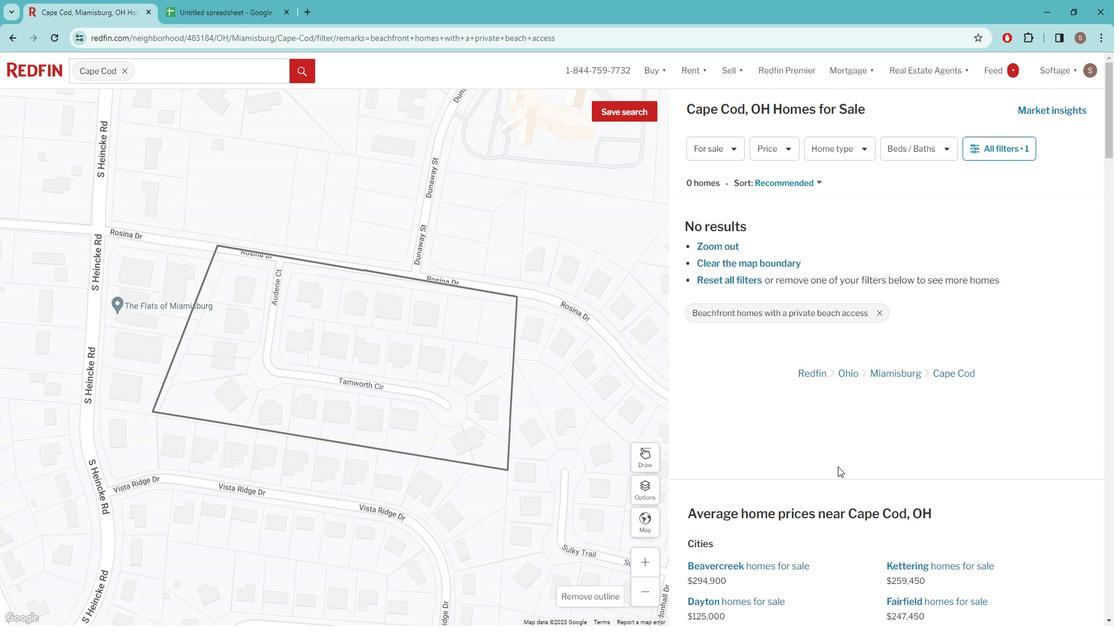 
Action: Mouse pressed left at (838, 462)
Screenshot: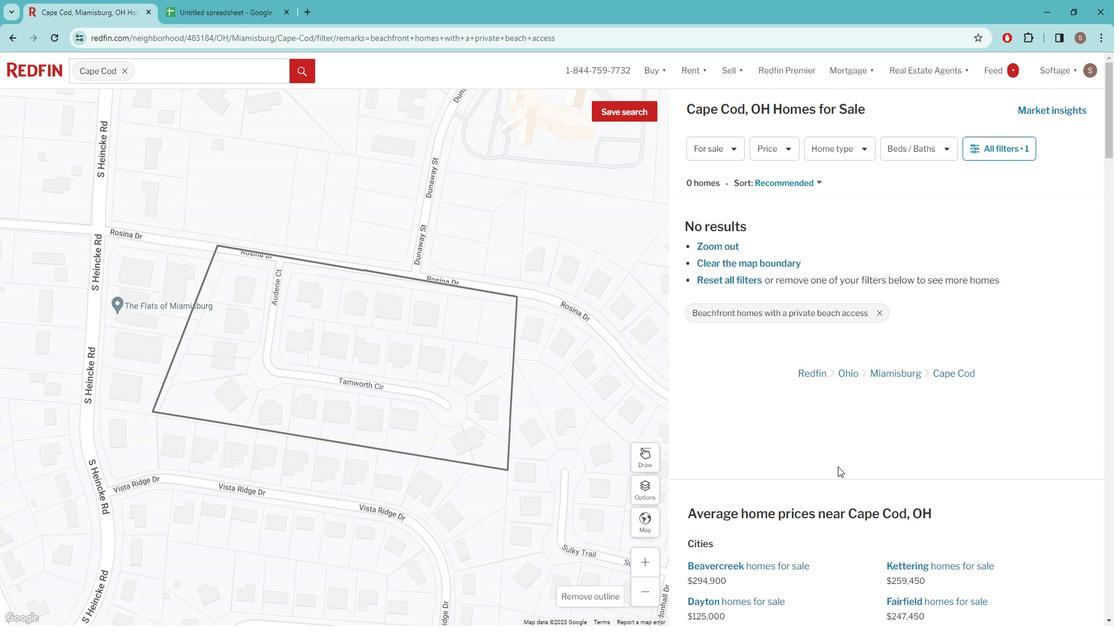 
Action: Key pressed <Key.backspace><Key.backspace><Key.backspace><Key.backspace><Key.backspace>
Screenshot: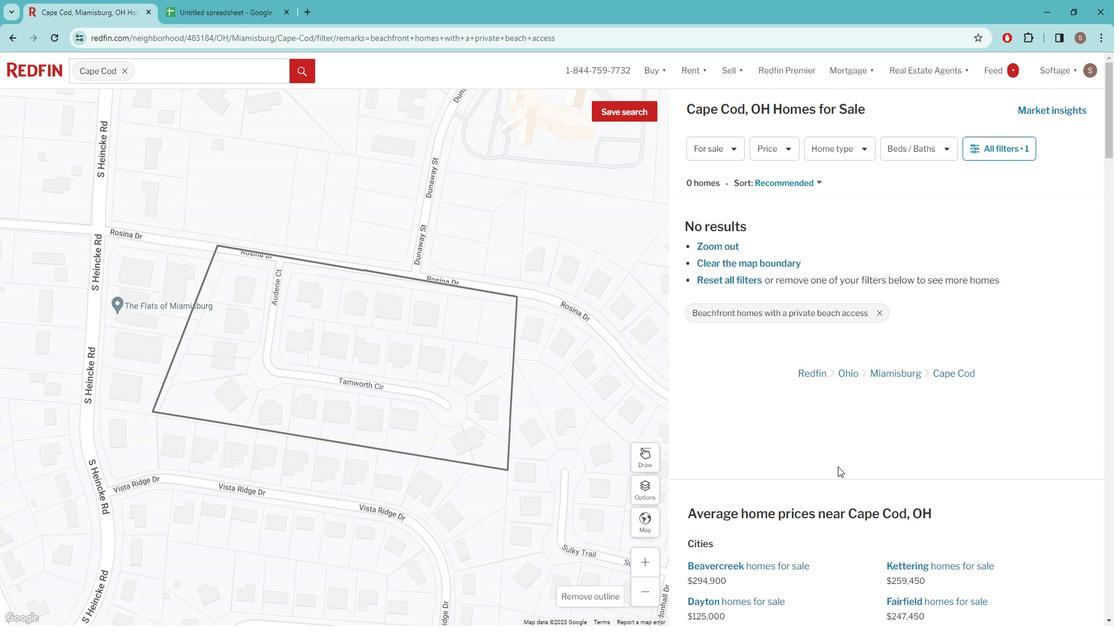
Action: Mouse moved to (842, 464)
Screenshot: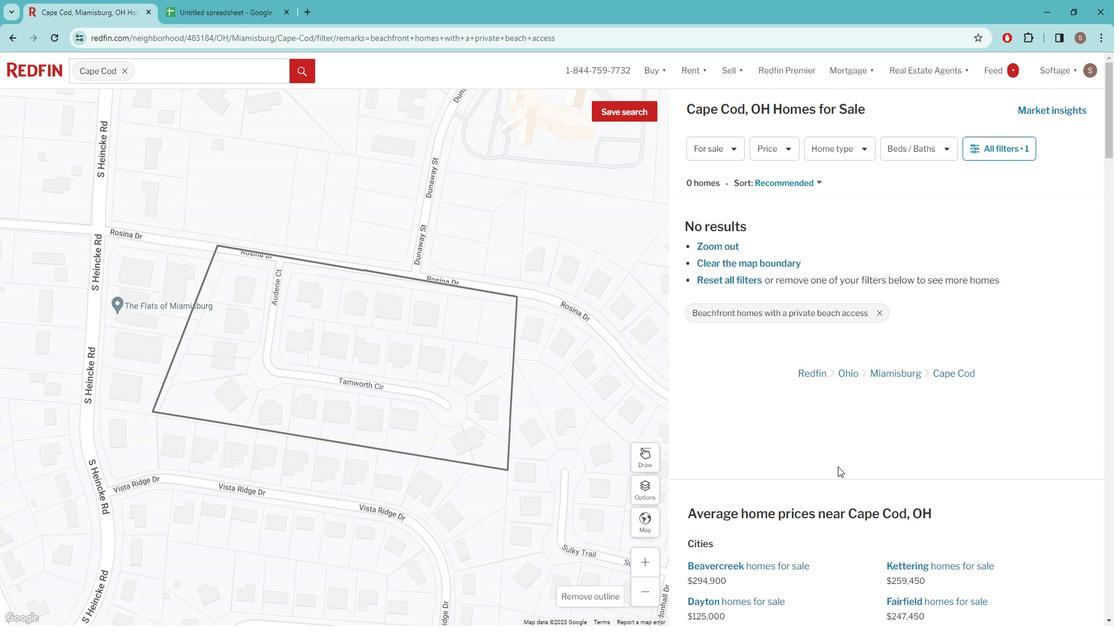 
Action: Mouse scrolled (842, 464) with delta (0, 0)
Screenshot: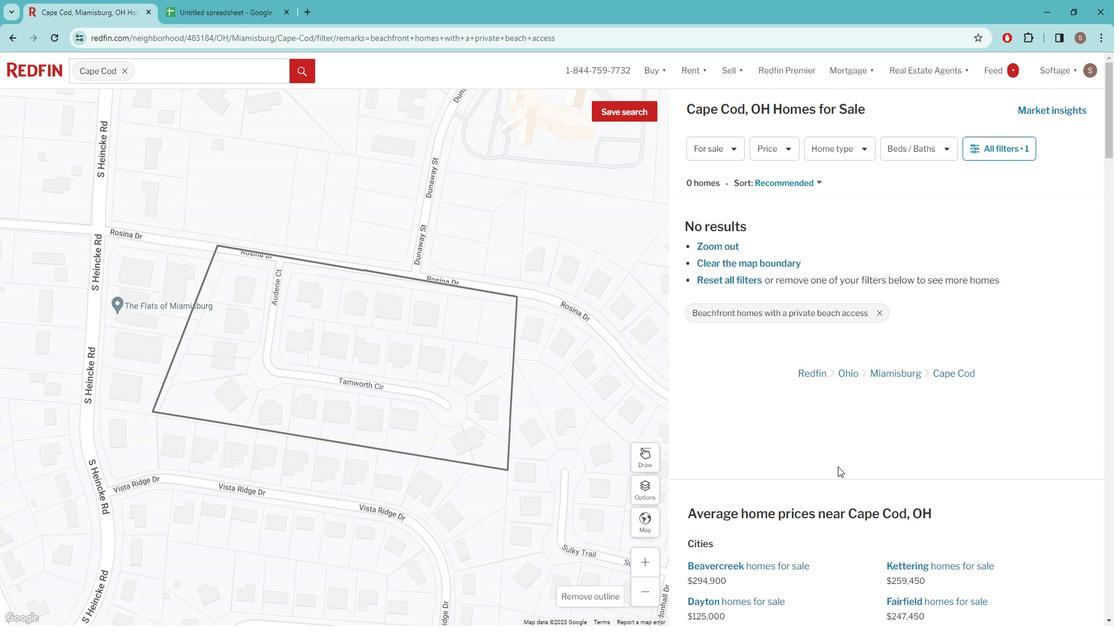 
Action: Mouse scrolled (842, 464) with delta (0, 0)
Screenshot: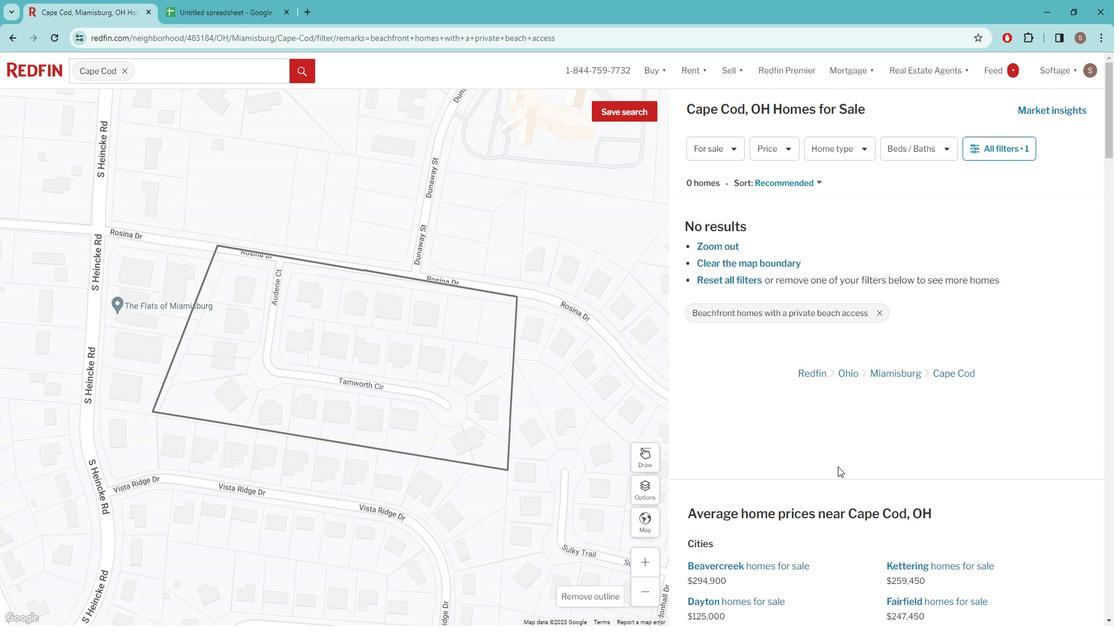 
Action: Mouse scrolled (842, 464) with delta (0, 0)
Screenshot: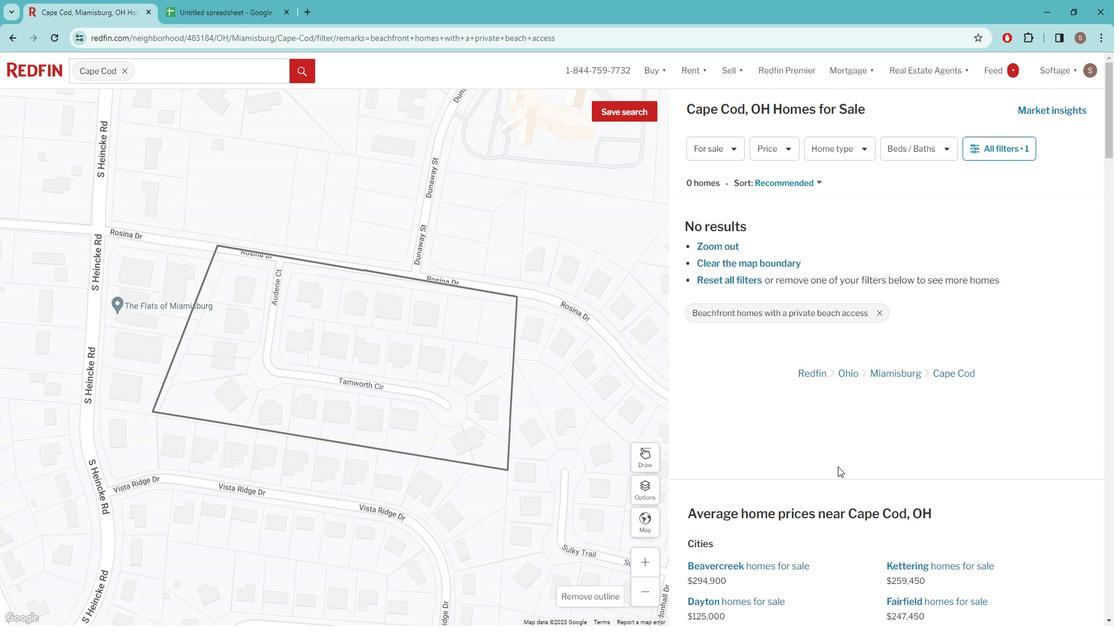 
Action: Mouse scrolled (842, 464) with delta (0, 0)
Screenshot: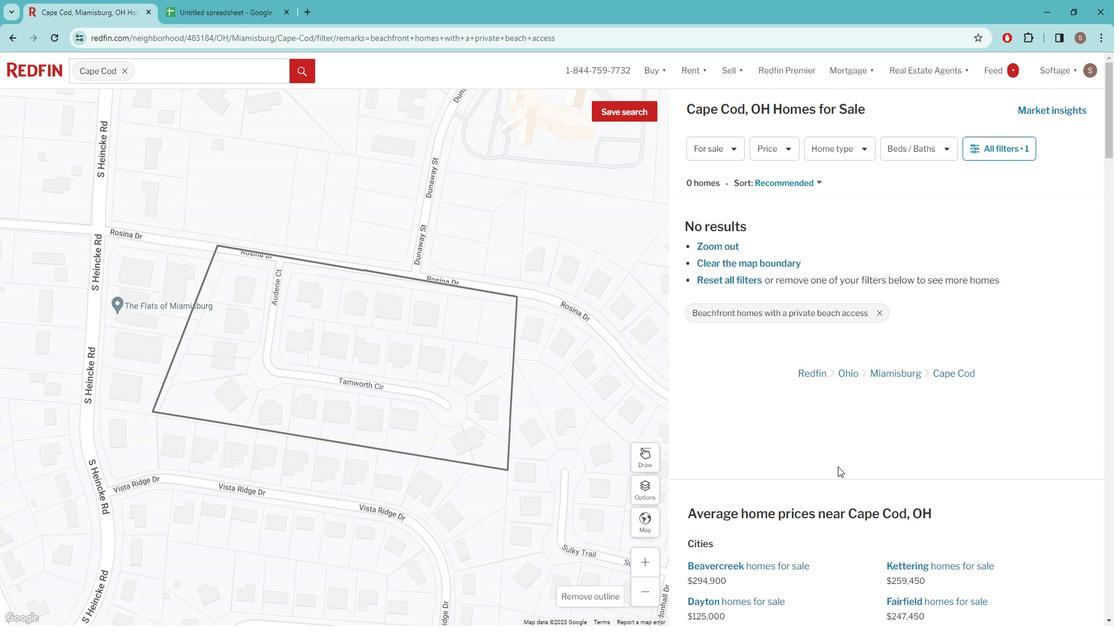 
Action: Mouse scrolled (842, 464) with delta (0, 0)
Screenshot: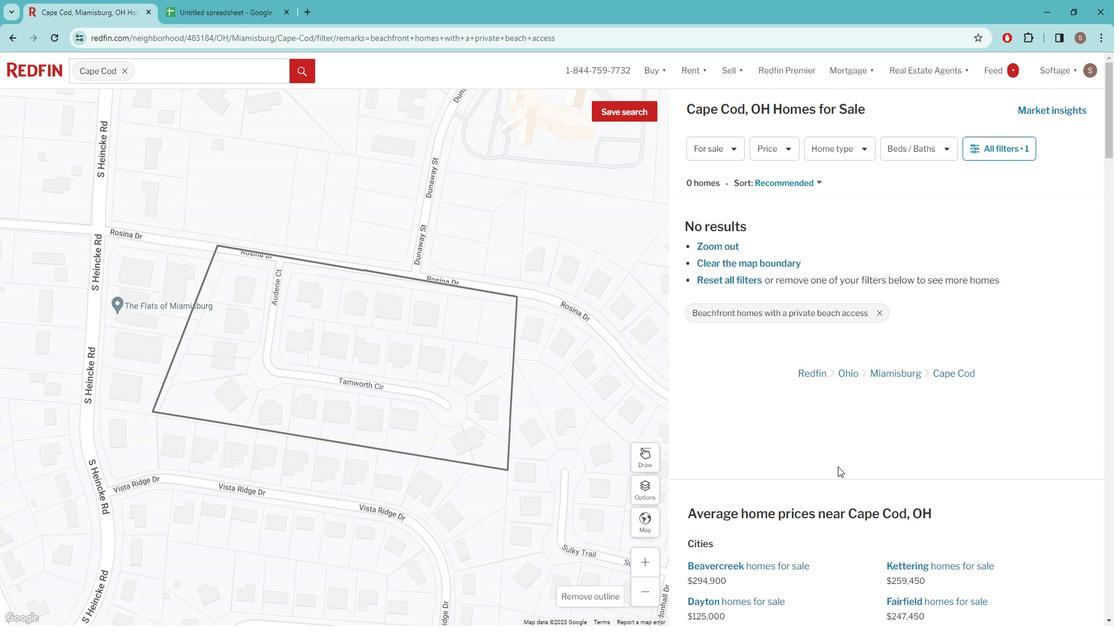 
Action: Mouse moved to (842, 464)
Screenshot: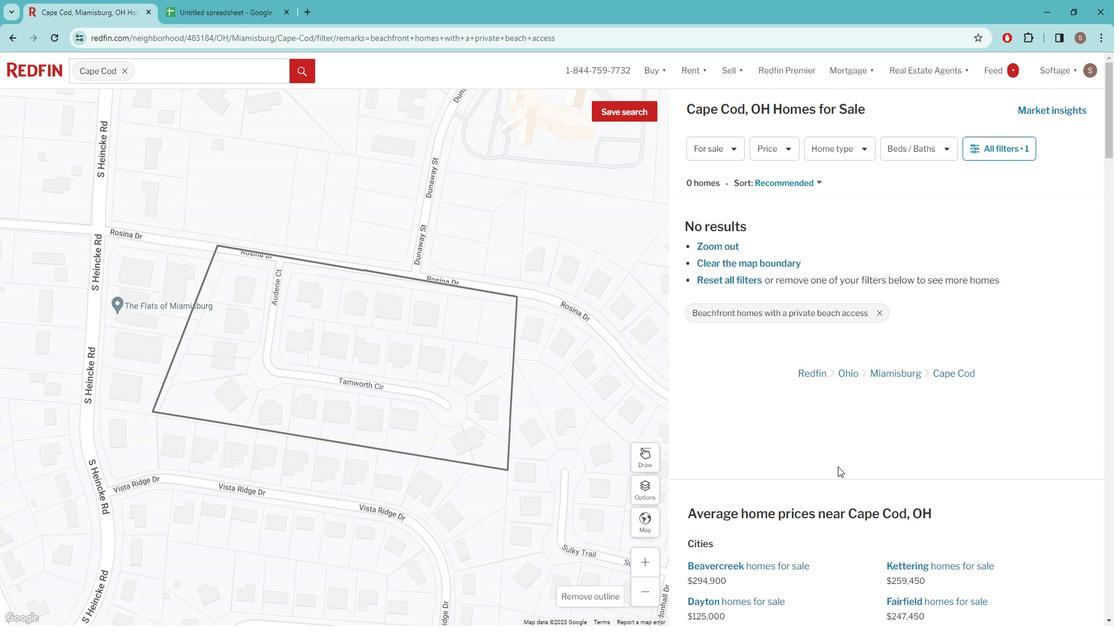 
Action: Mouse scrolled (842, 464) with delta (0, 0)
Screenshot: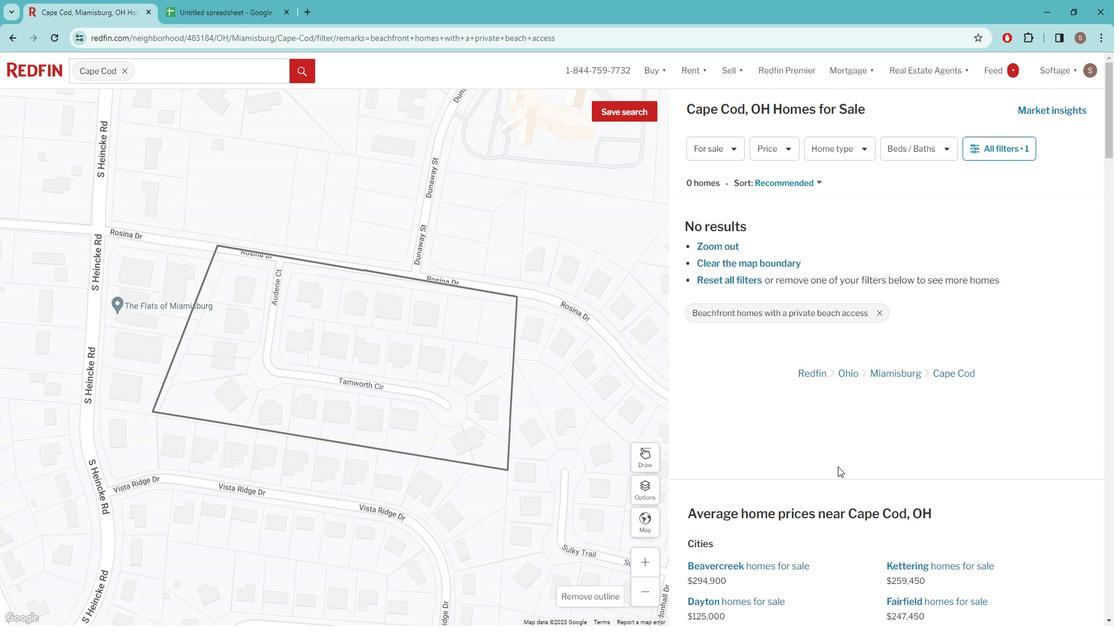 
Action: Mouse moved to (842, 470)
Screenshot: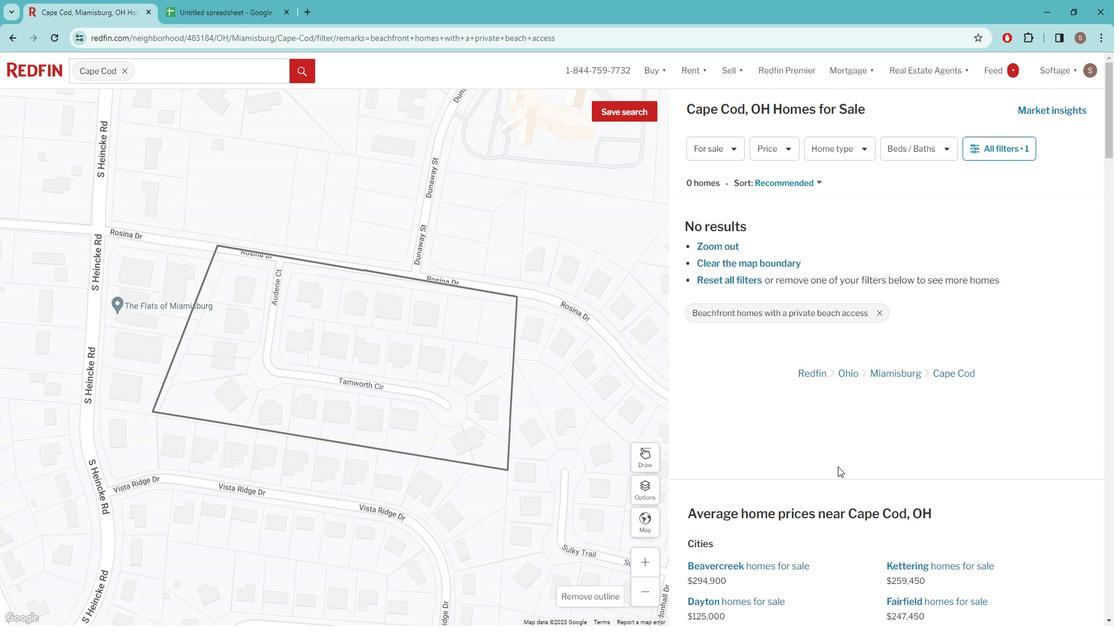 
Action: Mouse pressed left at (842, 470)
Screenshot: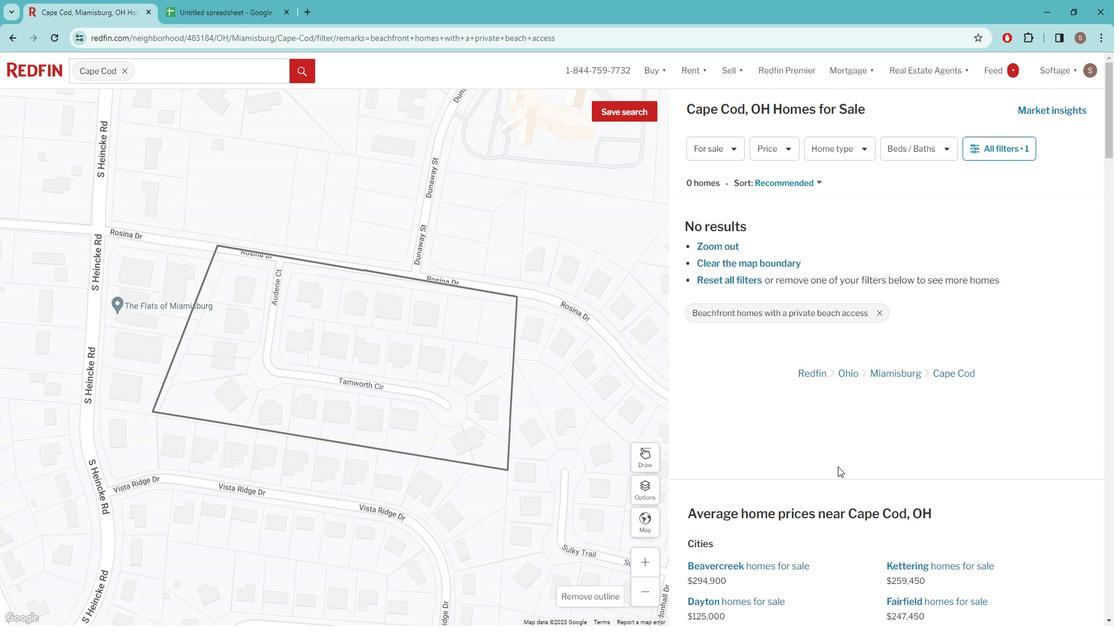 
Action: Mouse moved to (824, 445)
Screenshot: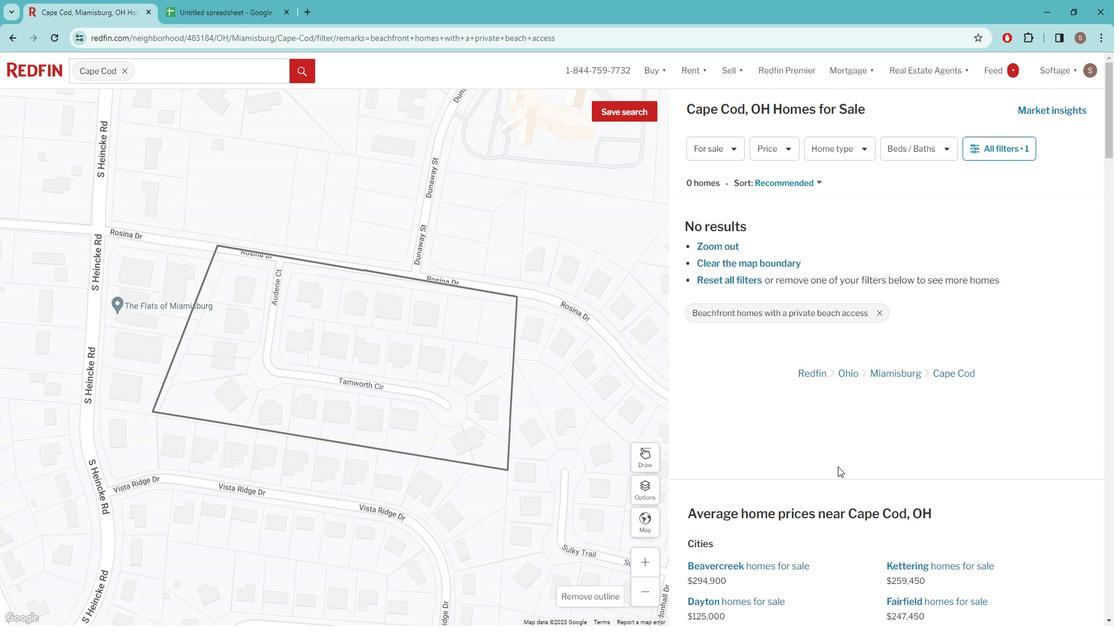 
Action: Mouse pressed left at (824, 445)
Screenshot: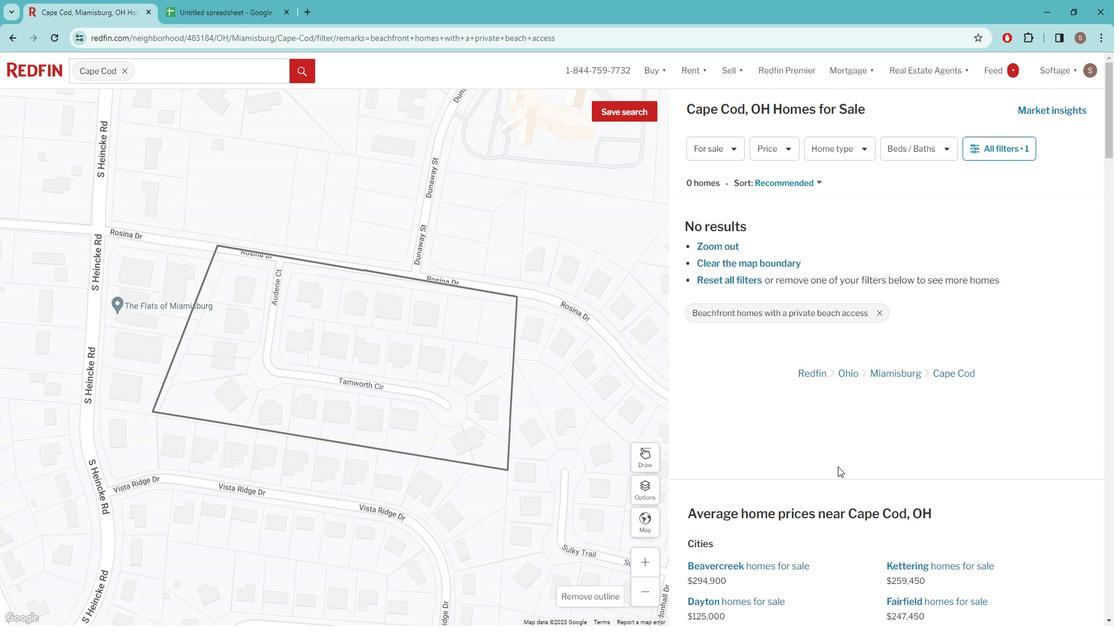 
Action: Mouse moved to (822, 442)
Screenshot: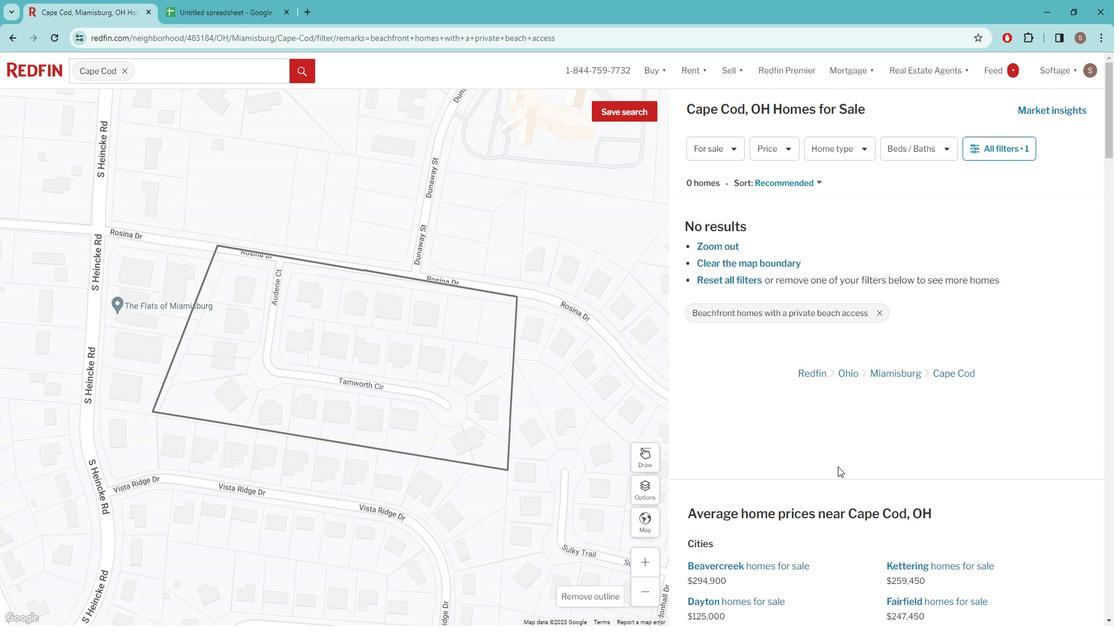 
Action: Mouse pressed left at (822, 442)
Screenshot: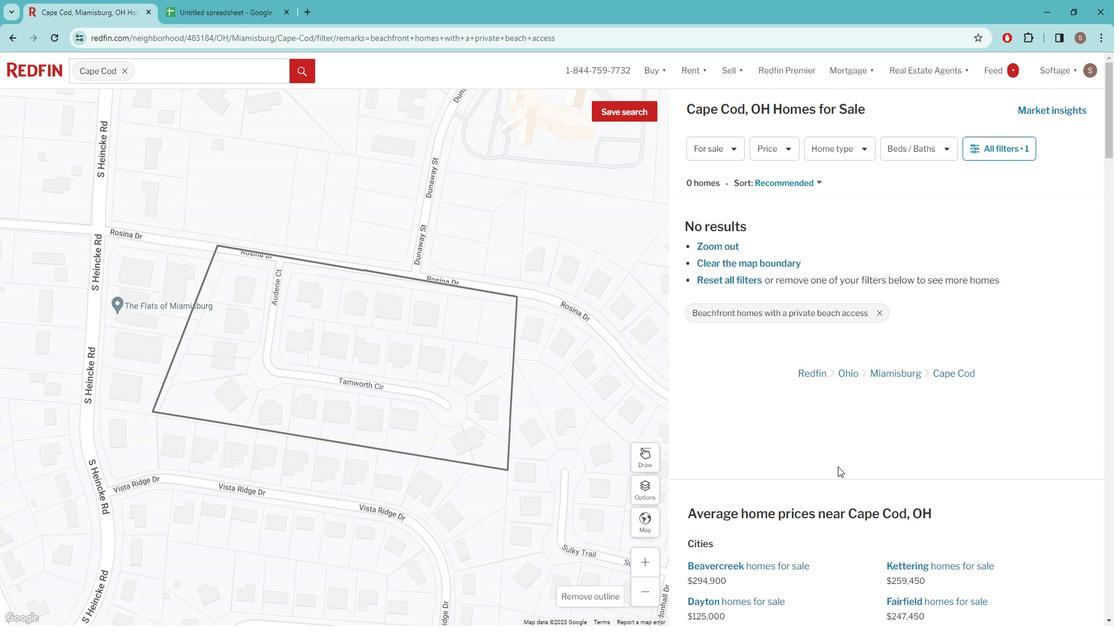 
Action: Mouse moved to (813, 463)
Screenshot: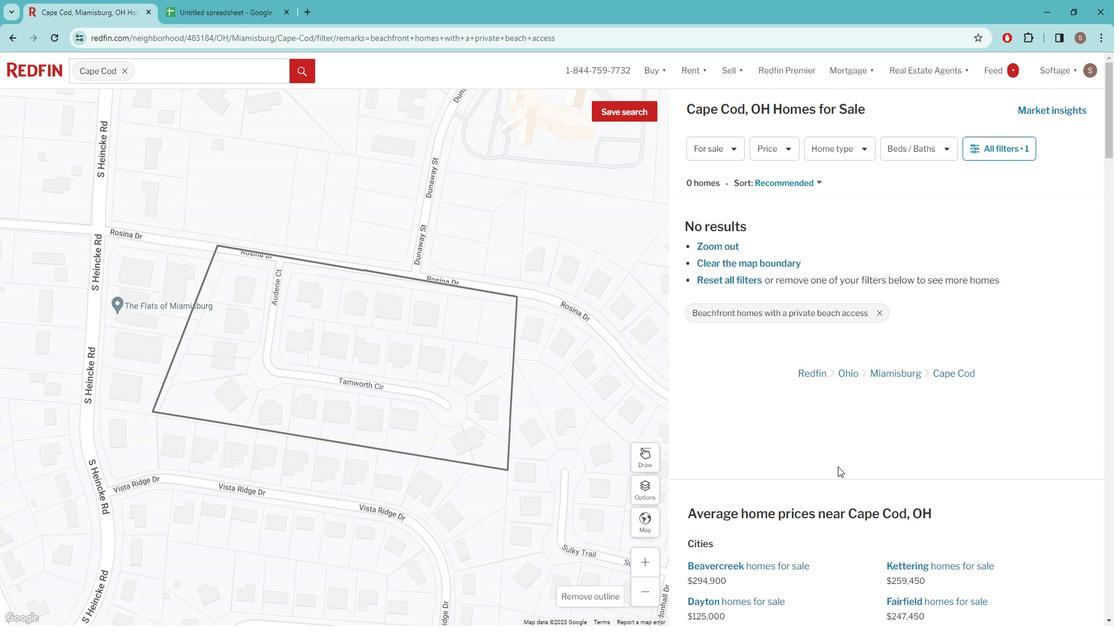 
Action: Mouse pressed left at (813, 463)
Screenshot: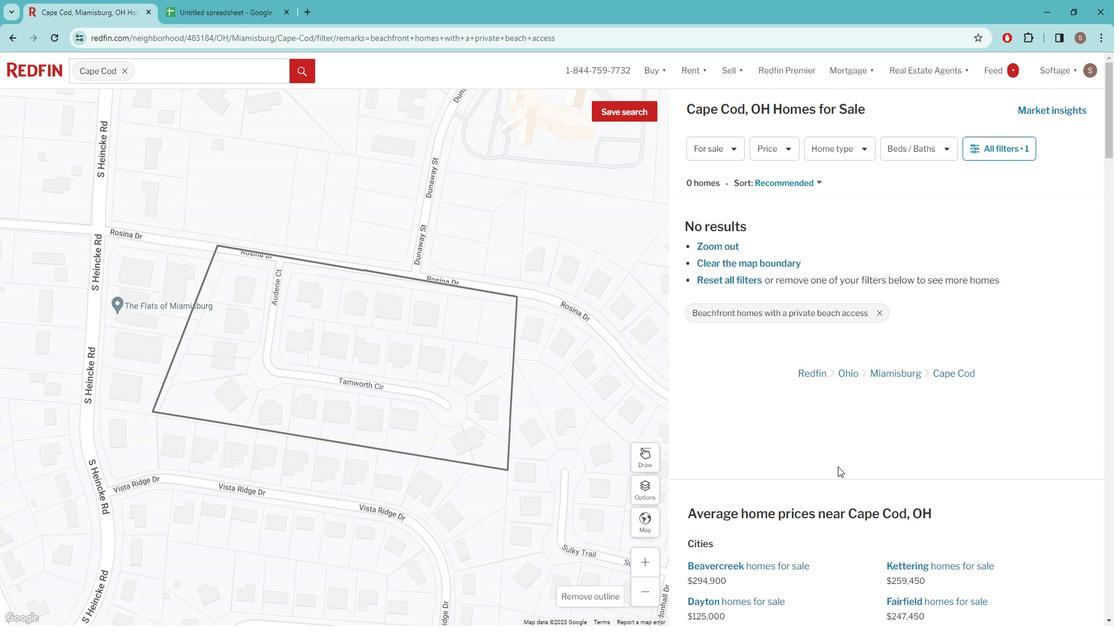 
Action: Mouse moved to (814, 459)
Screenshot: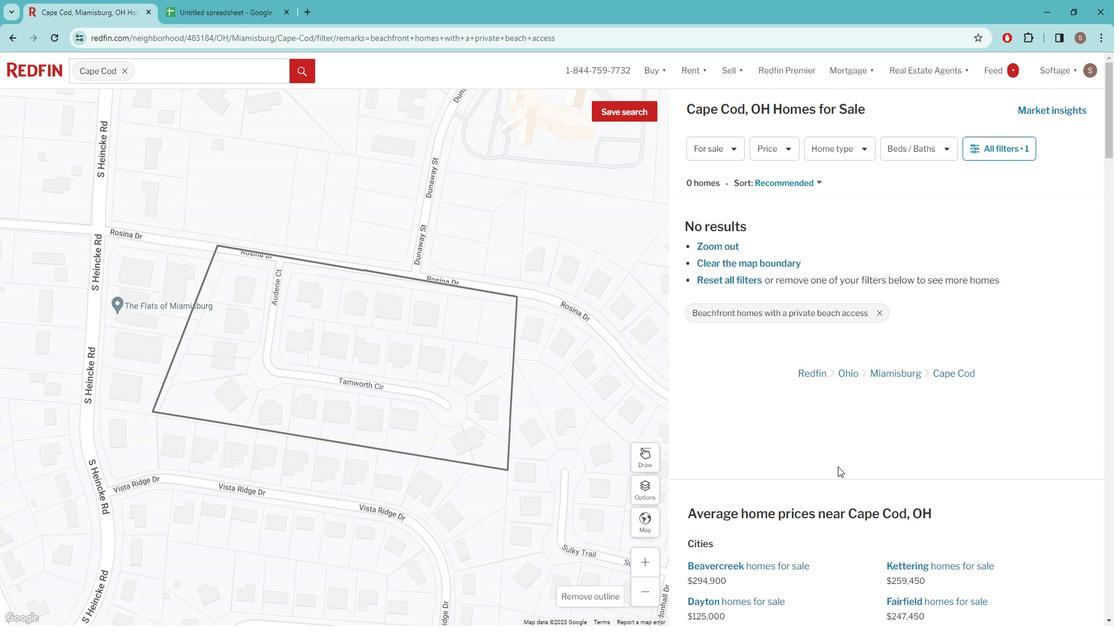 
Action: Mouse pressed left at (814, 459)
Screenshot: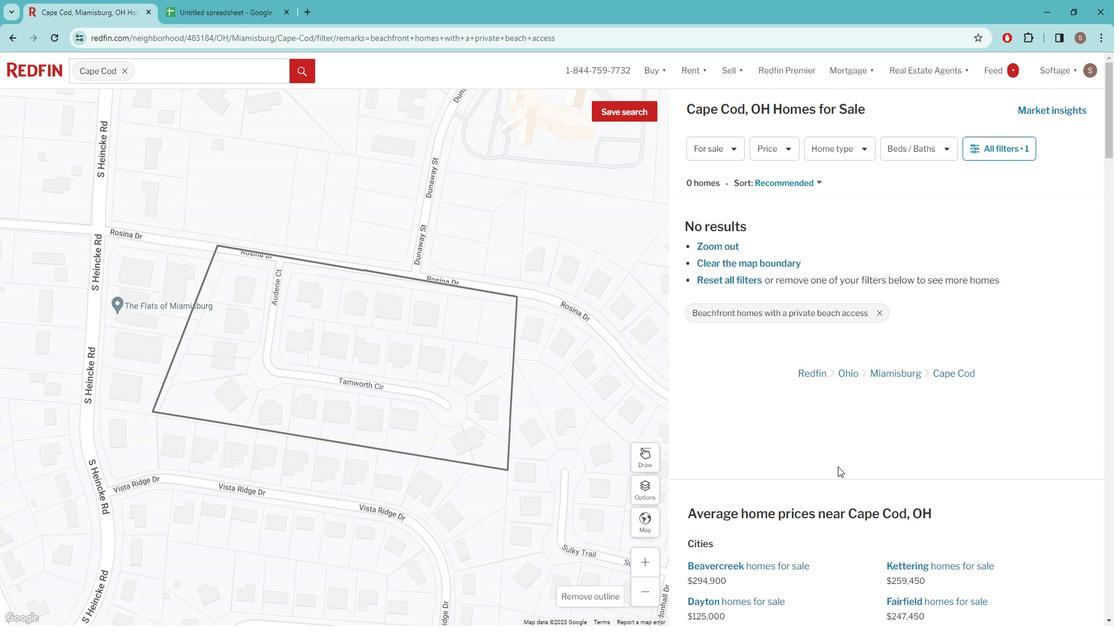 
Action: Mouse moved to (843, 442)
Screenshot: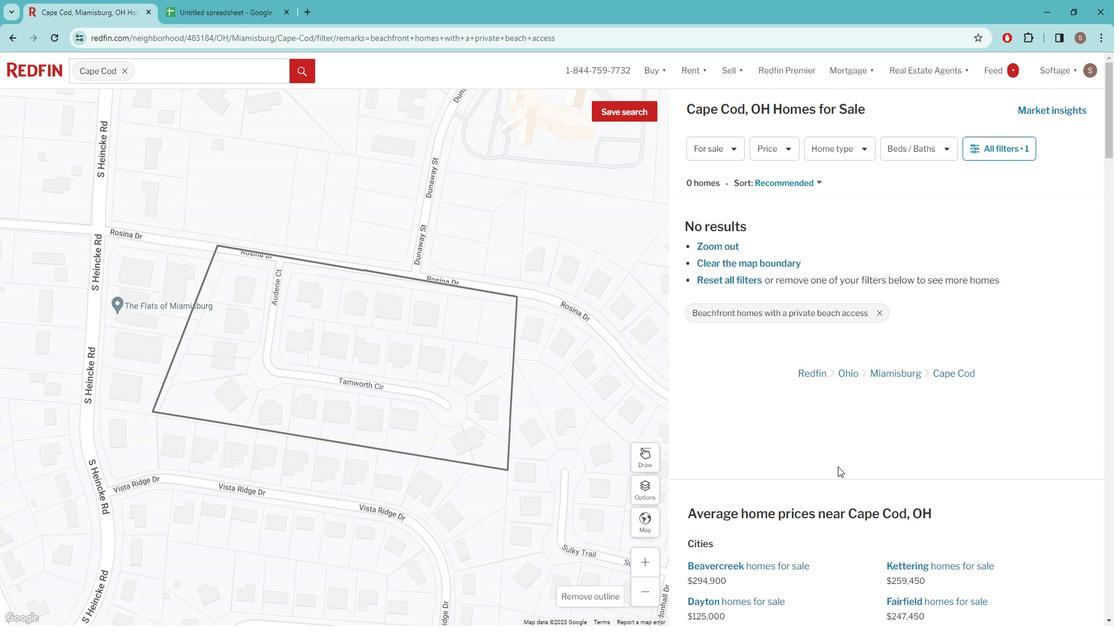 
Action: Mouse pressed left at (843, 442)
Screenshot: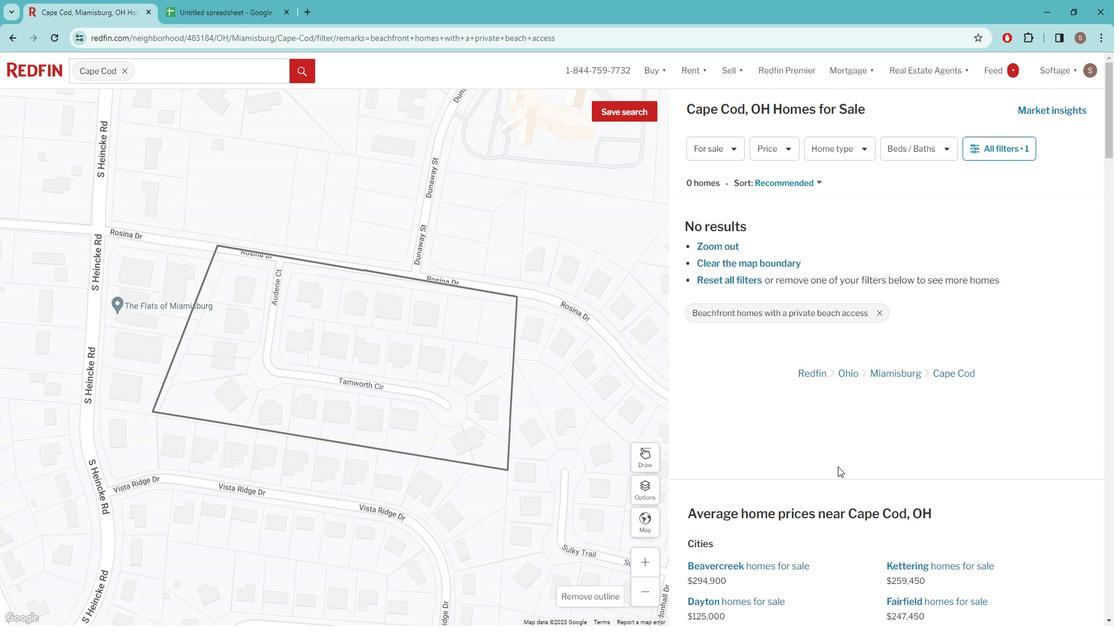 
Action: Mouse moved to (827, 451)
Screenshot: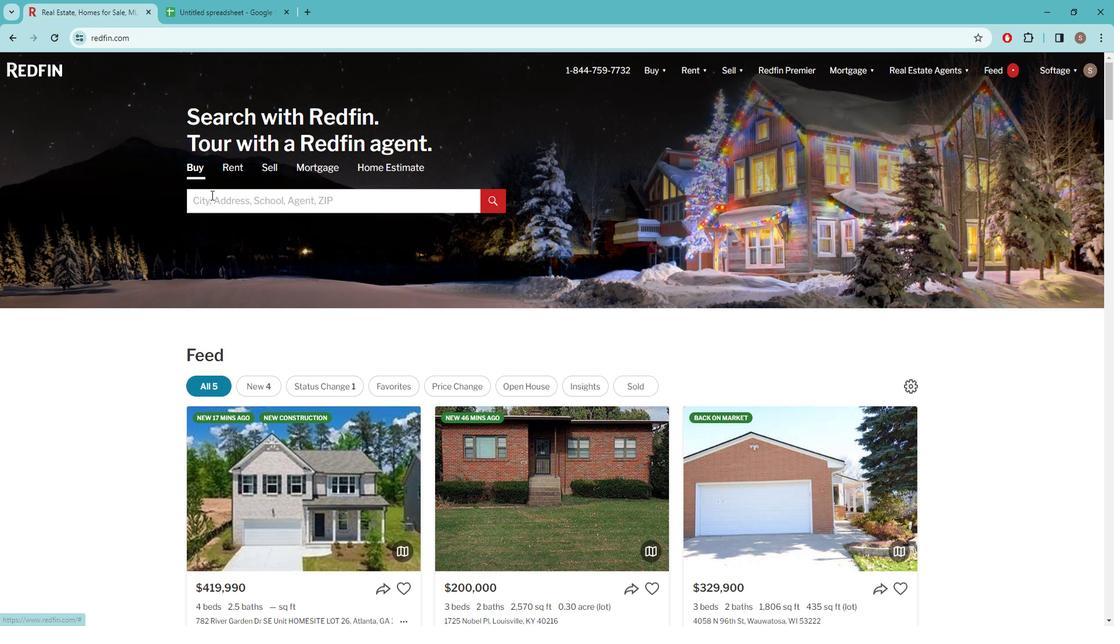 
Action: Mouse pressed left at (827, 451)
Screenshot: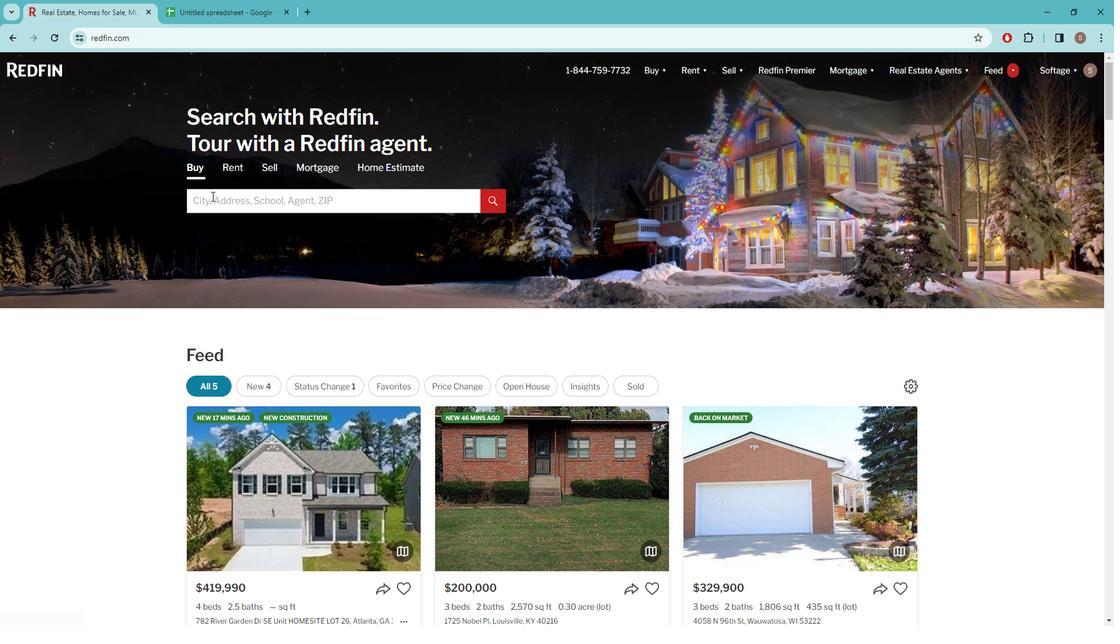 
Action: Key pressed c<Key.caps_lock>APE<Key.space><Key.caps_lock>c<Key.caps_lock>OD,<Key.space>
Screenshot: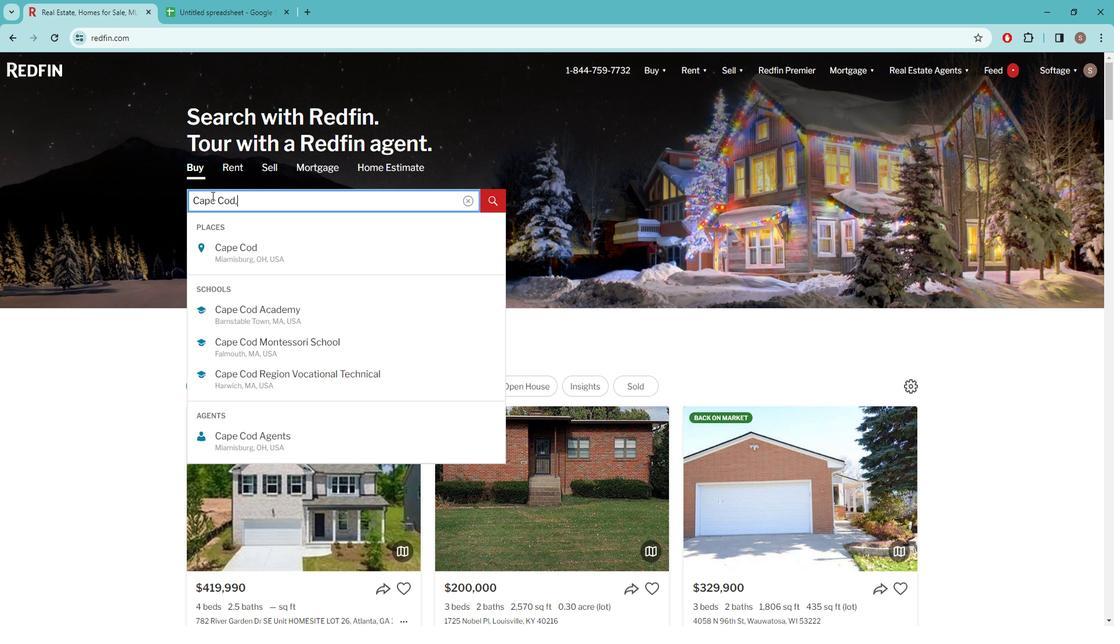
Action: Mouse moved to (827, 454)
Screenshot: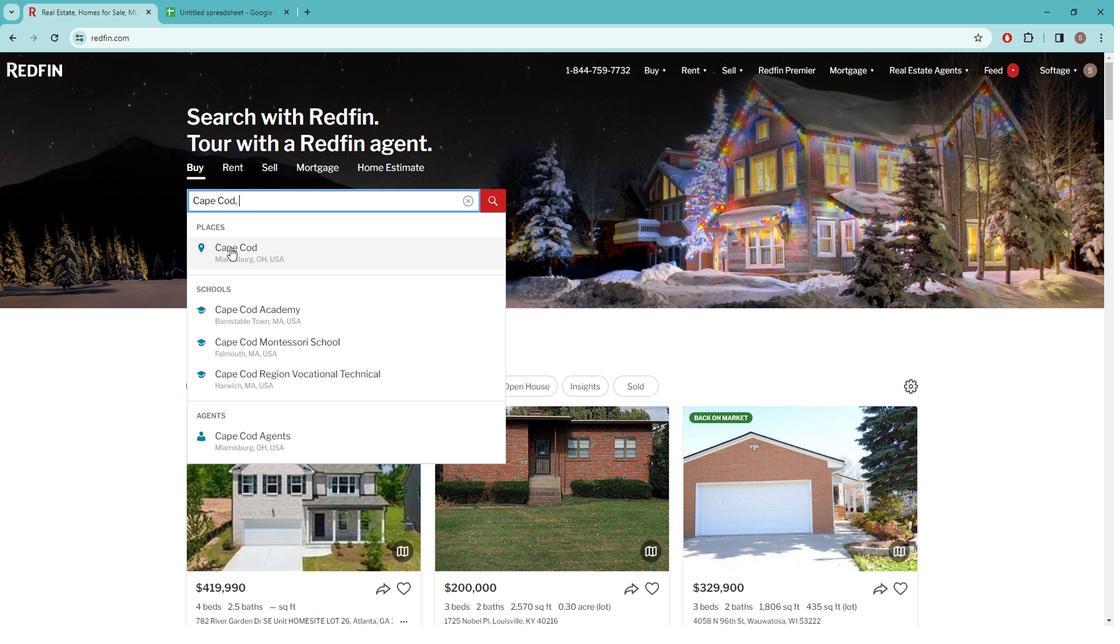 
Action: Mouse pressed left at (827, 454)
Screenshot: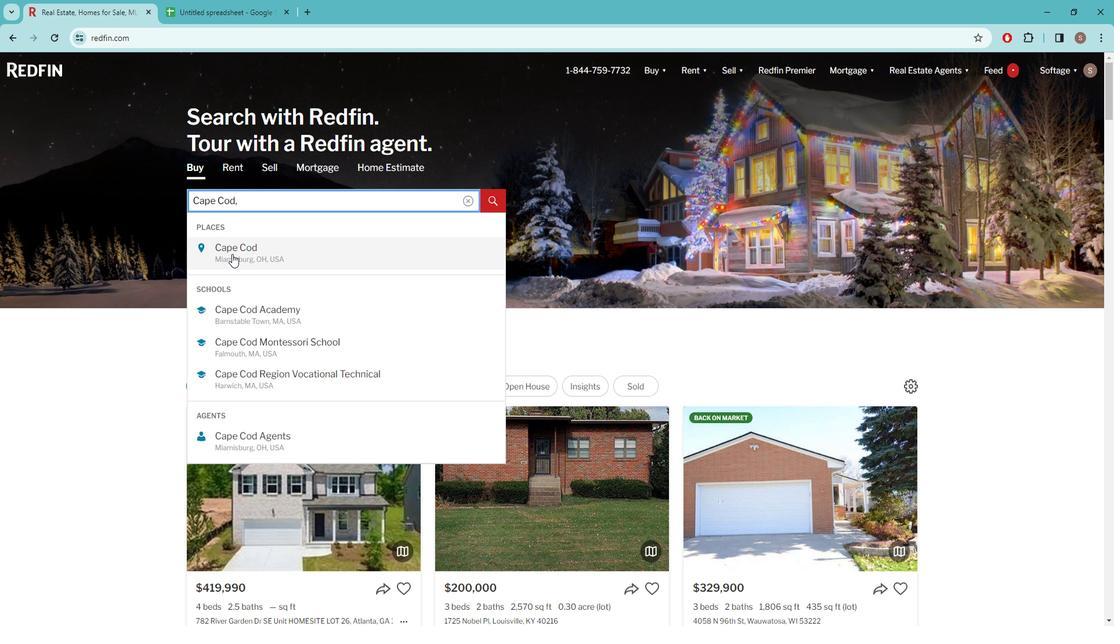 
Action: Mouse moved to (841, 449)
Screenshot: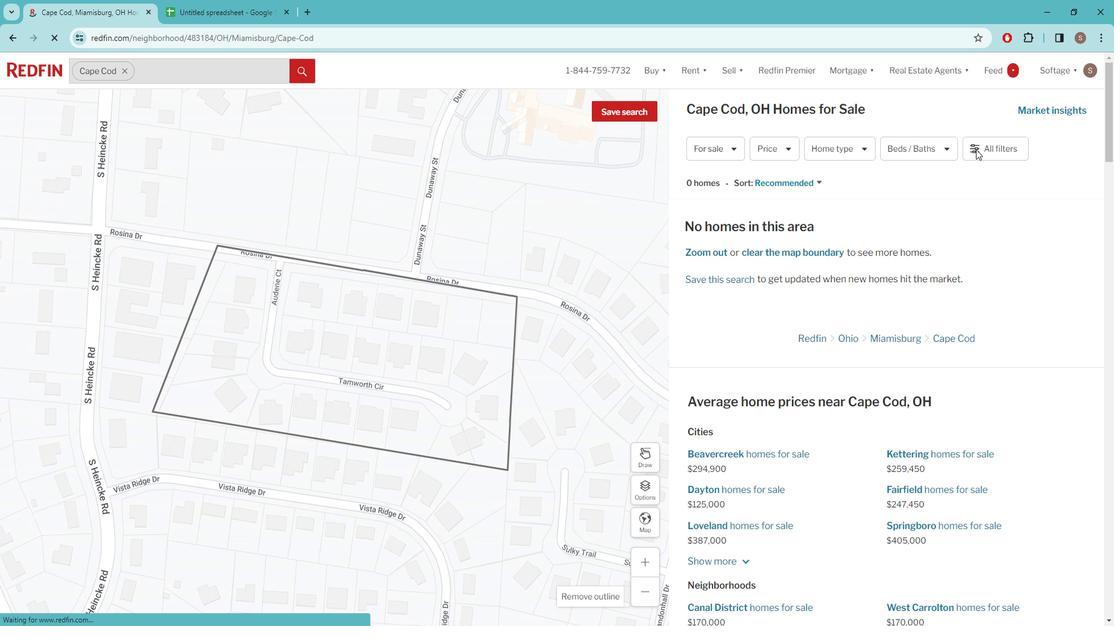 
Action: Mouse pressed left at (841, 449)
Screenshot: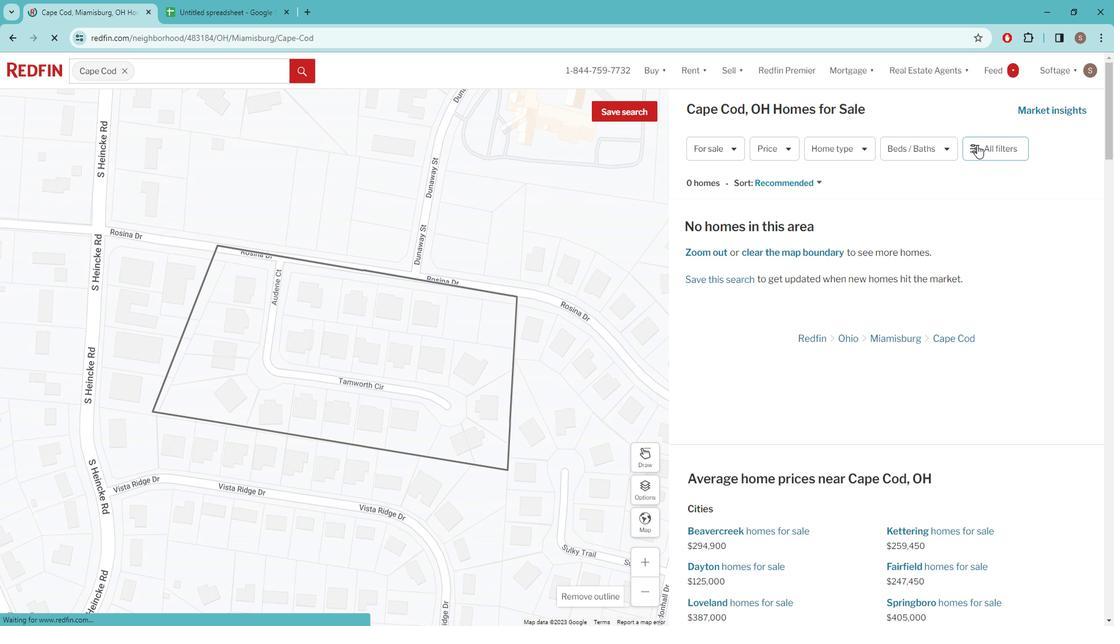
Action: Mouse moved to (837, 470)
Screenshot: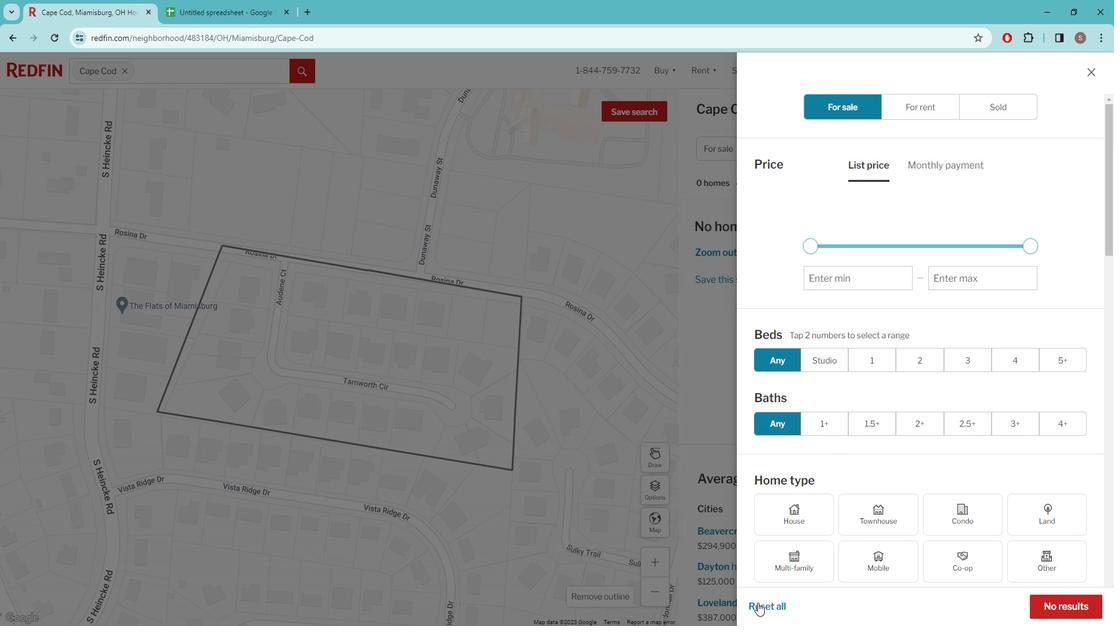 
Action: Mouse pressed left at (837, 470)
Screenshot: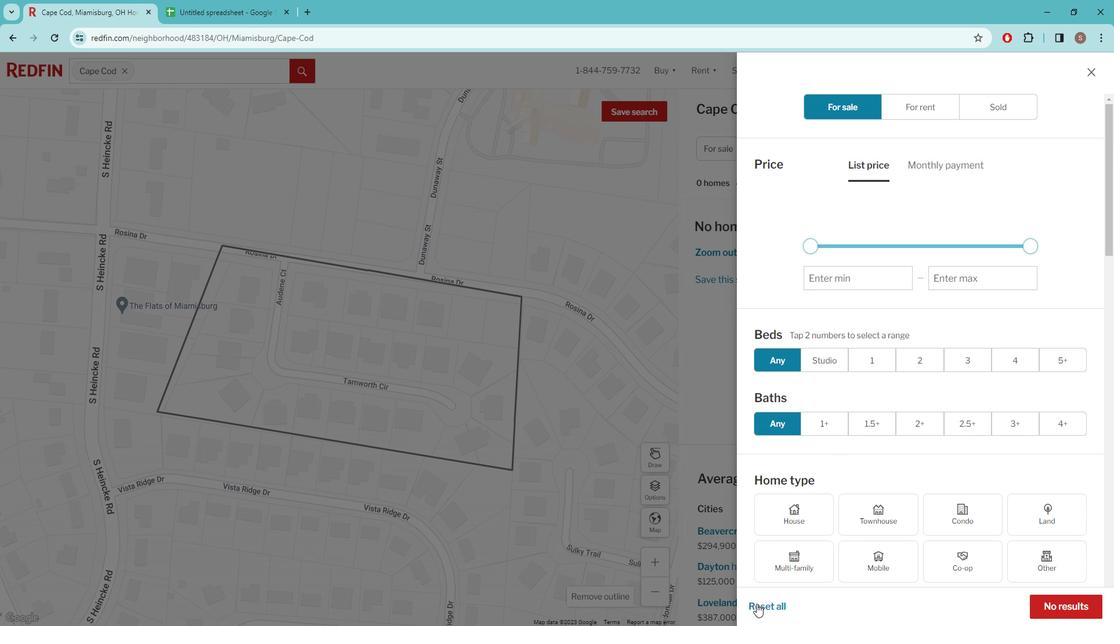 
Action: Mouse moved to (838, 454)
Screenshot: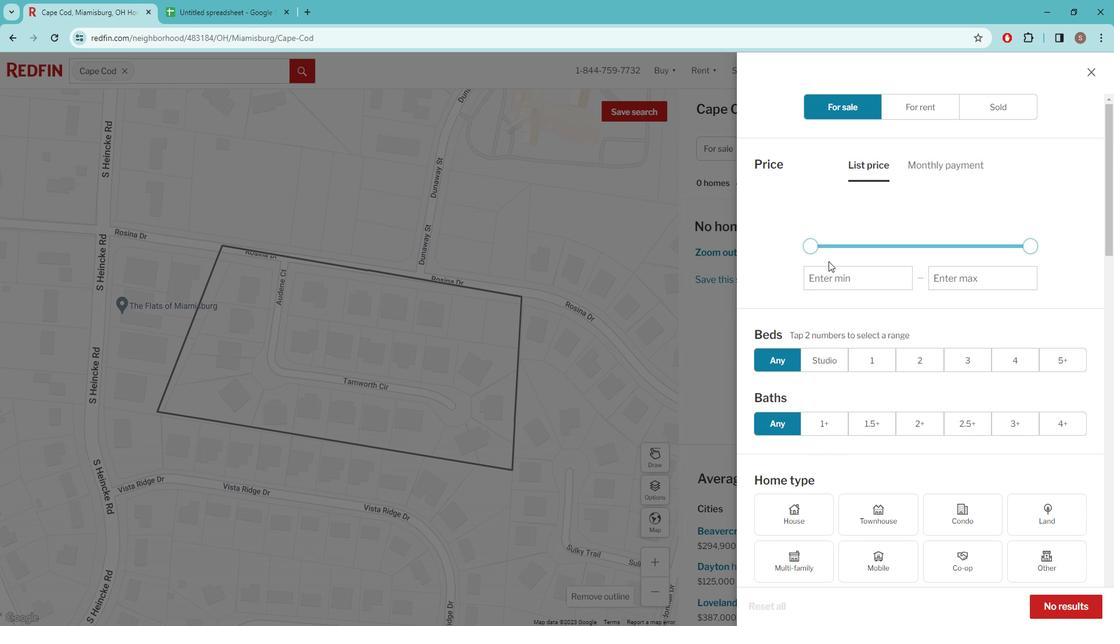 
Action: Mouse scrolled (838, 454) with delta (0, 0)
Screenshot: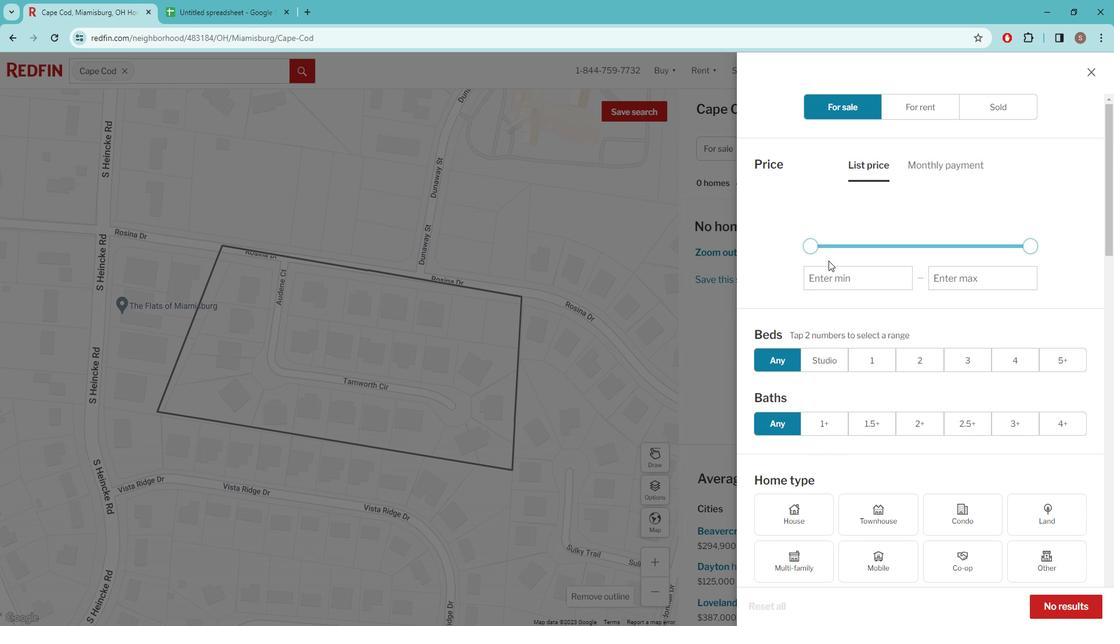 
Action: Mouse scrolled (838, 454) with delta (0, 0)
Screenshot: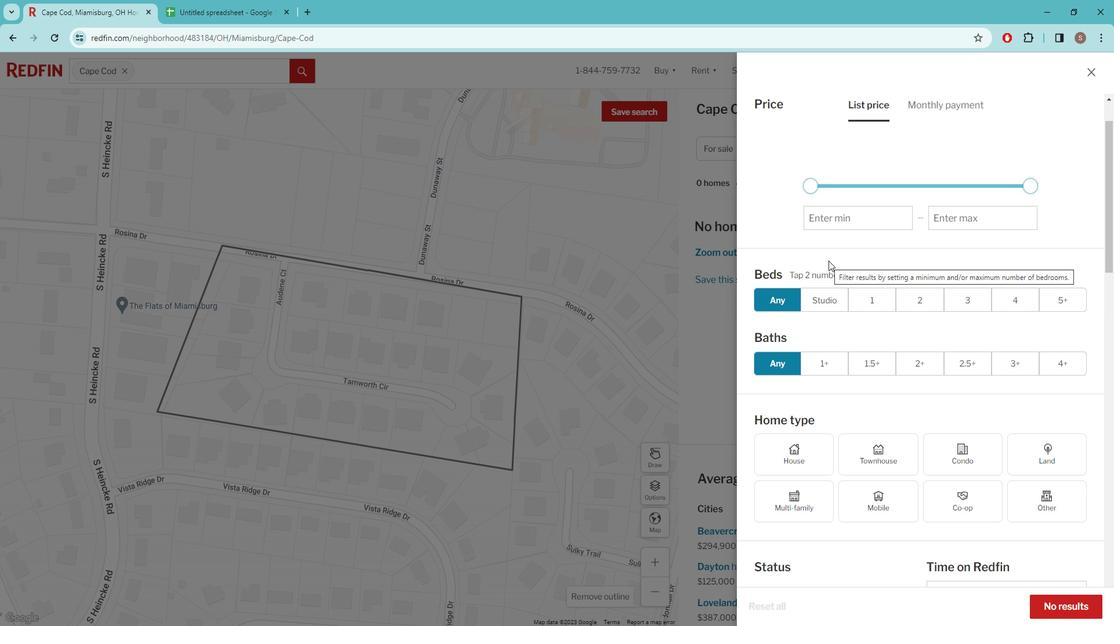 
Action: Mouse scrolled (838, 454) with delta (0, 0)
Screenshot: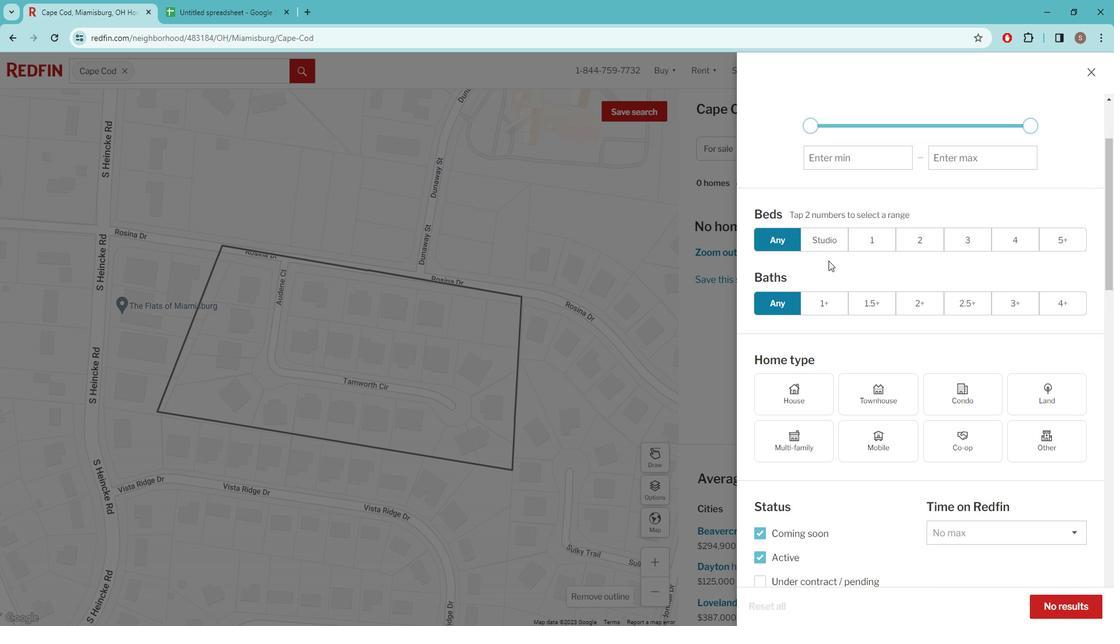 
Action: Mouse scrolled (838, 454) with delta (0, 0)
Screenshot: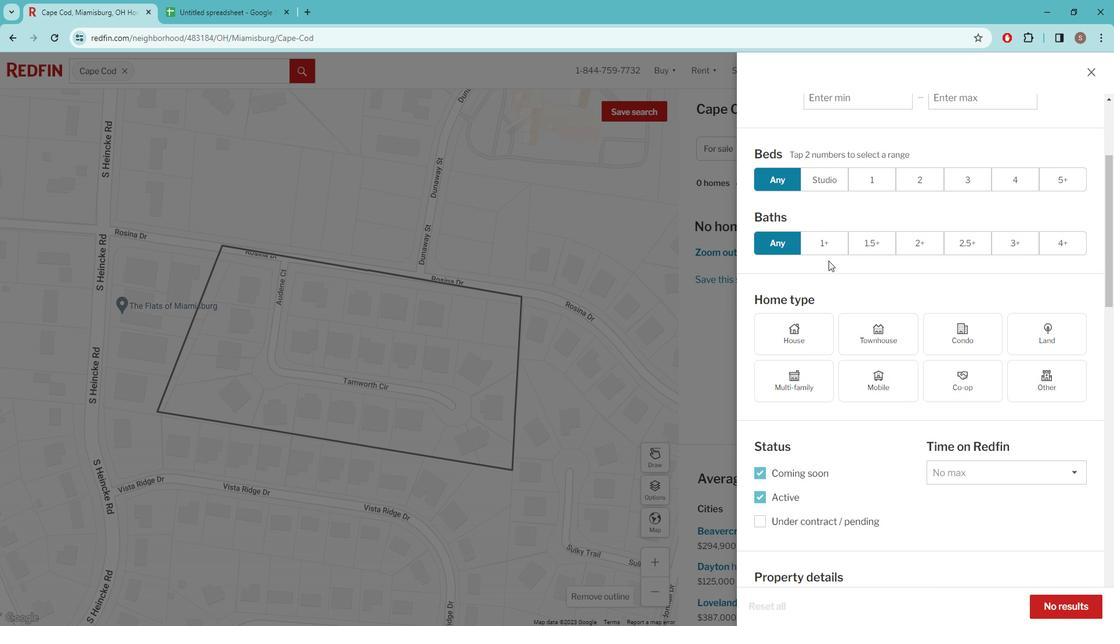 
Action: Mouse scrolled (838, 454) with delta (0, 0)
Screenshot: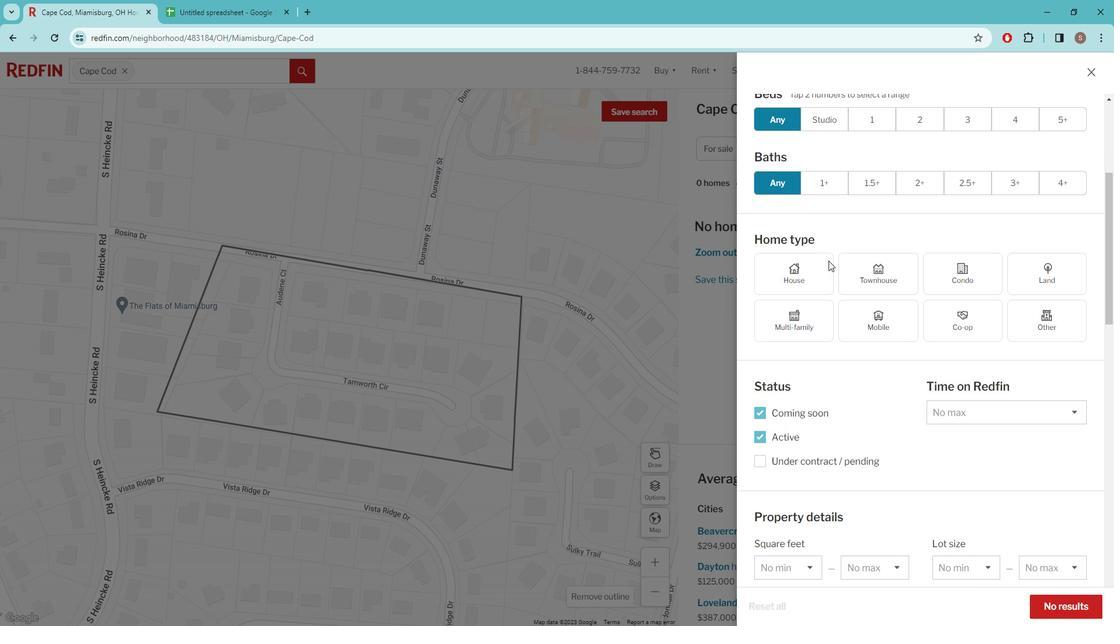 
Action: Mouse moved to (838, 454)
Screenshot: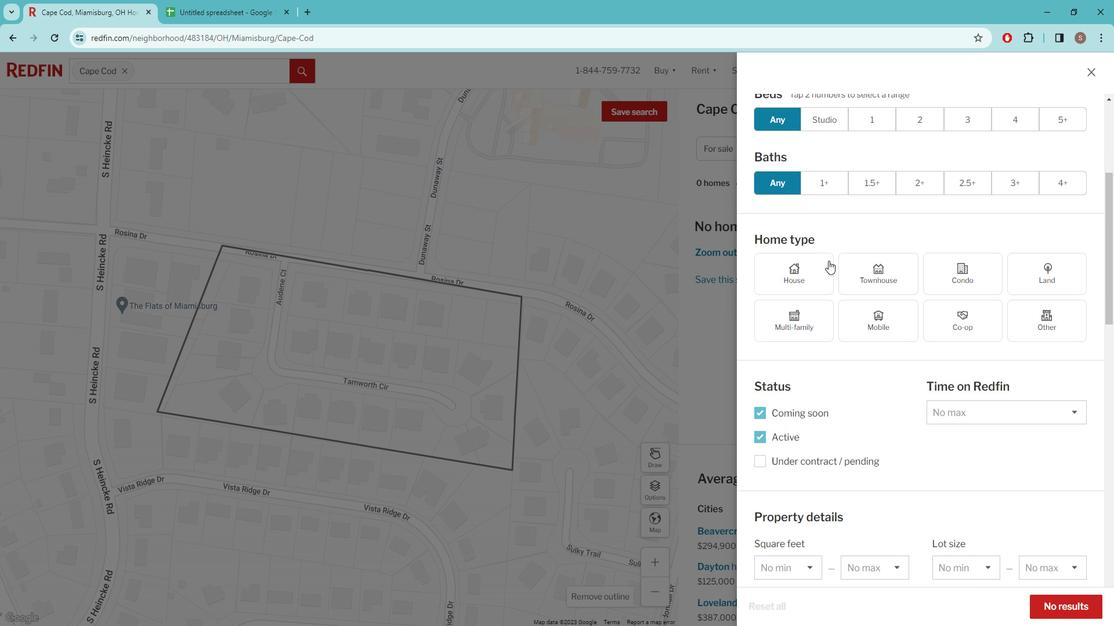 
Action: Mouse scrolled (838, 454) with delta (0, 0)
Screenshot: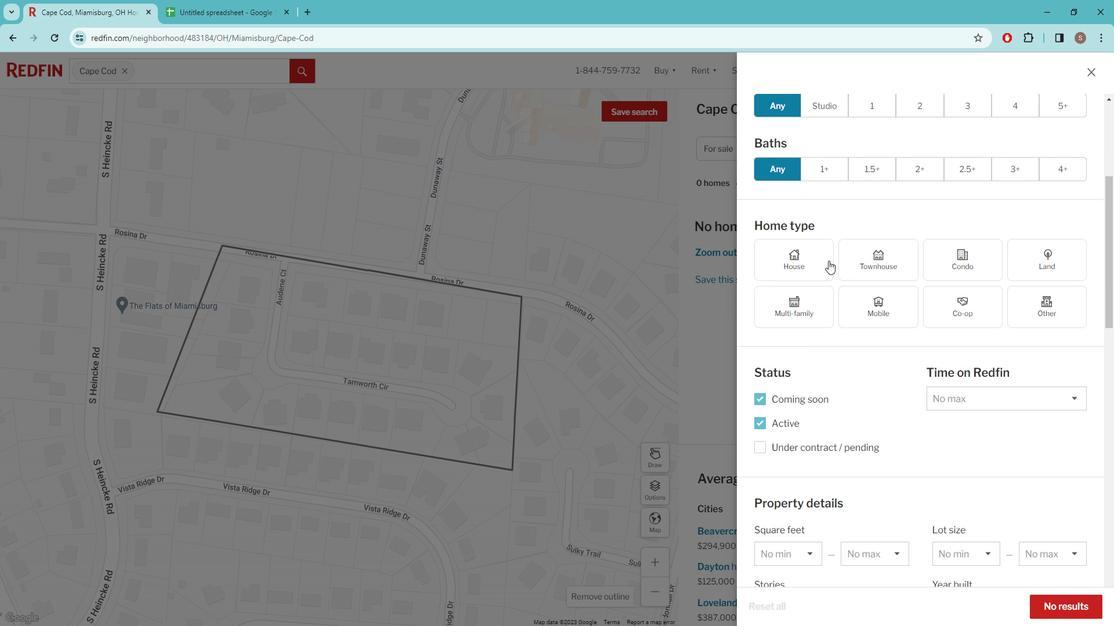 
Action: Mouse moved to (838, 457)
Screenshot: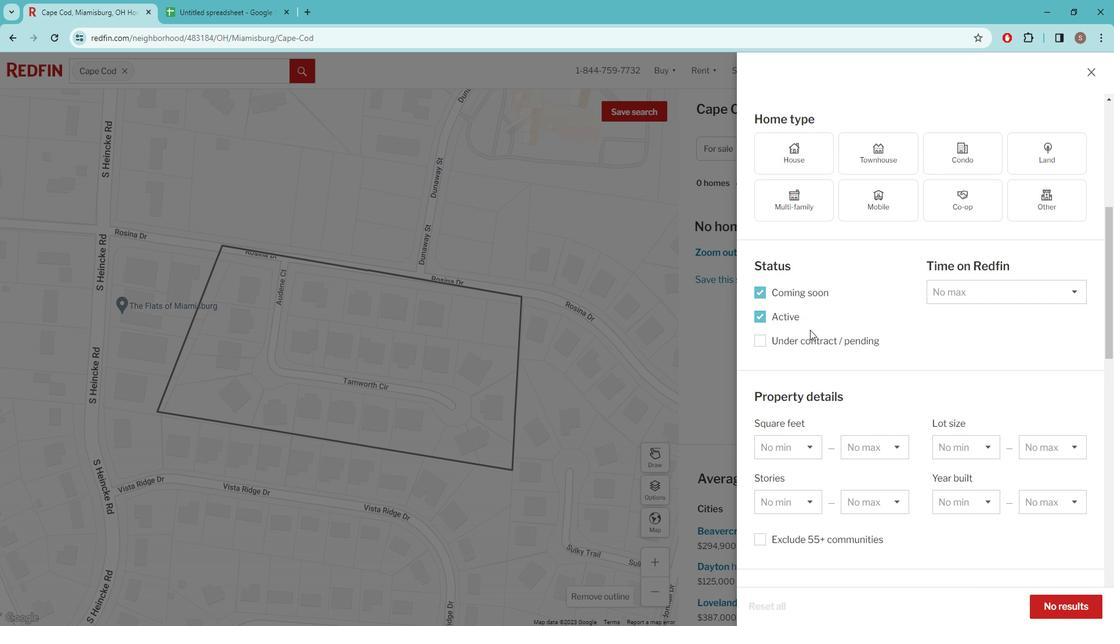 
Action: Mouse scrolled (838, 457) with delta (0, 0)
Screenshot: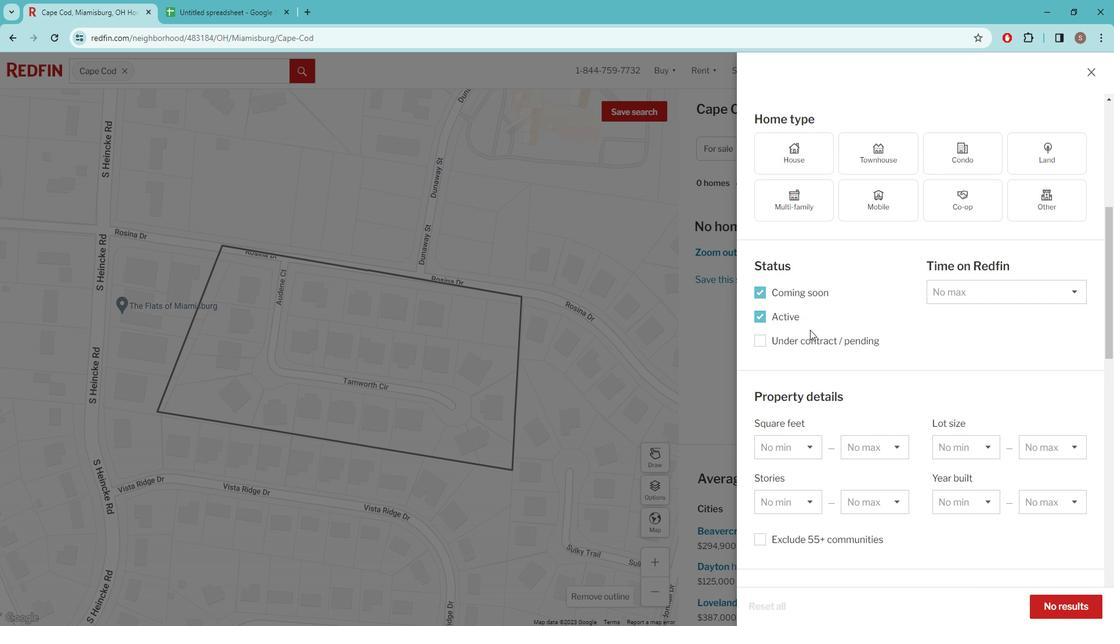 
Action: Mouse scrolled (838, 457) with delta (0, 0)
Screenshot: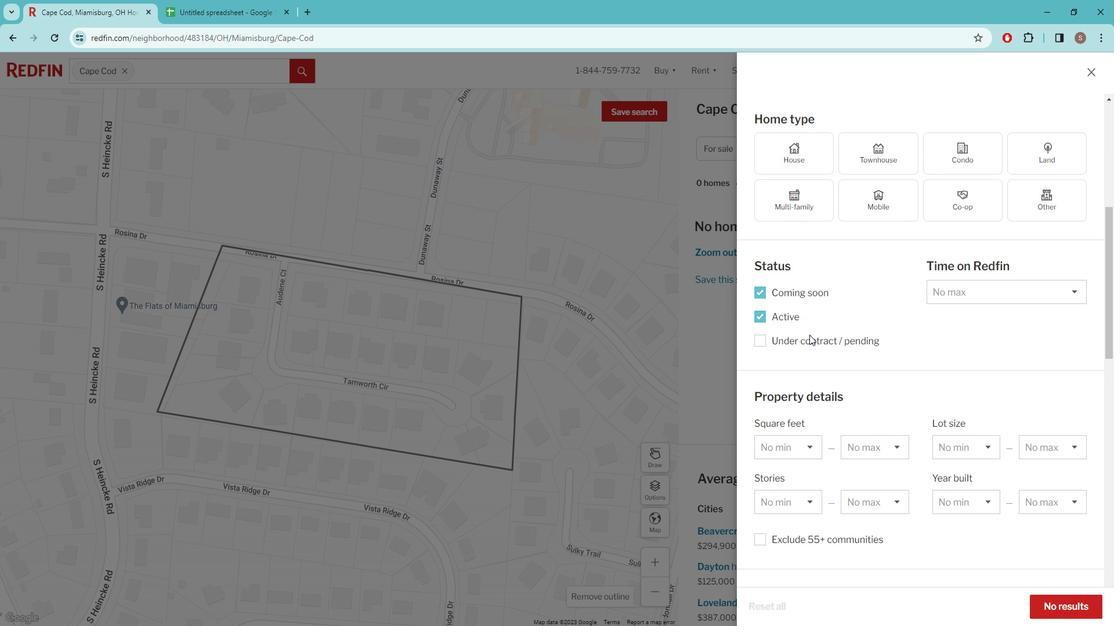 
Action: Mouse moved to (838, 458)
Screenshot: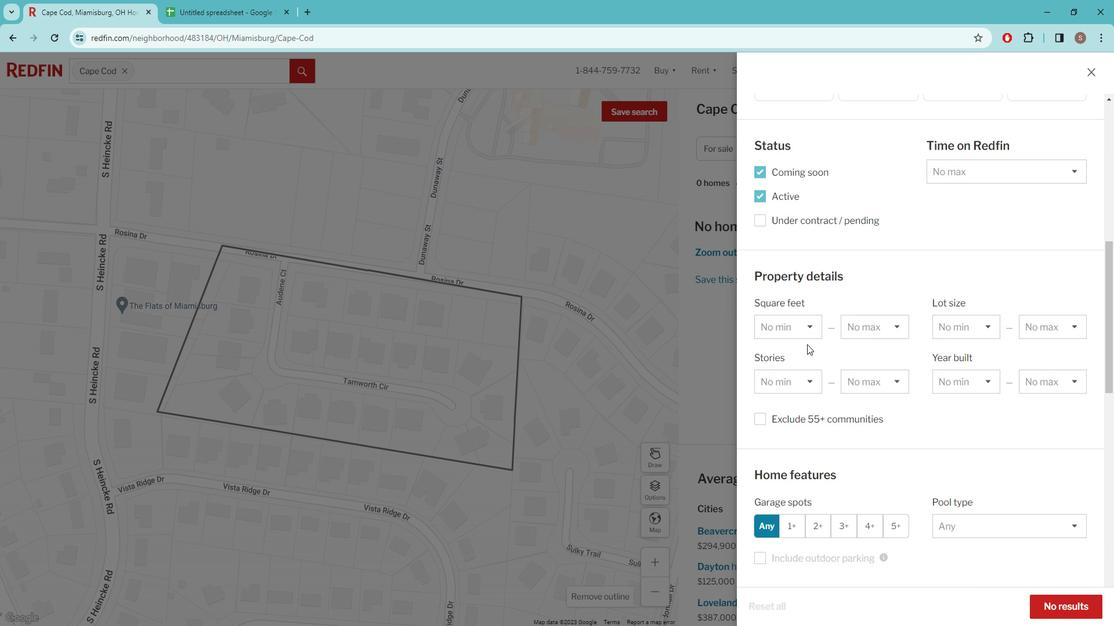 
Action: Mouse scrolled (838, 458) with delta (0, 0)
Screenshot: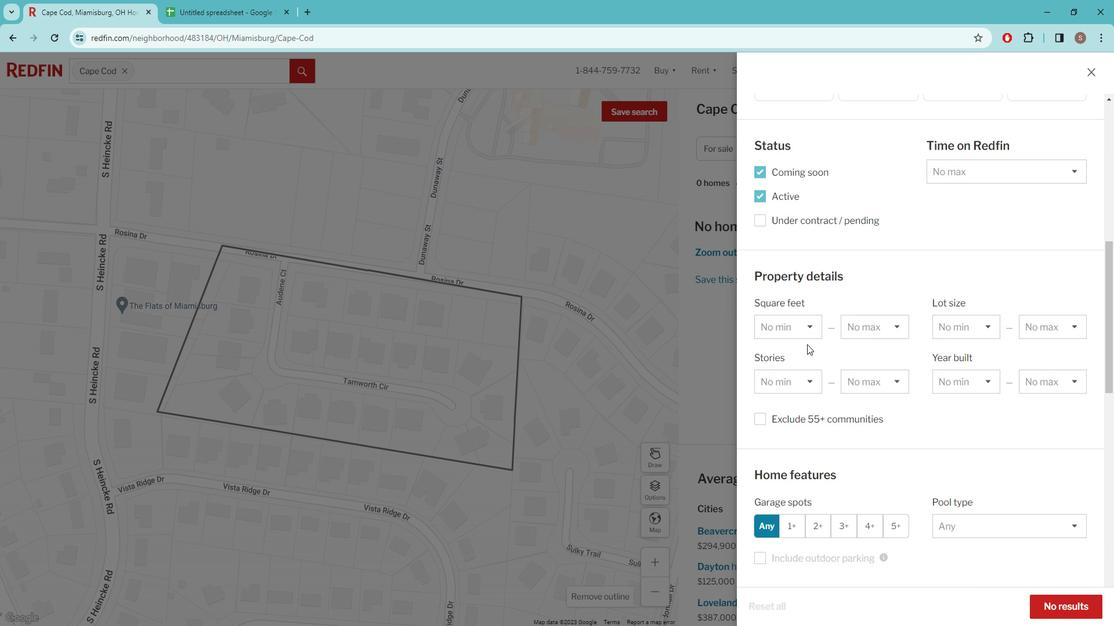 
Action: Mouse scrolled (838, 458) with delta (0, 0)
Screenshot: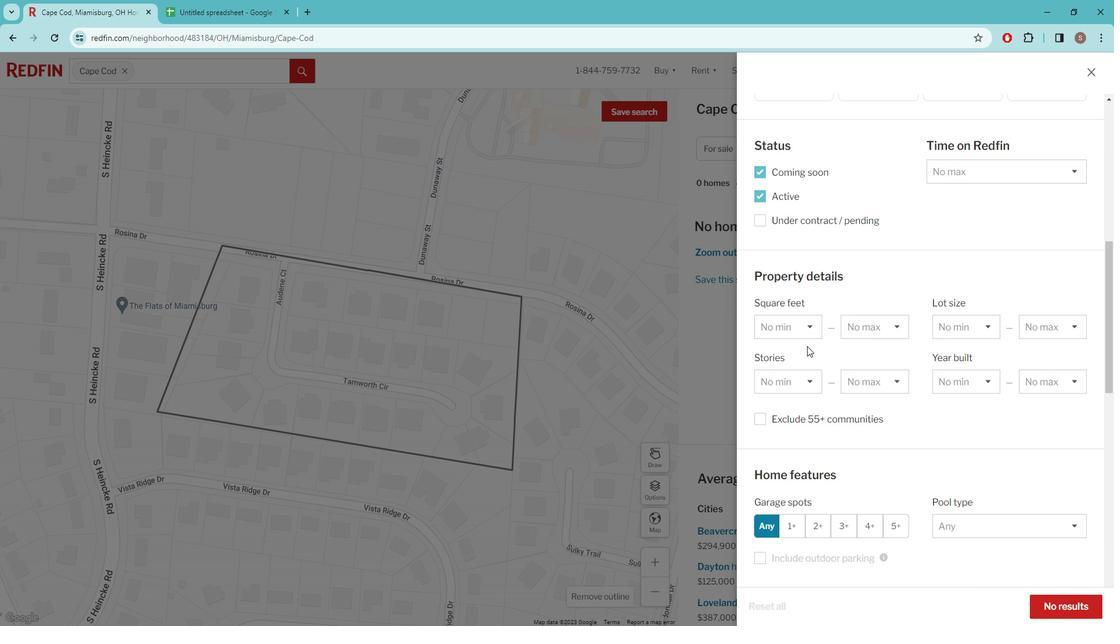 
Action: Mouse moved to (838, 460)
Screenshot: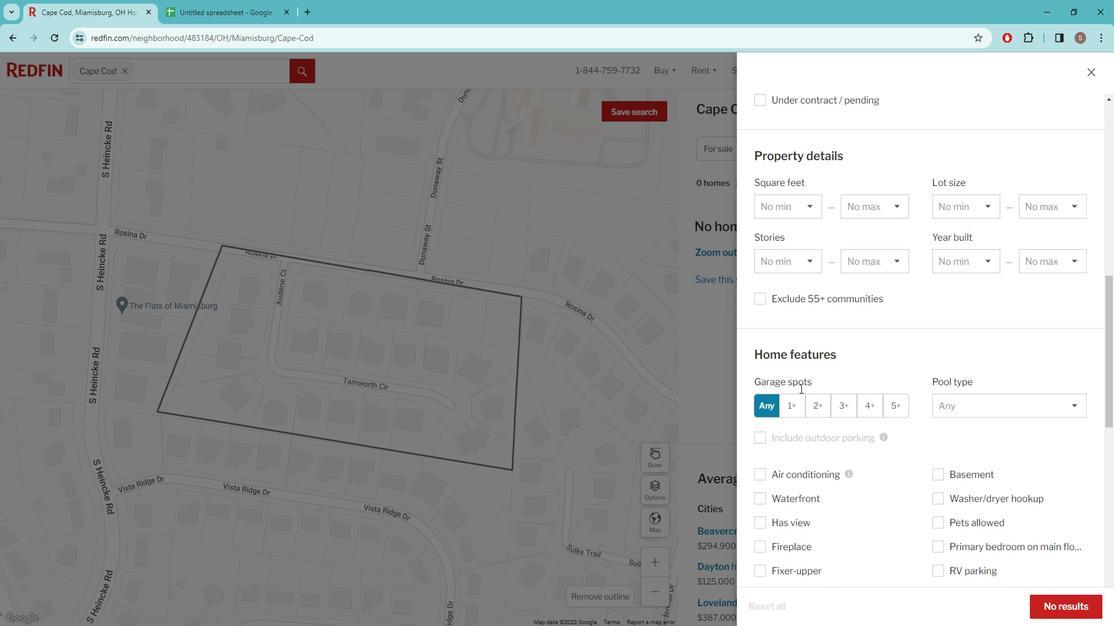 
Action: Mouse scrolled (838, 460) with delta (0, 0)
Screenshot: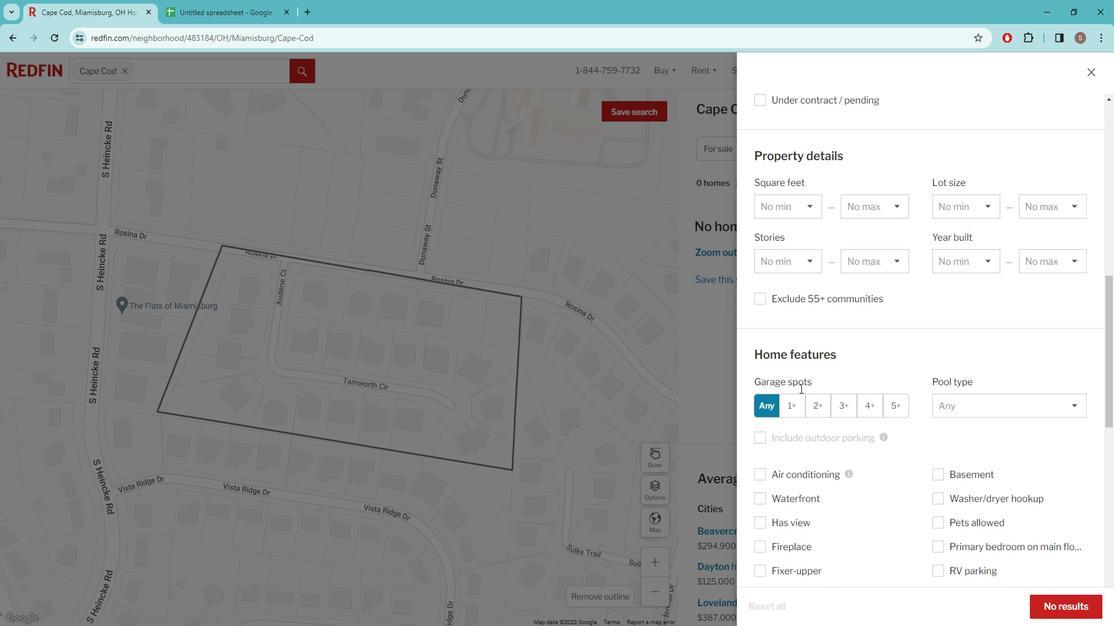 
Action: Mouse moved to (838, 460)
Screenshot: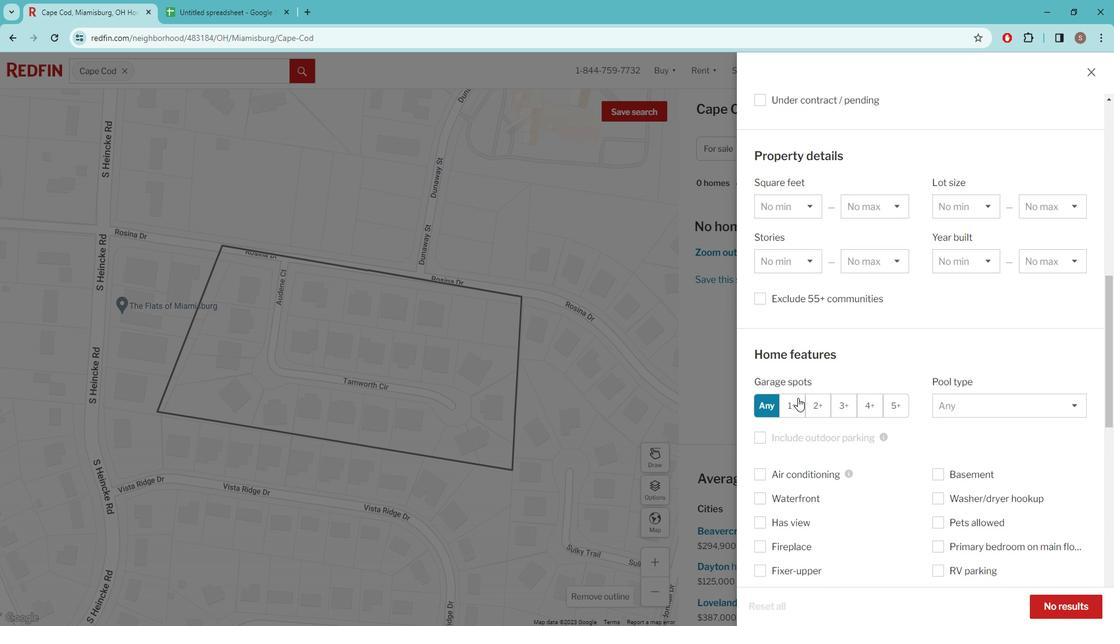 
Action: Mouse scrolled (838, 460) with delta (0, 0)
Screenshot: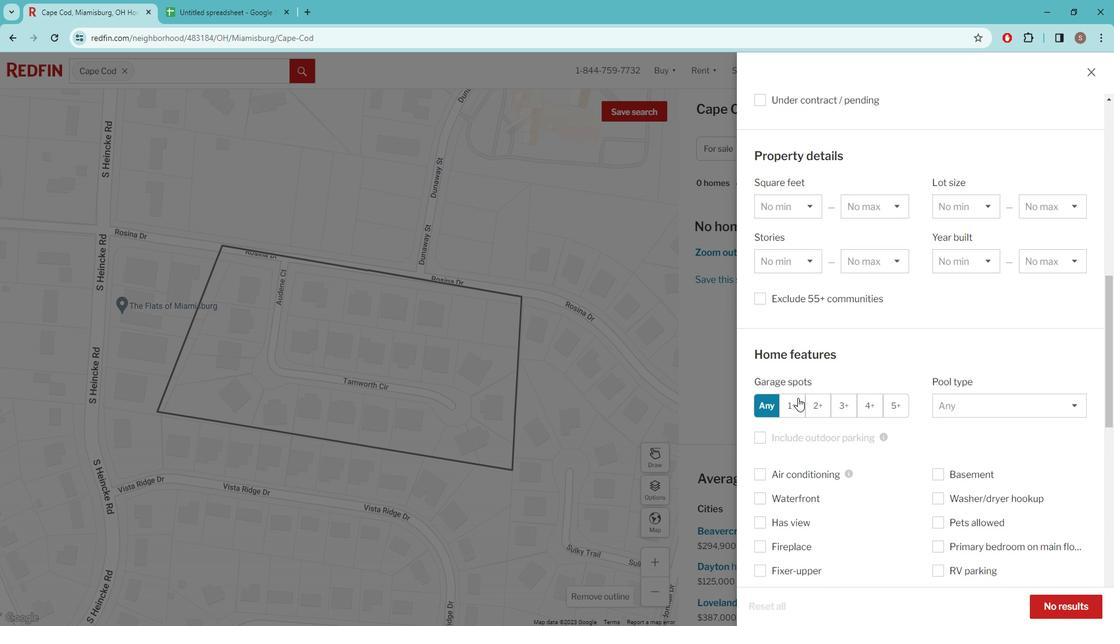 
Action: Mouse moved to (838, 461)
Screenshot: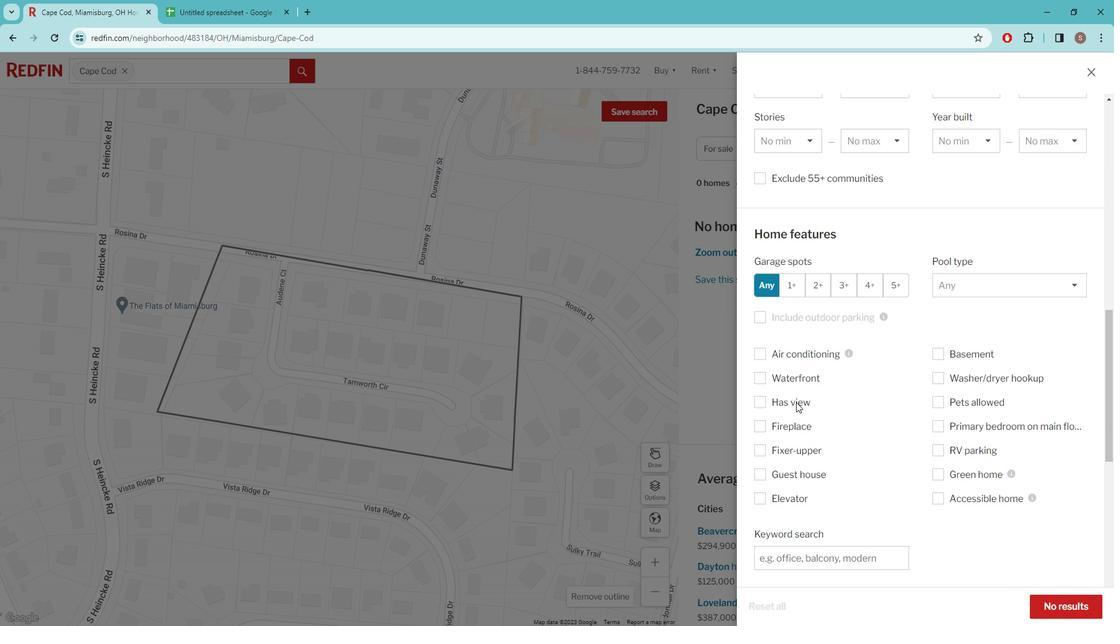 
Action: Mouse scrolled (838, 461) with delta (0, 0)
Screenshot: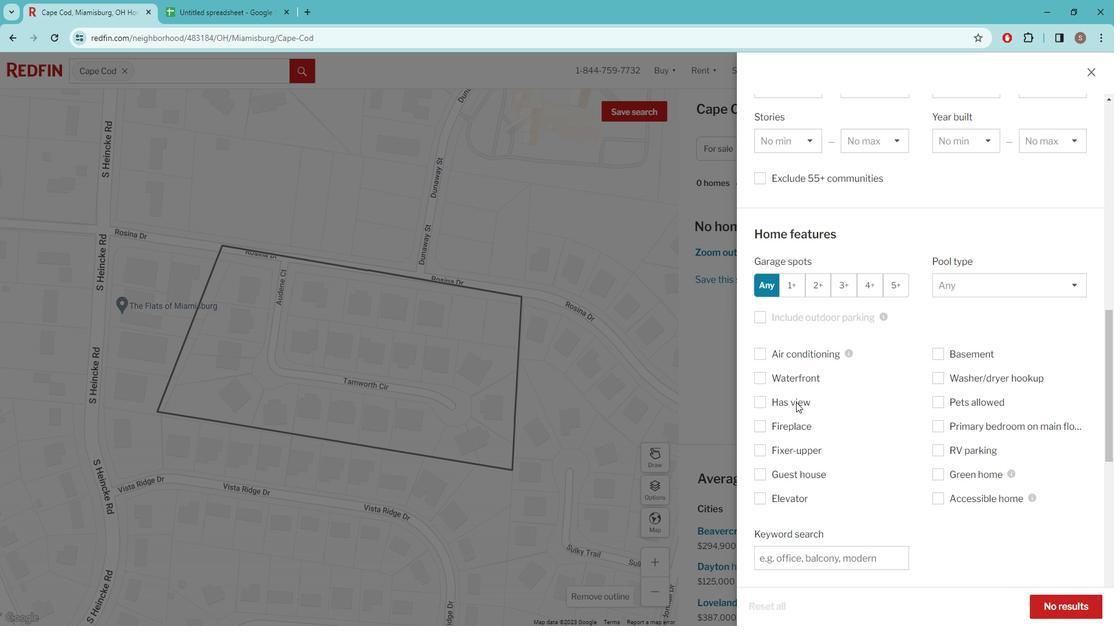 
Action: Mouse moved to (837, 465)
Screenshot: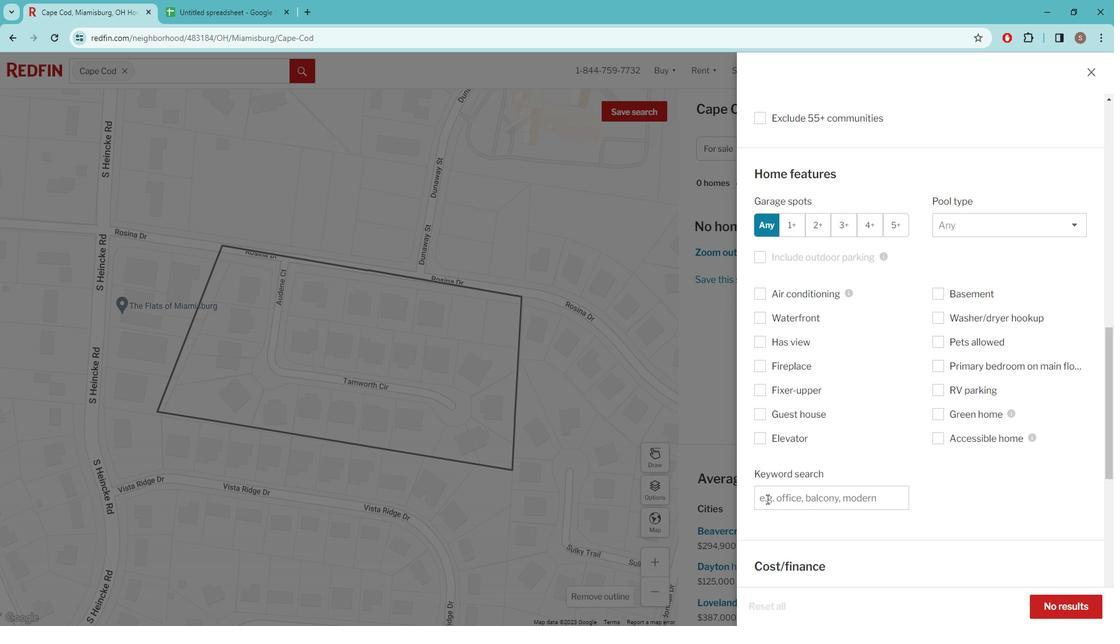 
Action: Mouse pressed left at (837, 465)
Screenshot: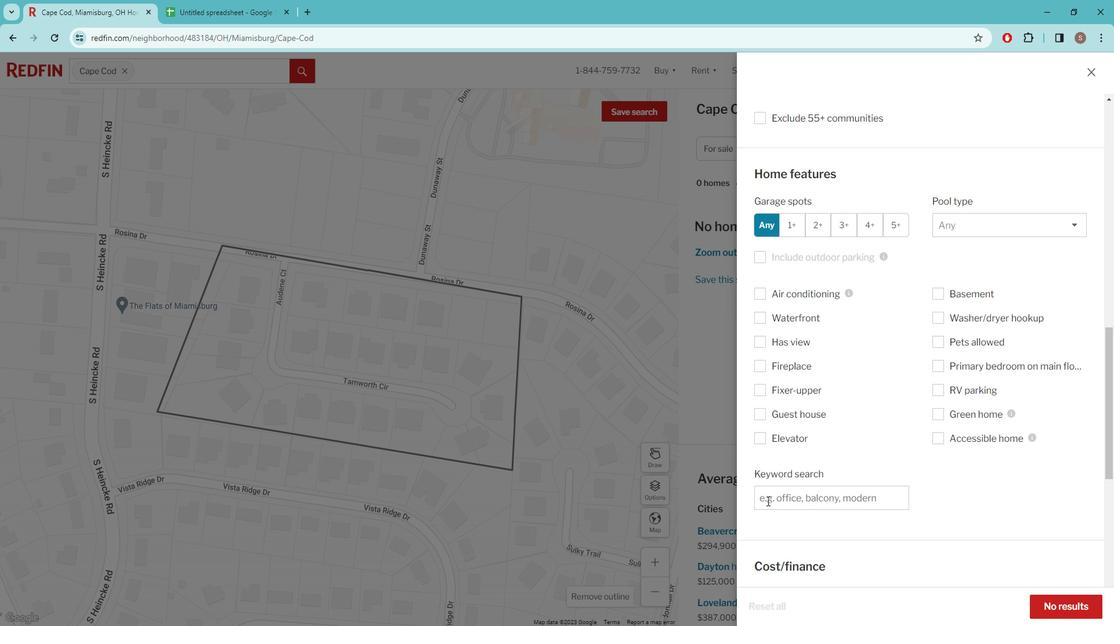 
Action: Key pressed BEACHFRONT<Key.space>HOMES<Key.space>WITH<Key.space>A<Key.space>PRIVATE<Key.space>BEACH<Key.space>ACCESS
Screenshot: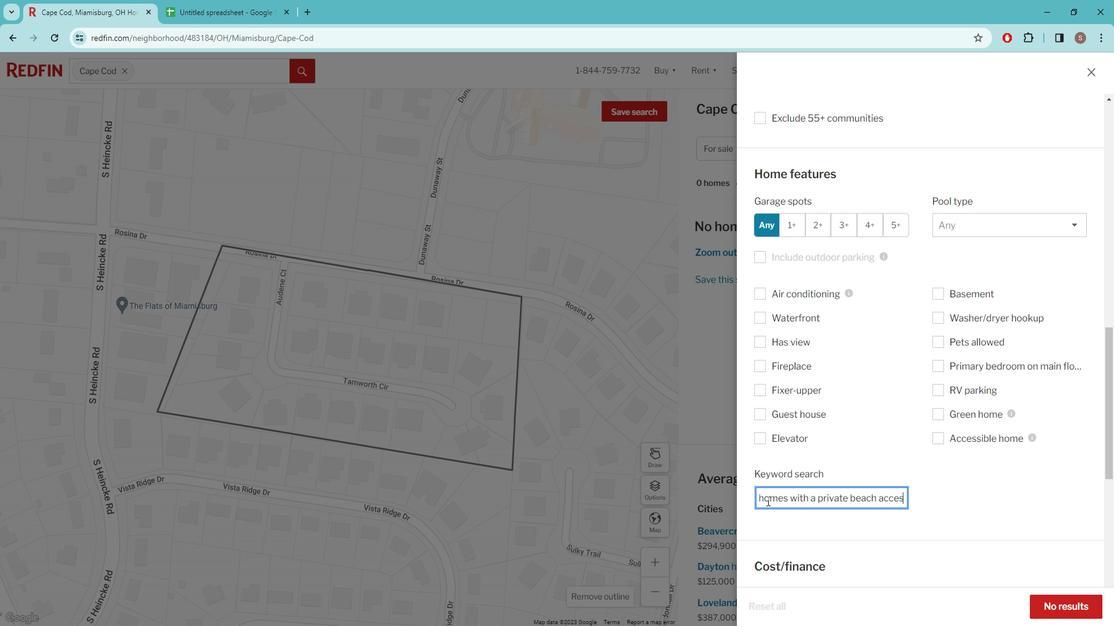 
Action: Mouse moved to (839, 466)
Screenshot: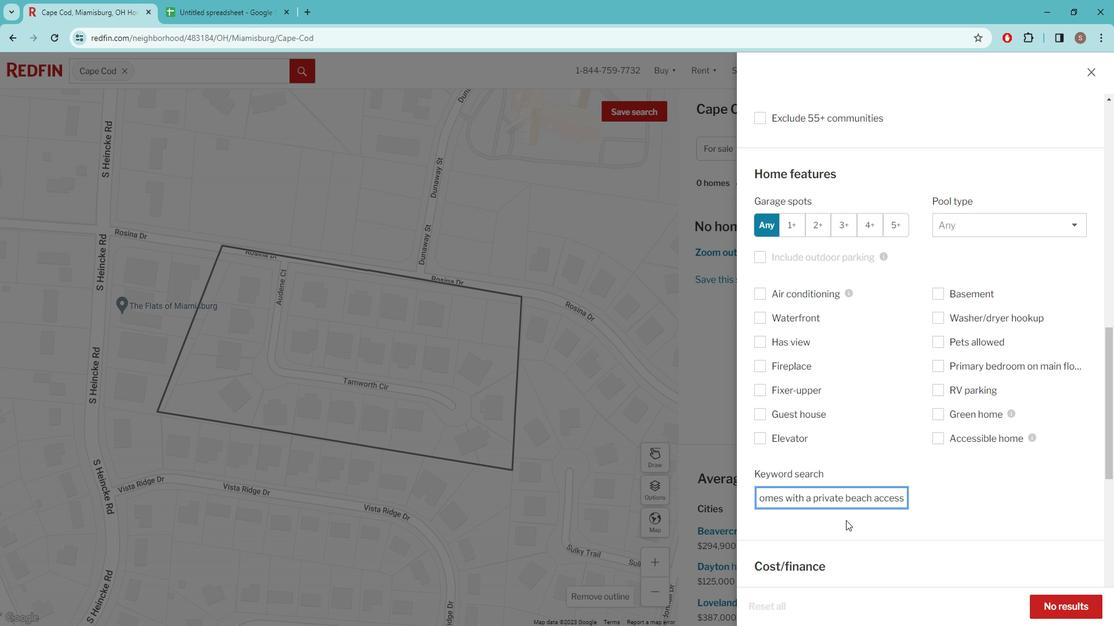 
Action: Mouse scrolled (839, 466) with delta (0, 0)
Screenshot: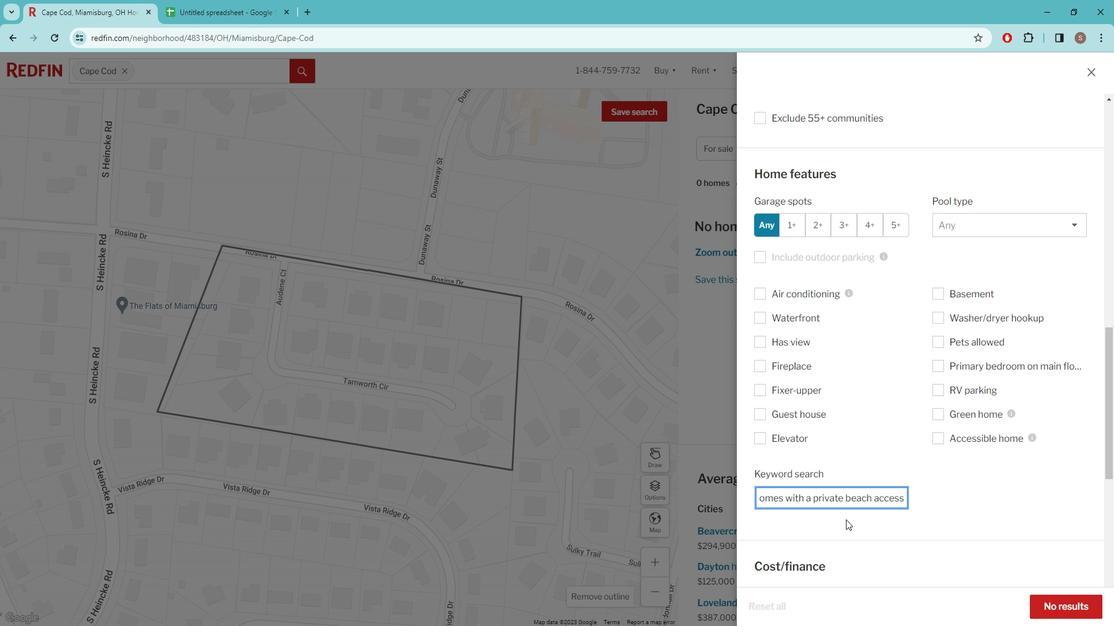 
Action: Mouse moved to (839, 466)
Screenshot: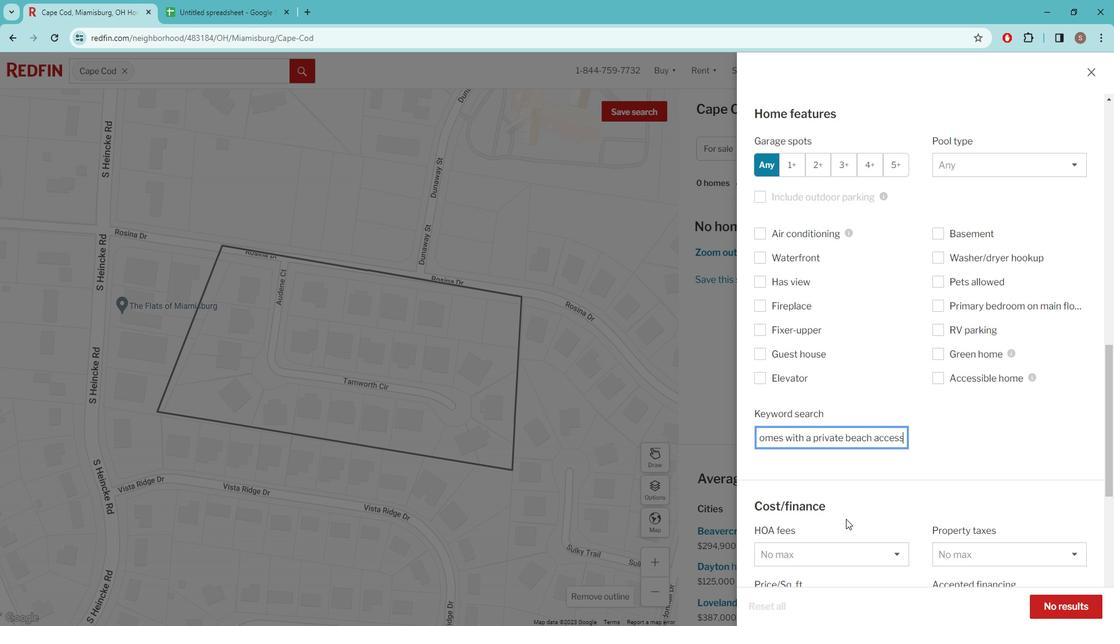 
Action: Mouse scrolled (839, 466) with delta (0, 0)
Screenshot: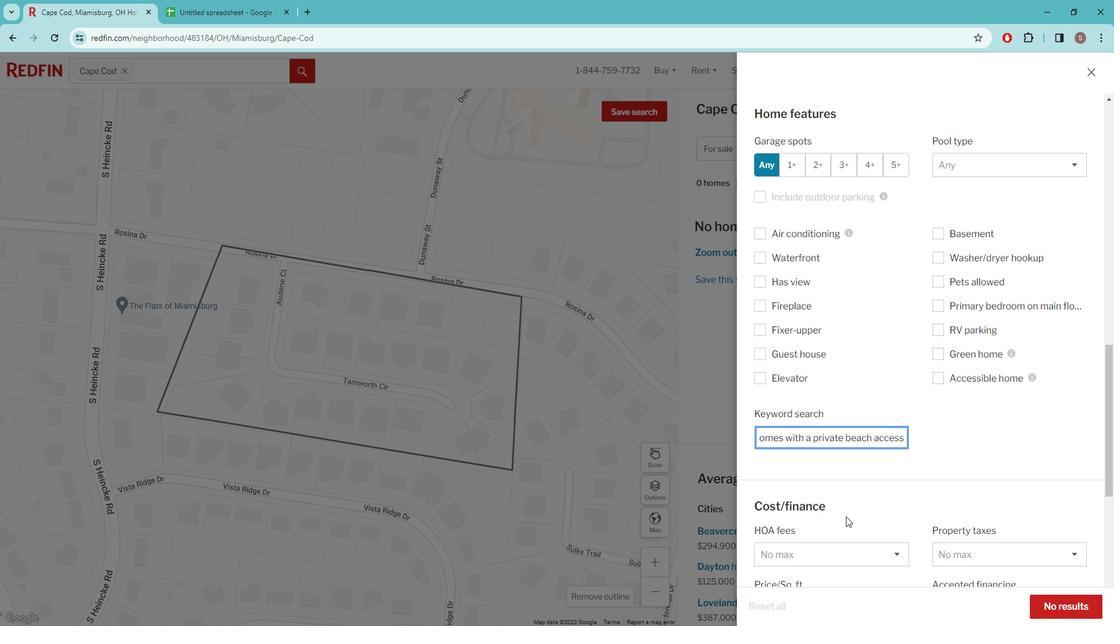 
Action: Mouse moved to (839, 466)
Screenshot: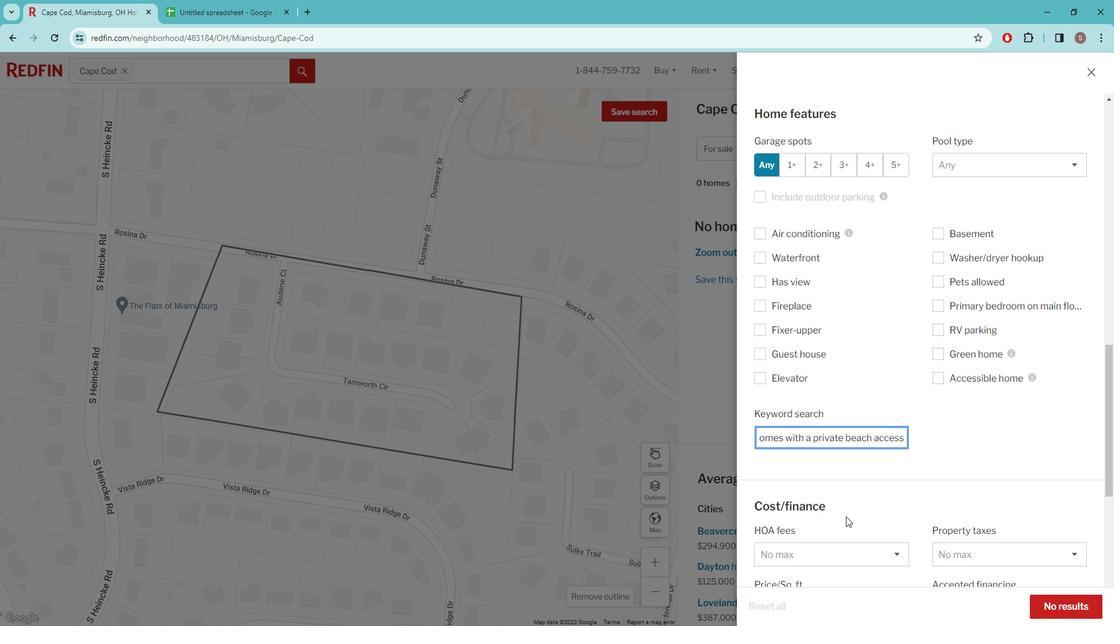 
Action: Mouse scrolled (839, 466) with delta (0, 0)
Screenshot: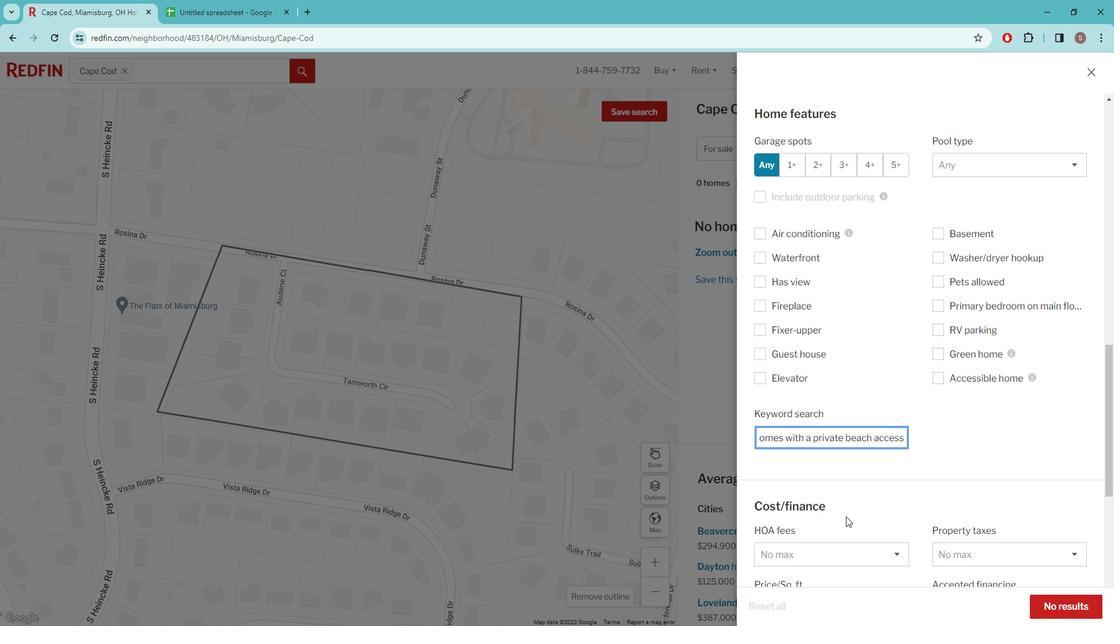 
Action: Mouse moved to (839, 465)
Screenshot: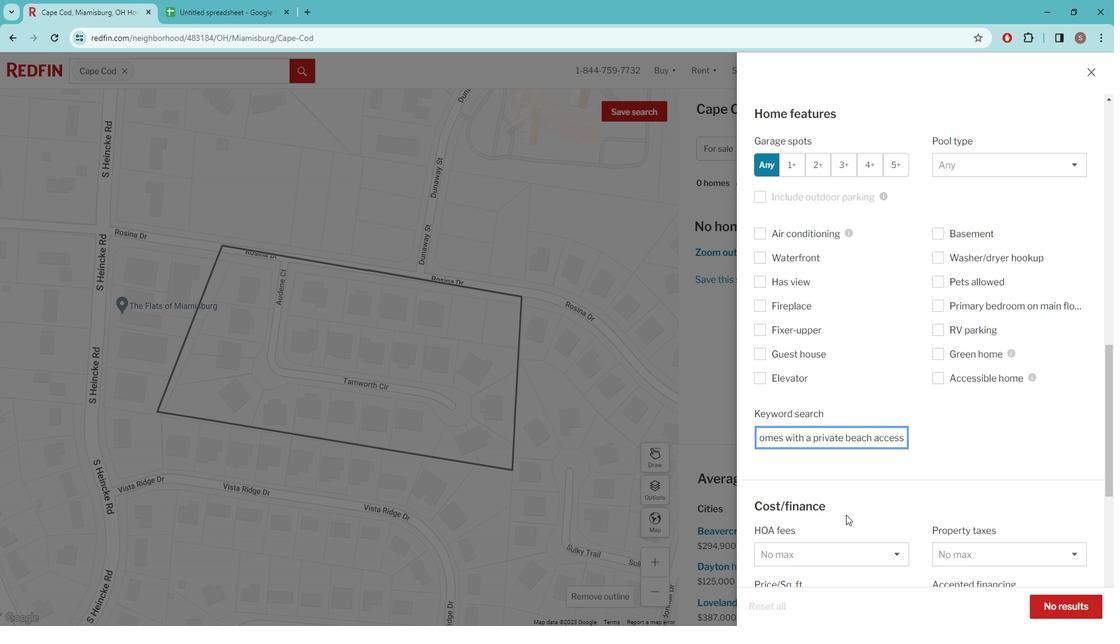 
Action: Mouse scrolled (839, 465) with delta (0, 0)
Screenshot: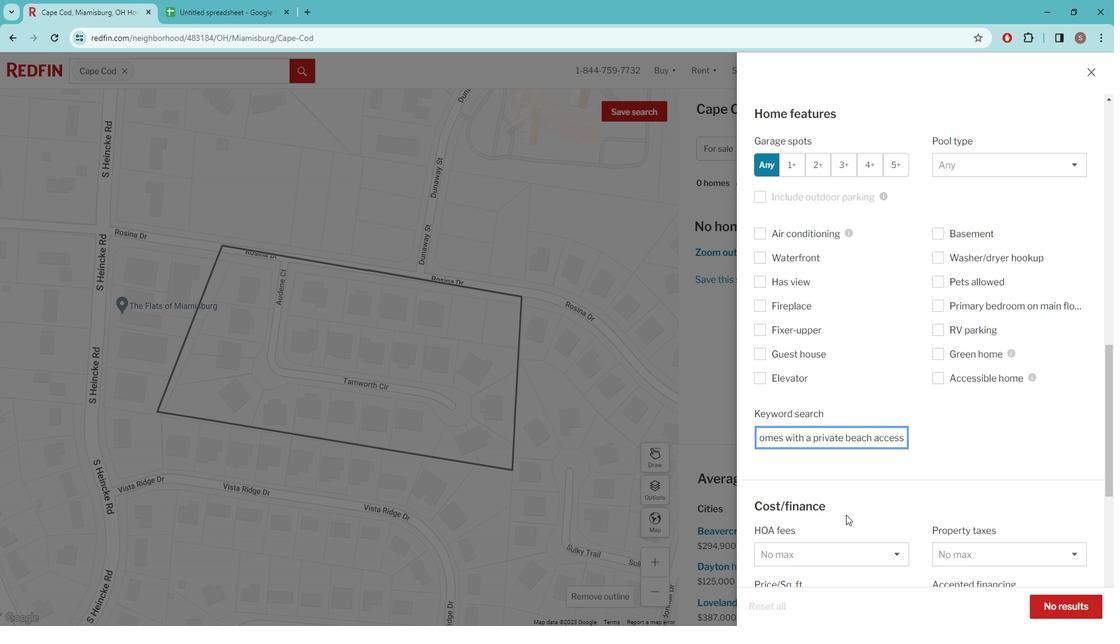 
Action: Mouse moved to (839, 465)
Screenshot: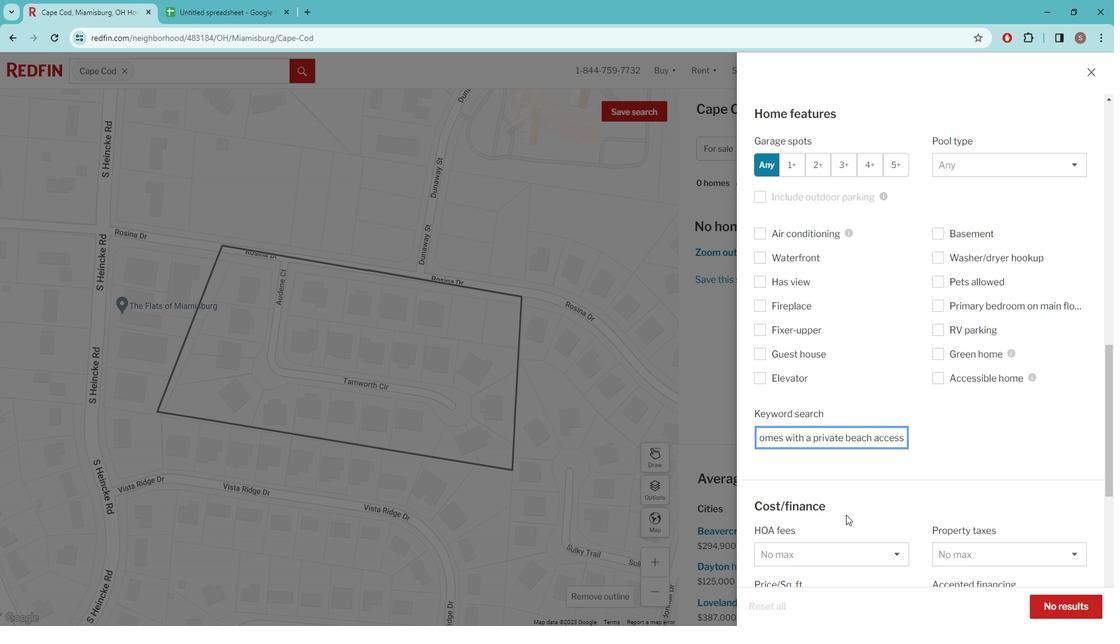 
Action: Mouse scrolled (839, 465) with delta (0, 0)
Screenshot: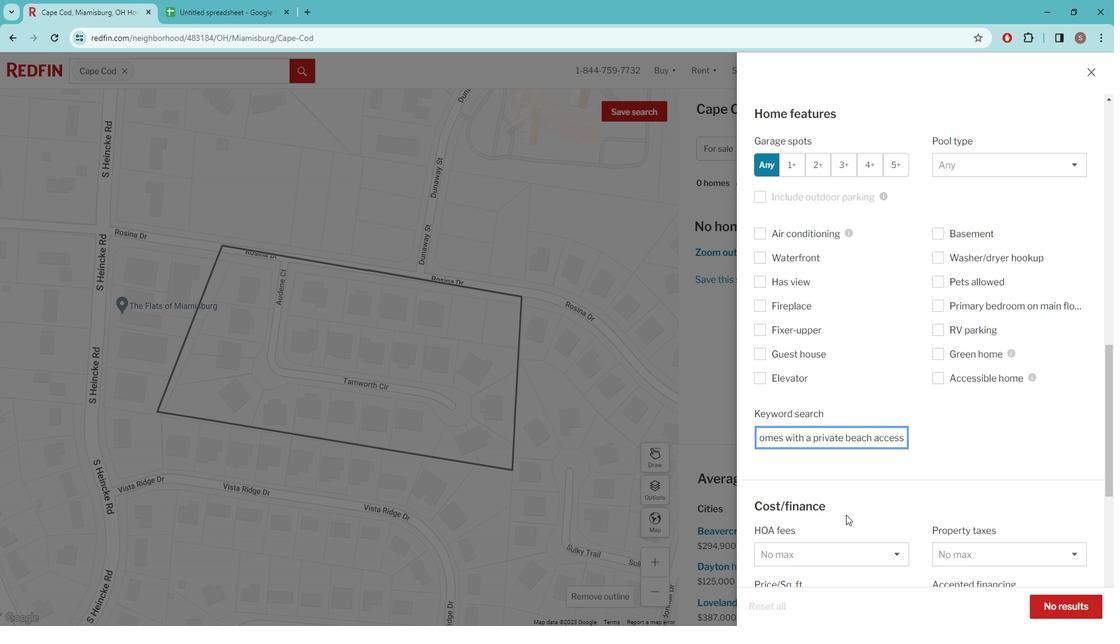 
Action: Mouse moved to (838, 464)
Screenshot: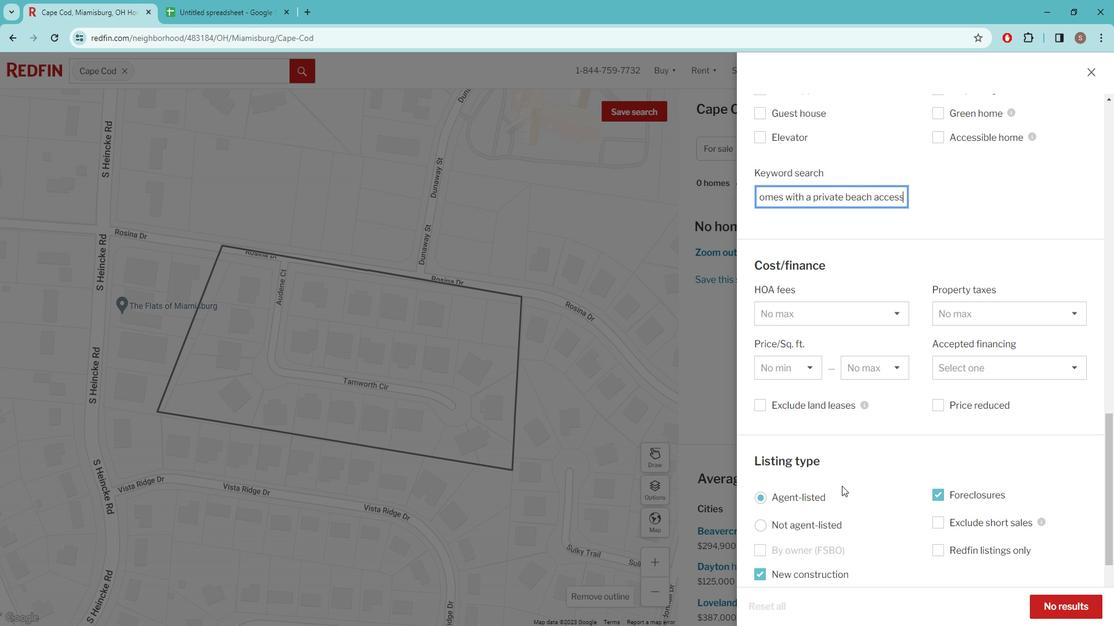 
Action: Mouse scrolled (838, 464) with delta (0, 0)
Screenshot: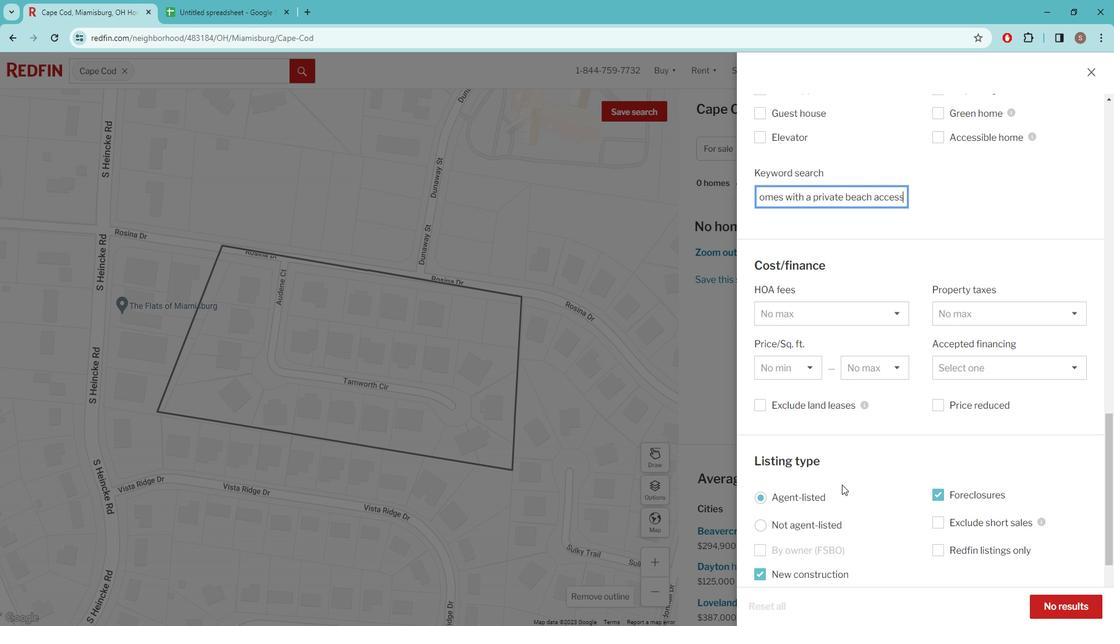 
Action: Mouse scrolled (838, 464) with delta (0, 0)
Screenshot: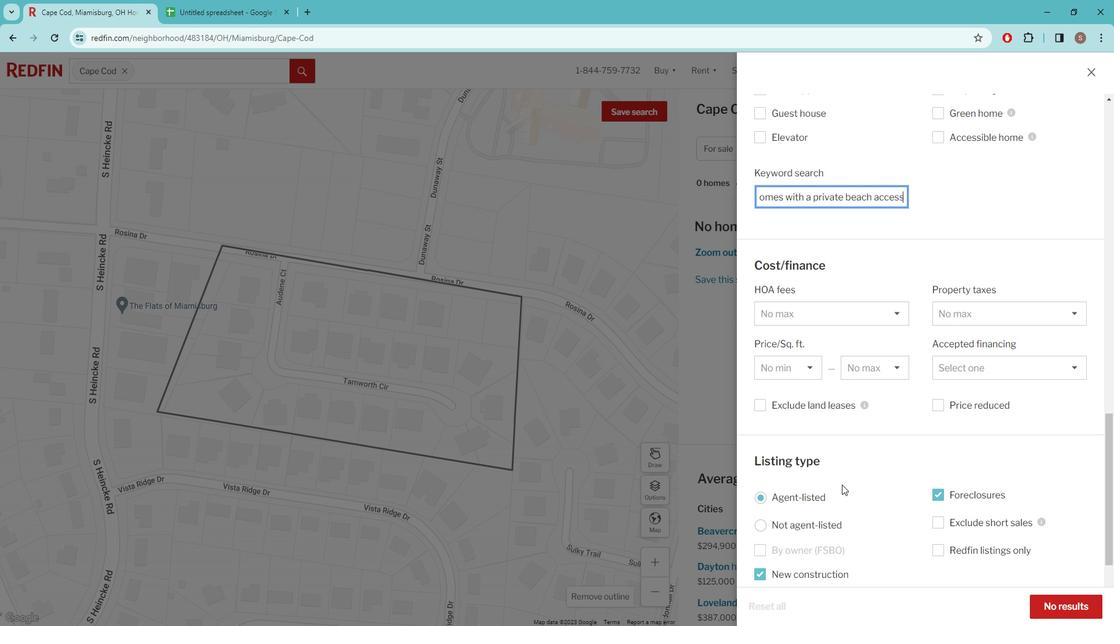 
Action: Mouse moved to (839, 464)
Screenshot: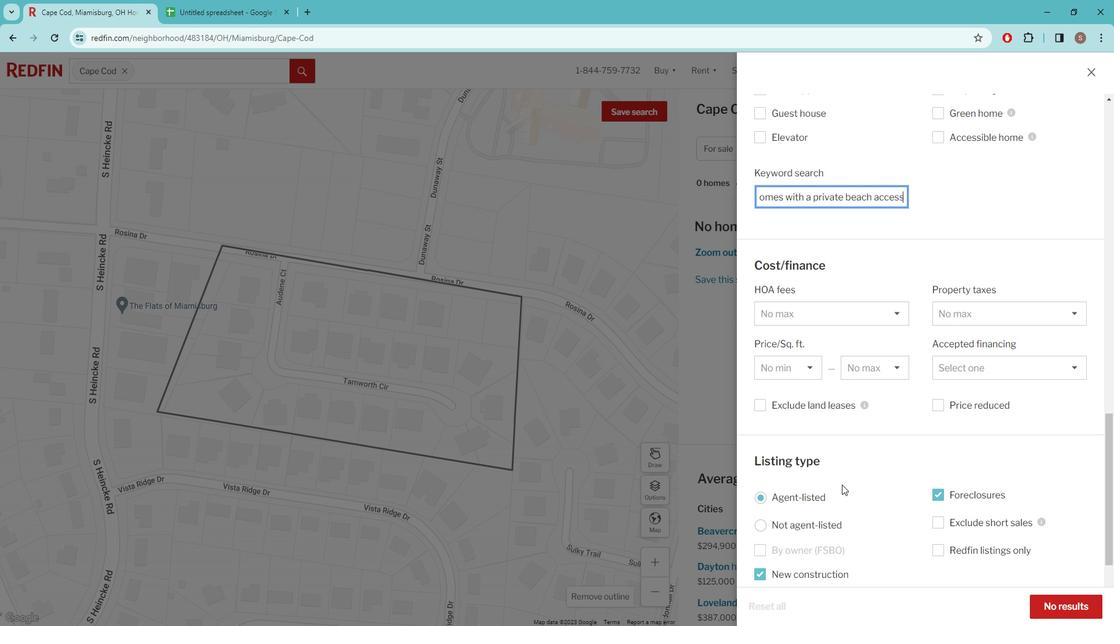 
Action: Mouse scrolled (839, 464) with delta (0, 0)
Screenshot: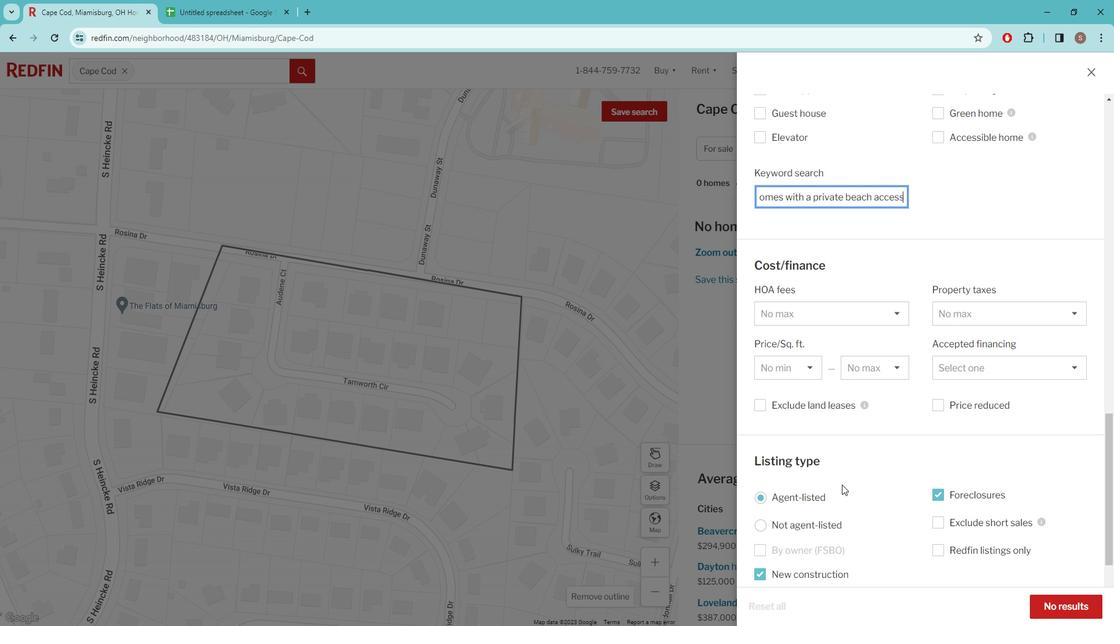 
Action: Mouse scrolled (839, 464) with delta (0, 0)
Screenshot: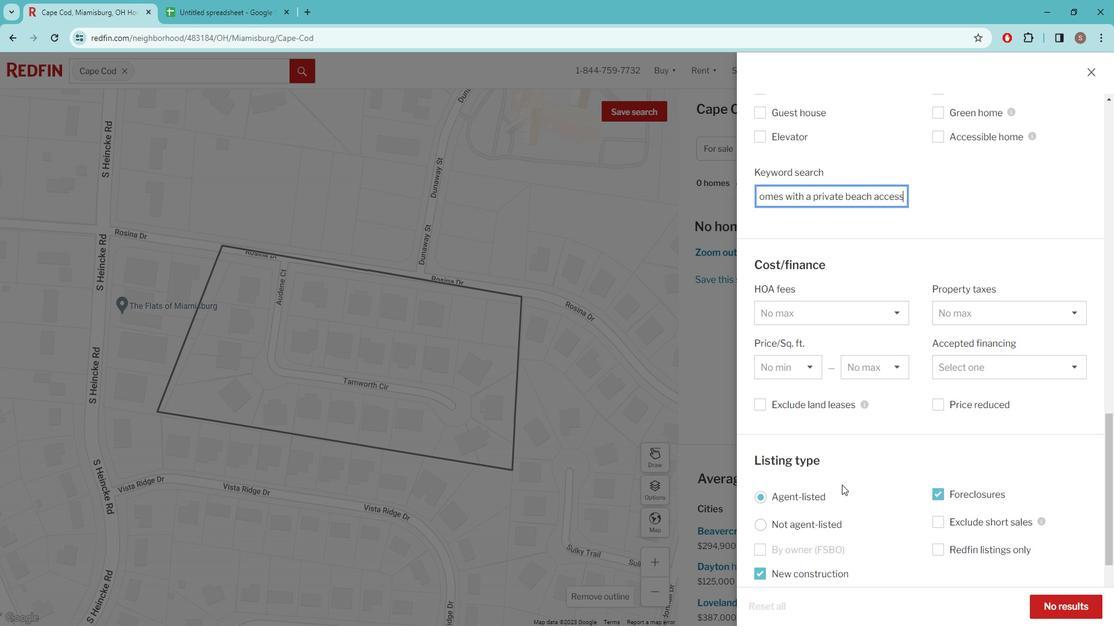 
Action: Mouse moved to (839, 464)
Screenshot: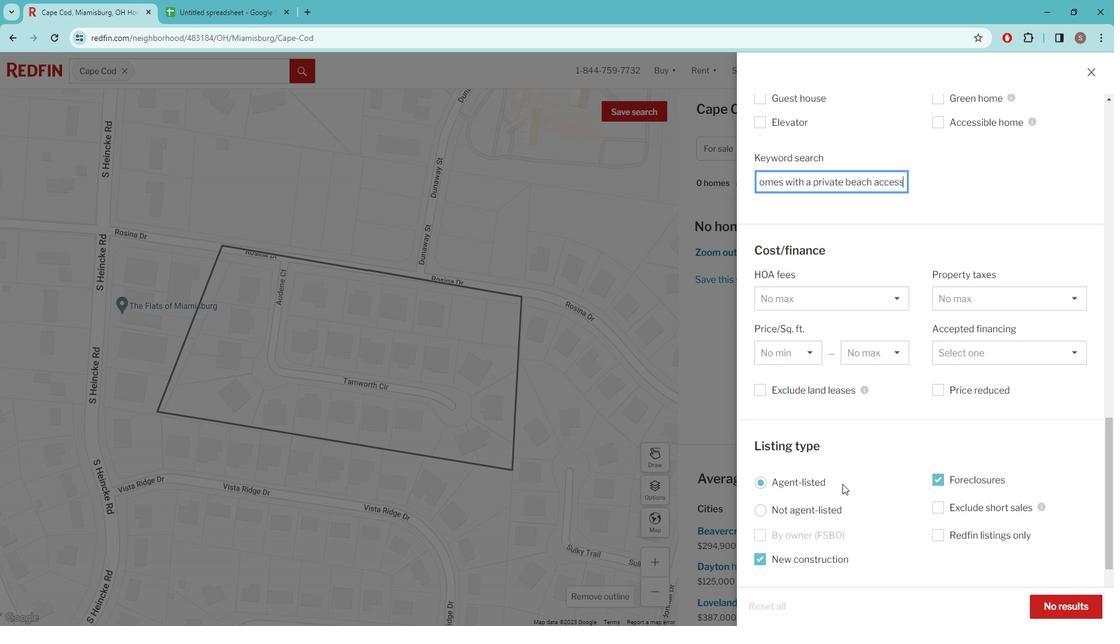 
Action: Mouse scrolled (839, 464) with delta (0, 0)
Screenshot: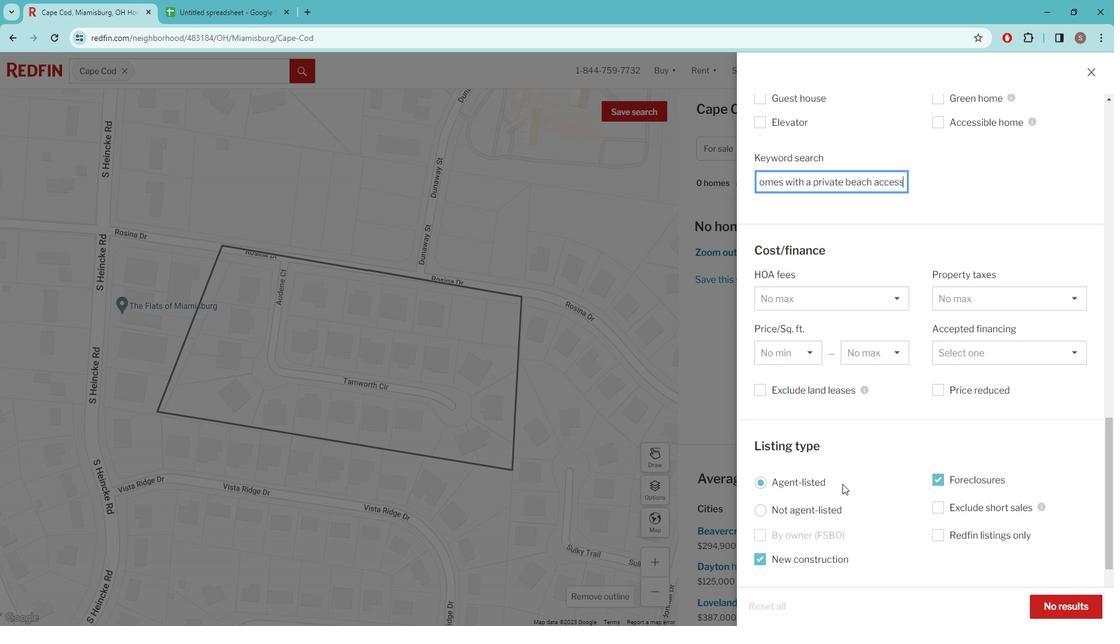 
Action: Mouse moved to (839, 464)
Screenshot: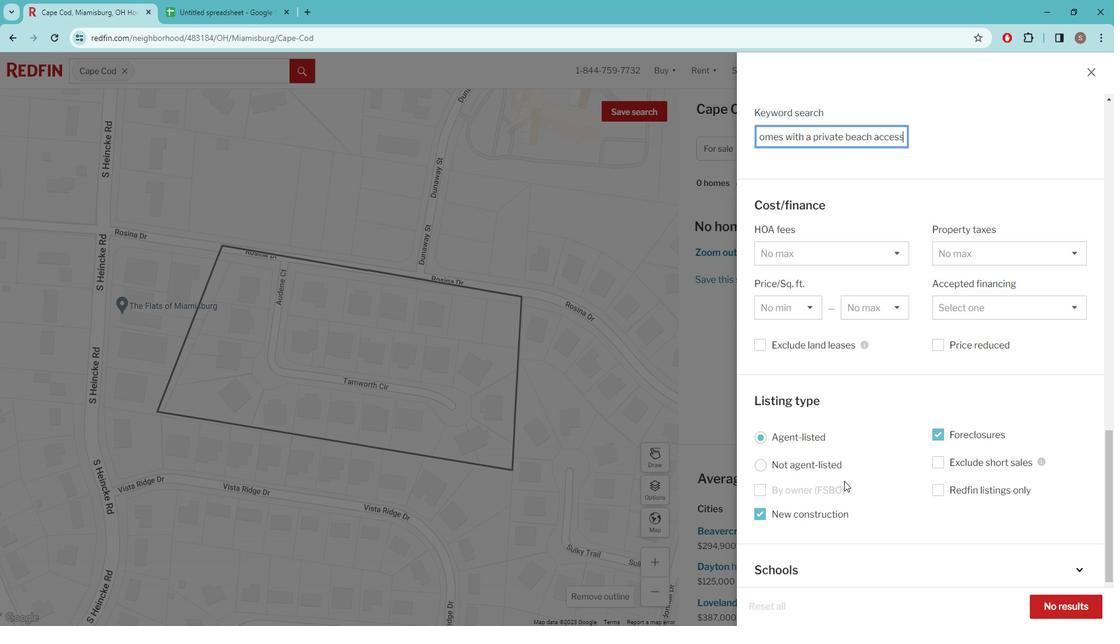 
Action: Mouse scrolled (839, 464) with delta (0, 0)
Screenshot: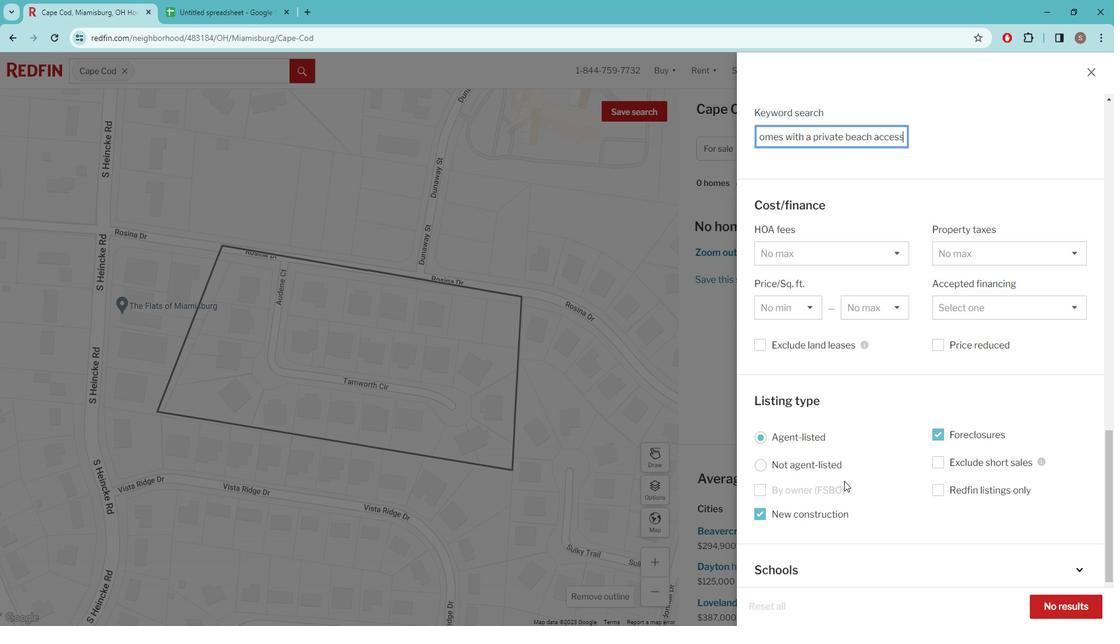 
Action: Mouse moved to (840, 464)
Screenshot: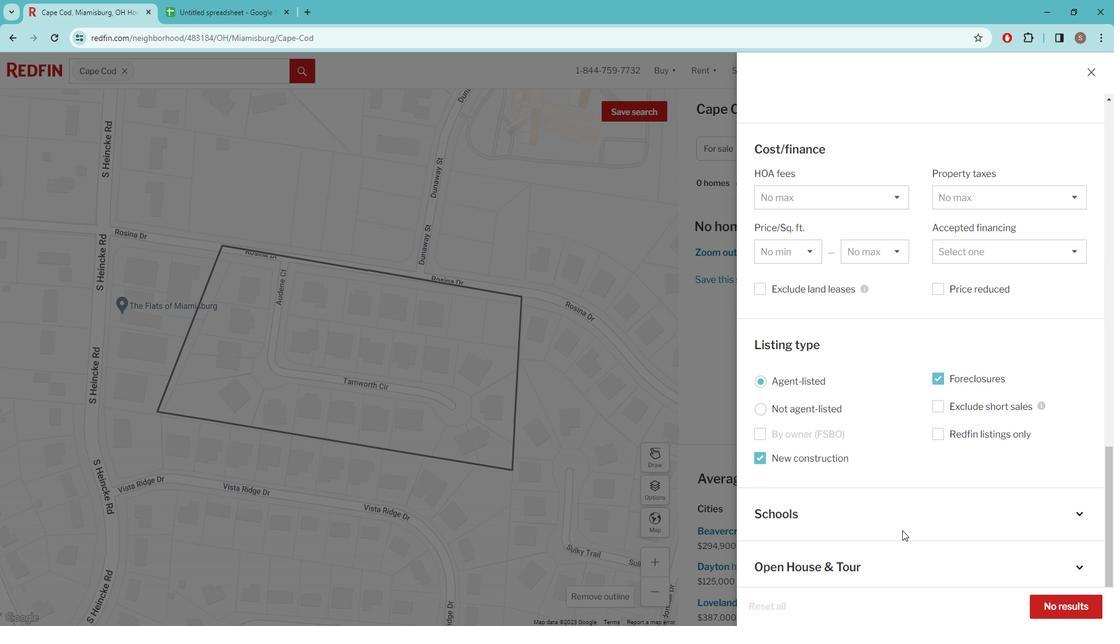 
Action: Mouse scrolled (840, 464) with delta (0, 0)
Screenshot: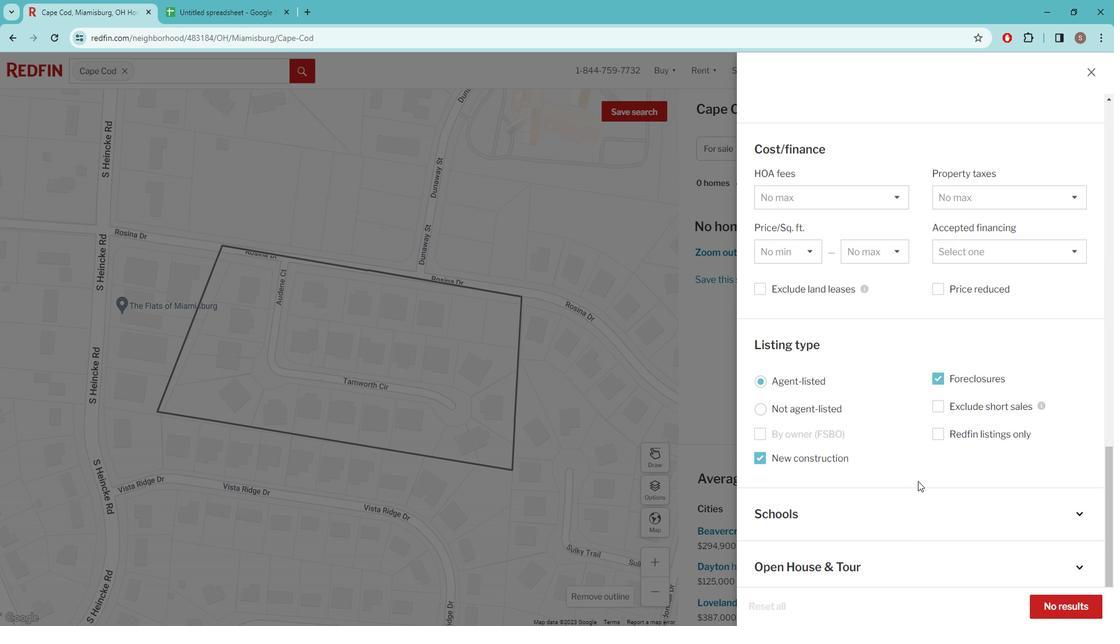 
Action: Mouse scrolled (840, 464) with delta (0, 0)
Screenshot: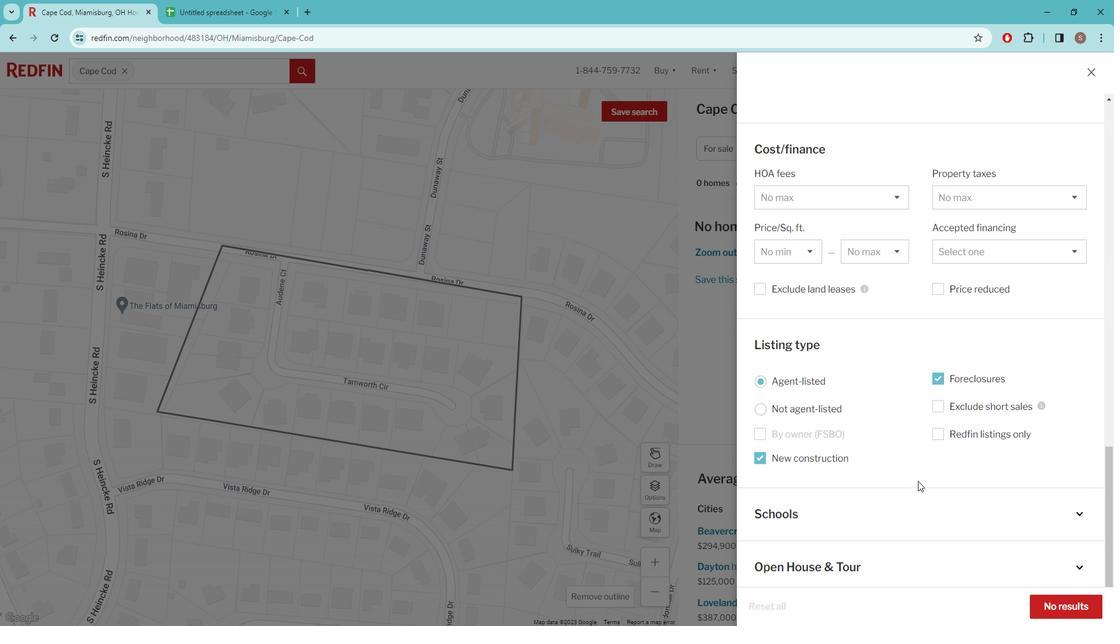 
Action: Mouse scrolled (840, 464) with delta (0, 0)
Screenshot: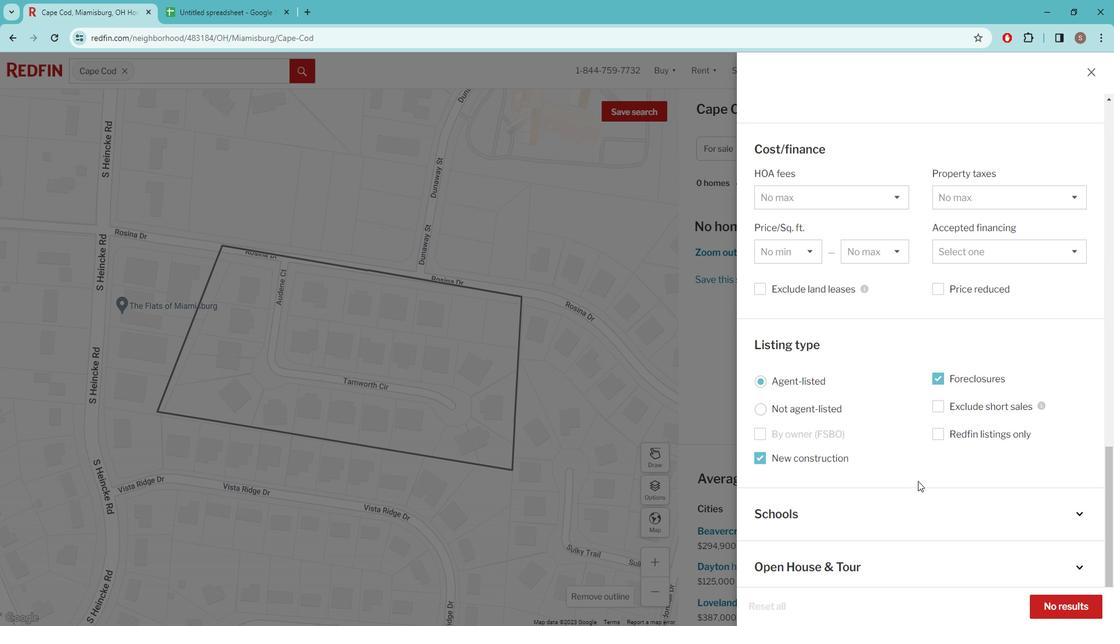 
Action: Mouse scrolled (840, 464) with delta (0, 0)
Screenshot: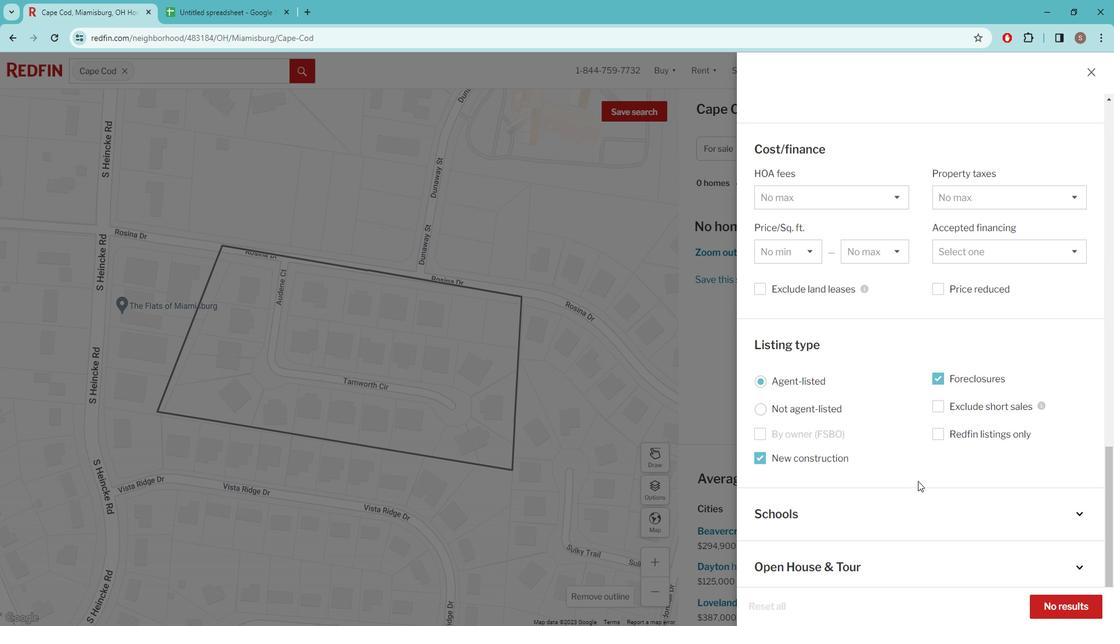 
Action: Mouse scrolled (840, 464) with delta (0, 0)
Screenshot: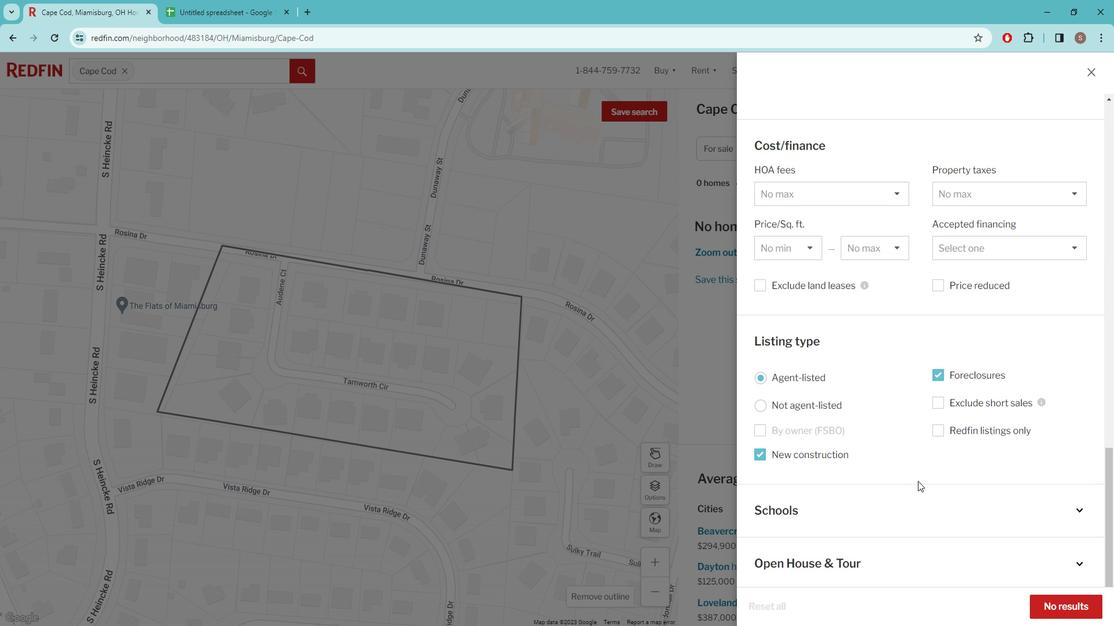 
Action: Mouse scrolled (840, 464) with delta (0, 0)
Screenshot: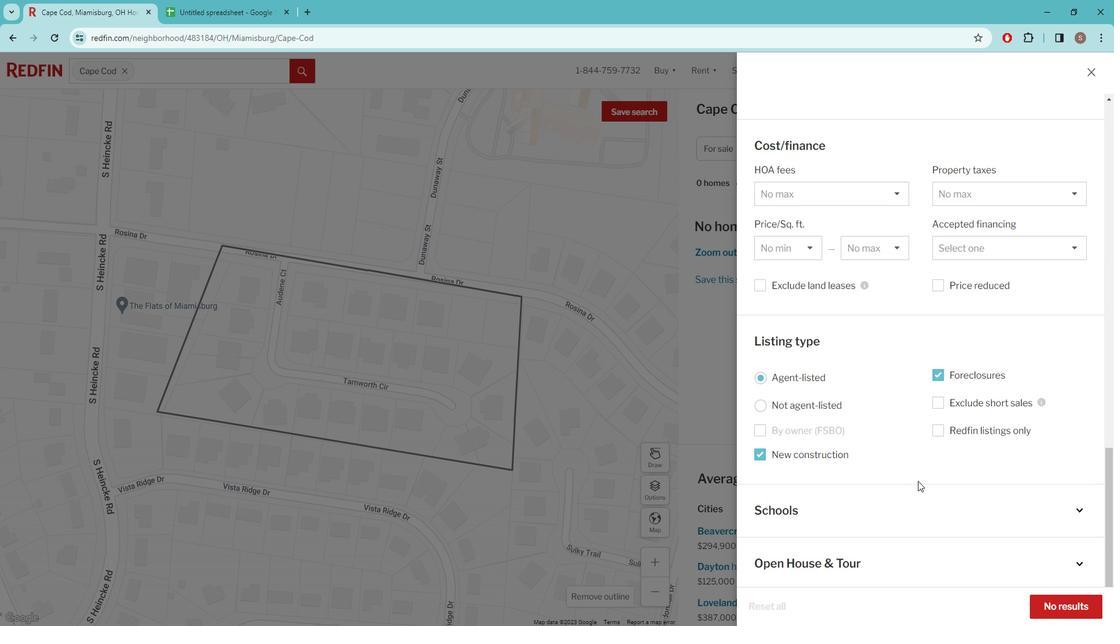 
Action: Mouse moved to (842, 470)
Screenshot: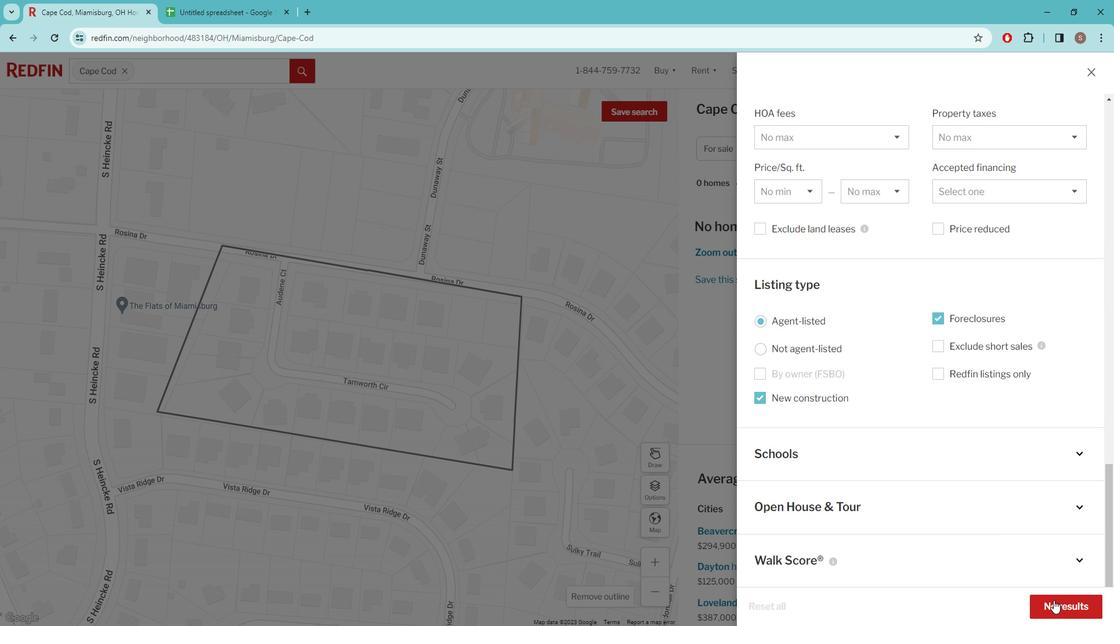 
Action: Mouse pressed left at (842, 470)
Screenshot: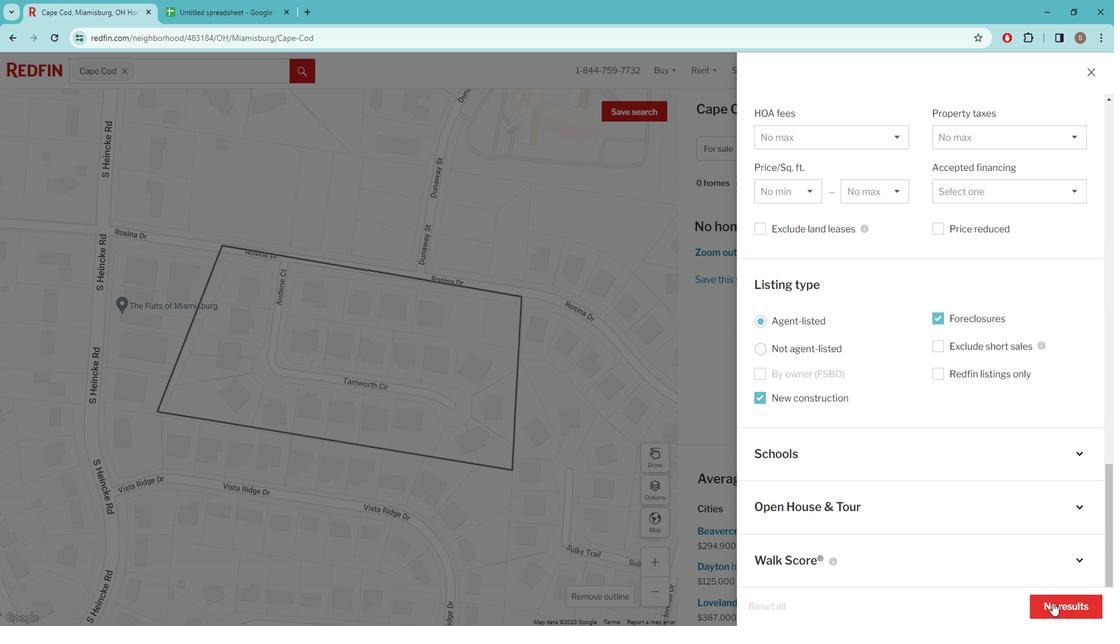 
Action: Mouse moved to (838, 463)
Screenshot: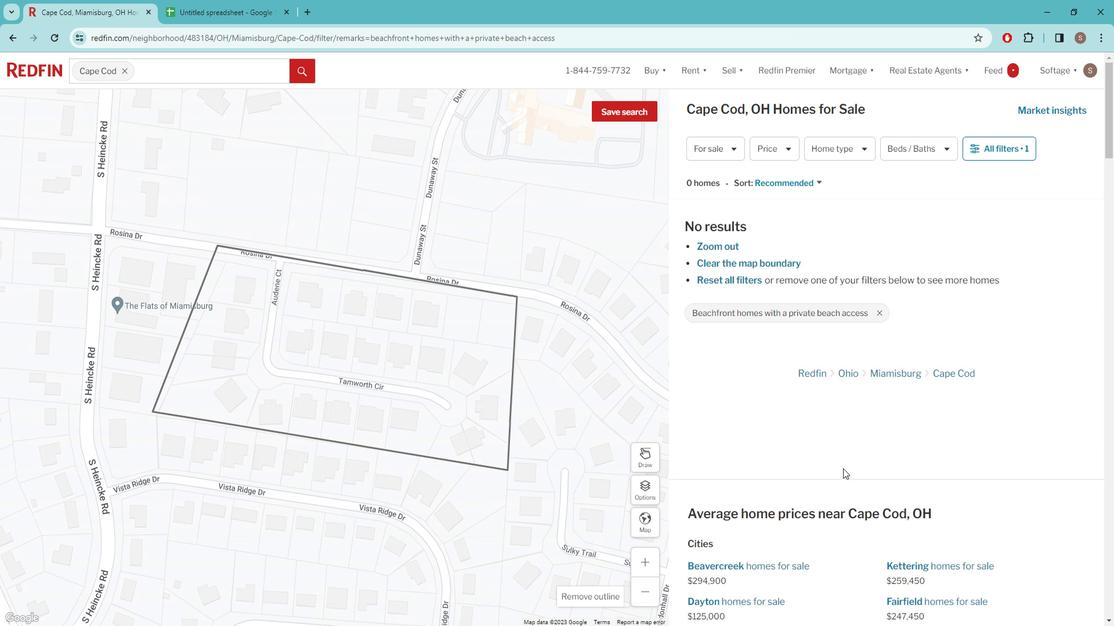 
